 Task: Look for space in Pinecrest, United States from 9th July, 2023 to 16th July, 2023 for 2 adults, 1 child in price range Rs.8000 to Rs.16000. Place can be entire place with 2 bedrooms having 2 beds and 1 bathroom. Property type can be house, flat, guest house. Booking option can be shelf check-in. Required host language is English.
Action: Mouse moved to (553, 112)
Screenshot: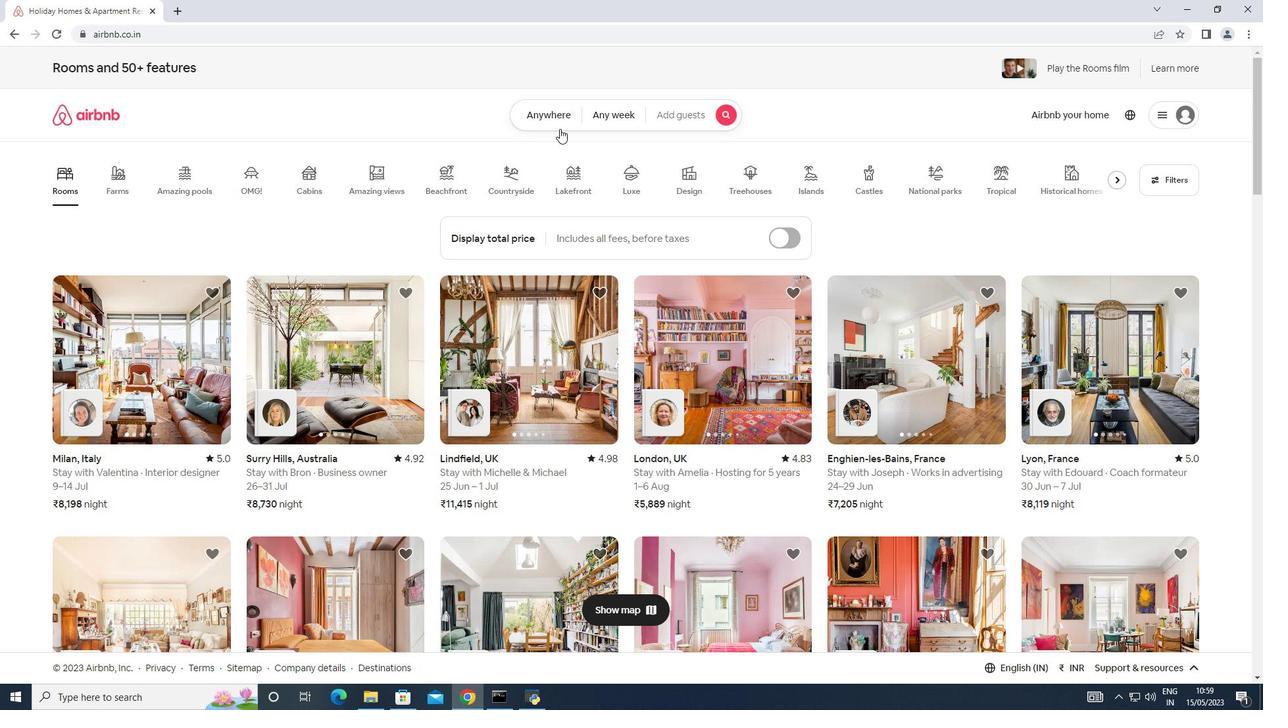 
Action: Mouse pressed left at (553, 112)
Screenshot: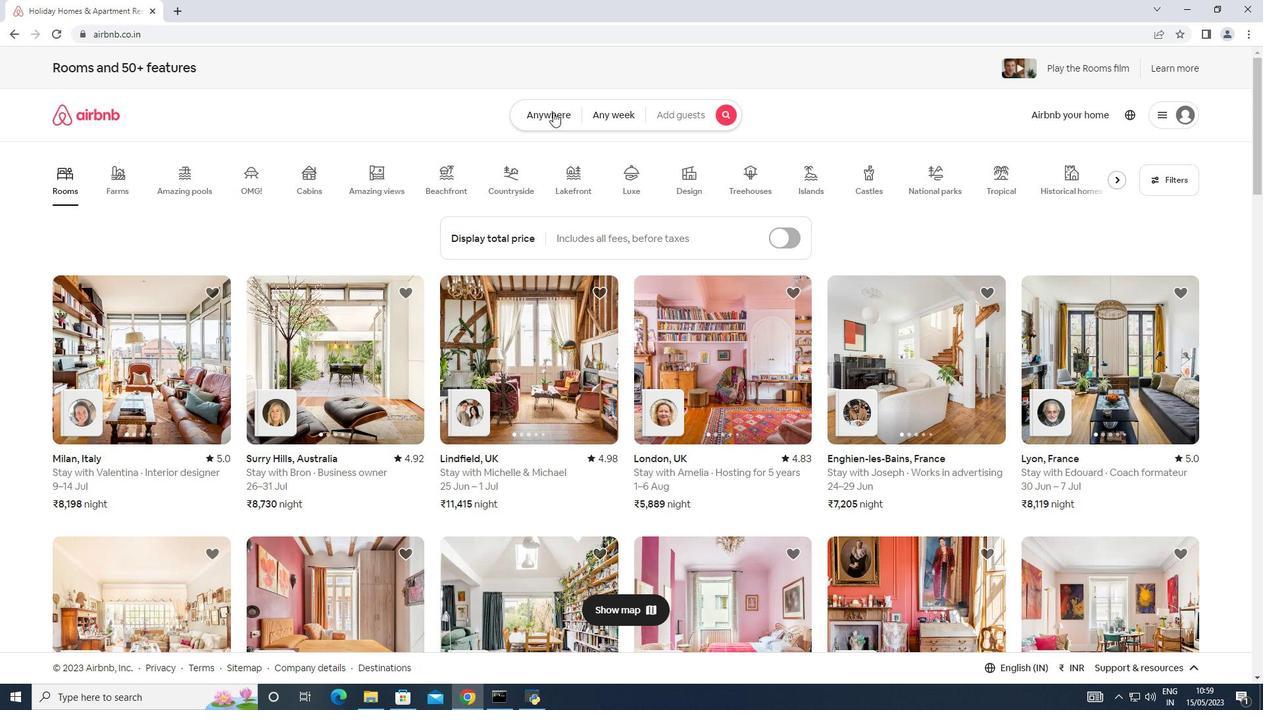 
Action: Mouse moved to (458, 168)
Screenshot: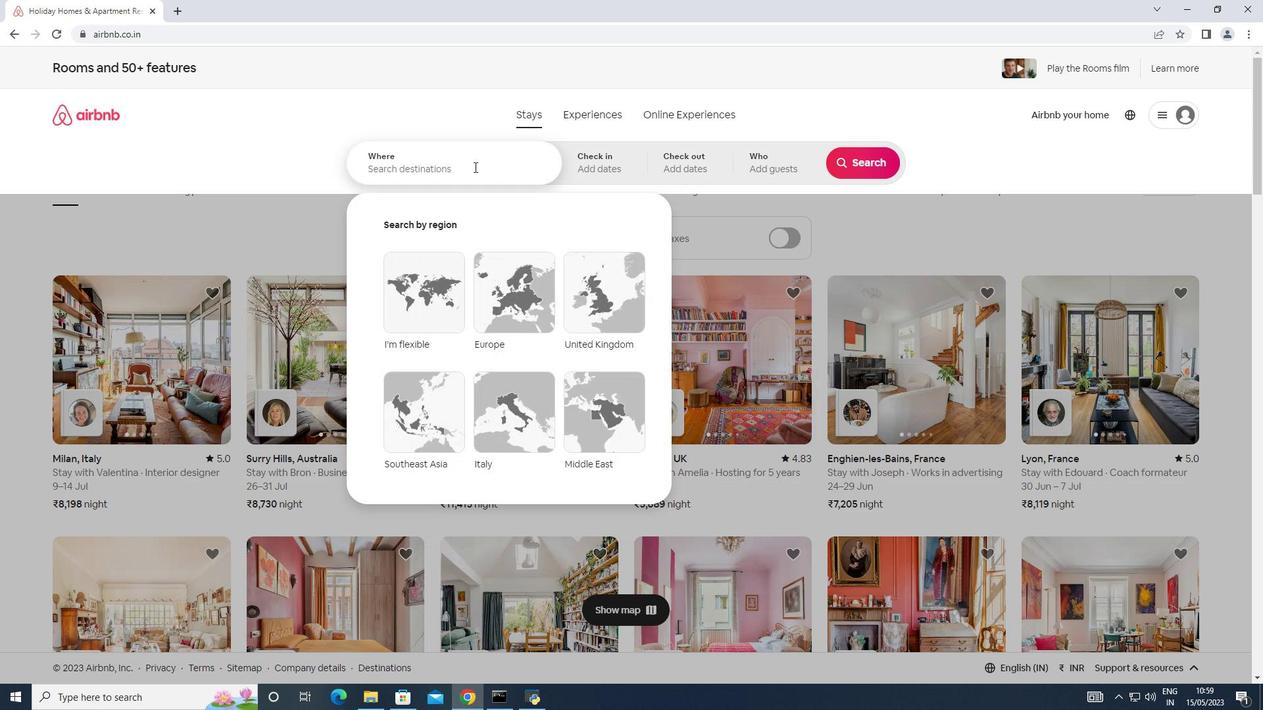 
Action: Mouse pressed left at (458, 168)
Screenshot: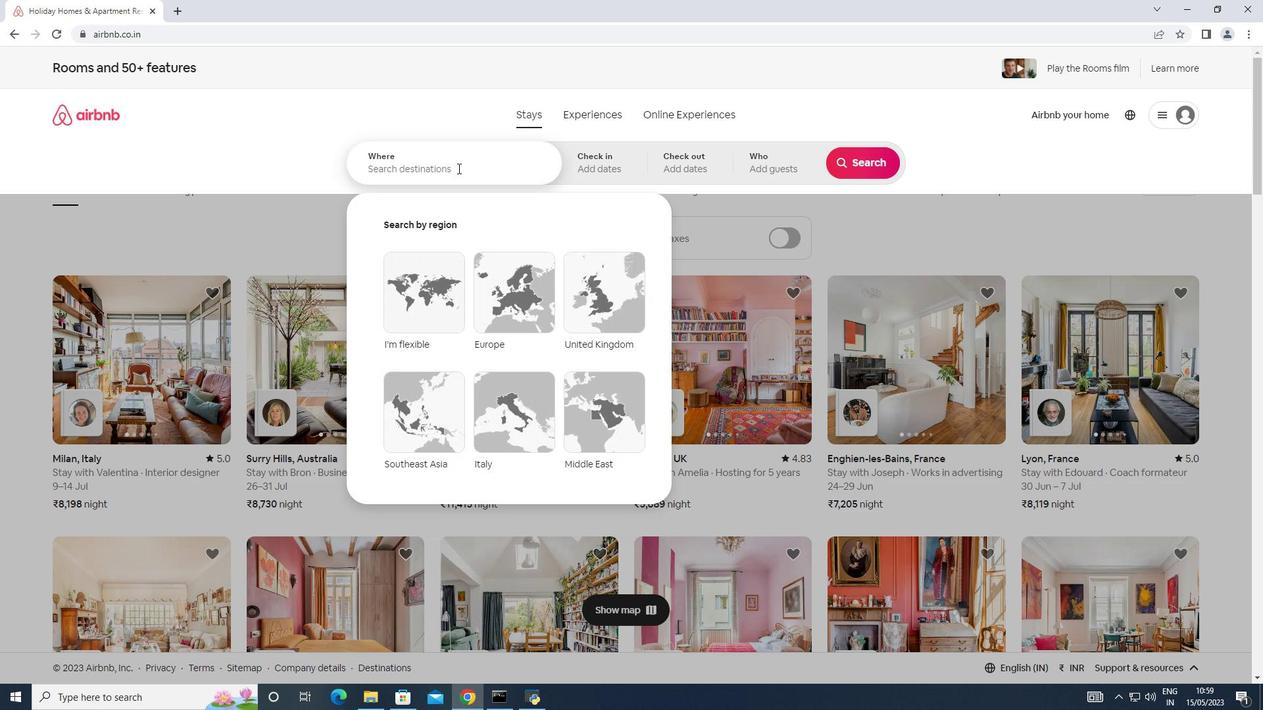 
Action: Mouse moved to (417, 186)
Screenshot: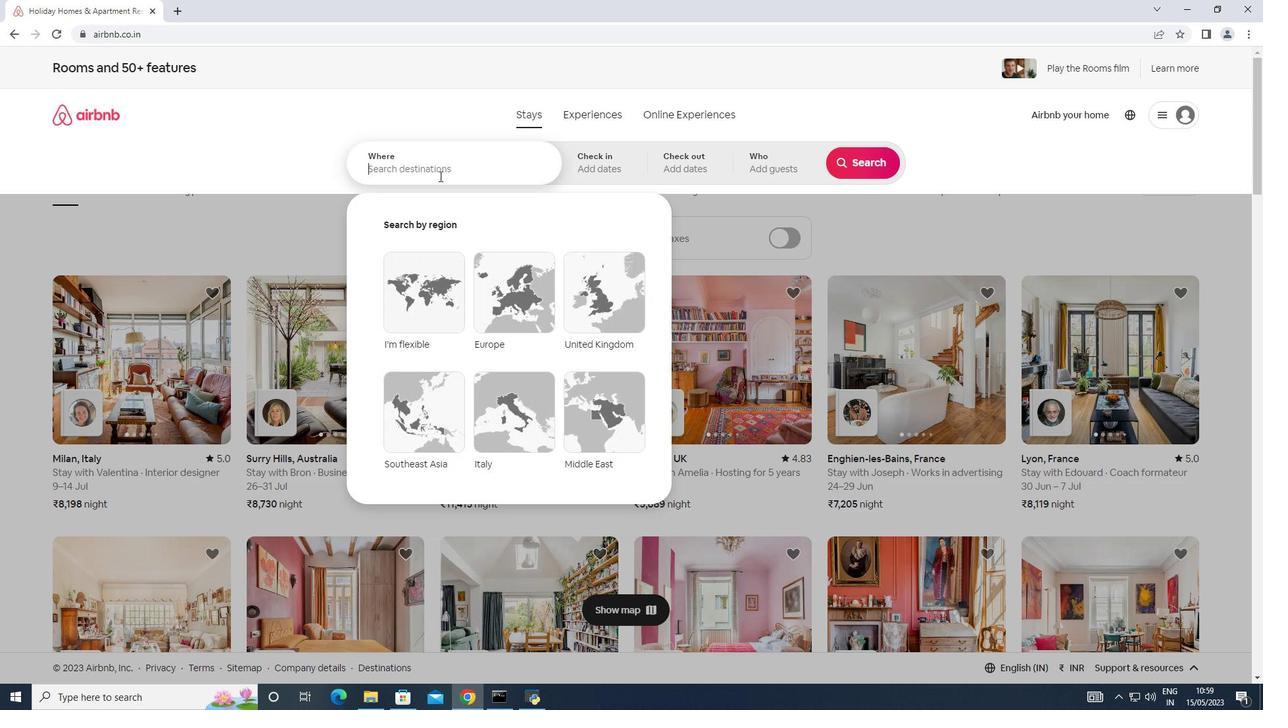 
Action: Key pressed <Key.shift><Key.shift><Key.shift><Key.shift><Key.shift><Key.shift><Key.shift><Key.shift><Key.shift><Key.shift><Key.shift><Key.shift><Key.shift><Key.shift><Key.shift><Key.shift><Key.shift><Key.shift><Key.shift><Key.shift><Key.shift><Key.shift><Key.shift><Key.shift><Key.shift><Key.shift><Key.shift><Key.shift><Key.shift><Key.shift><Key.shift><Key.shift><Key.shift><Key.shift><Key.shift><Key.shift><Key.shift><Key.shift><Key.shift><Key.shift><Key.shift><Key.shift><Key.shift><Key.shift><Key.shift><Key.shift><Key.shift>Pinecrest,<Key.shift>United
Screenshot: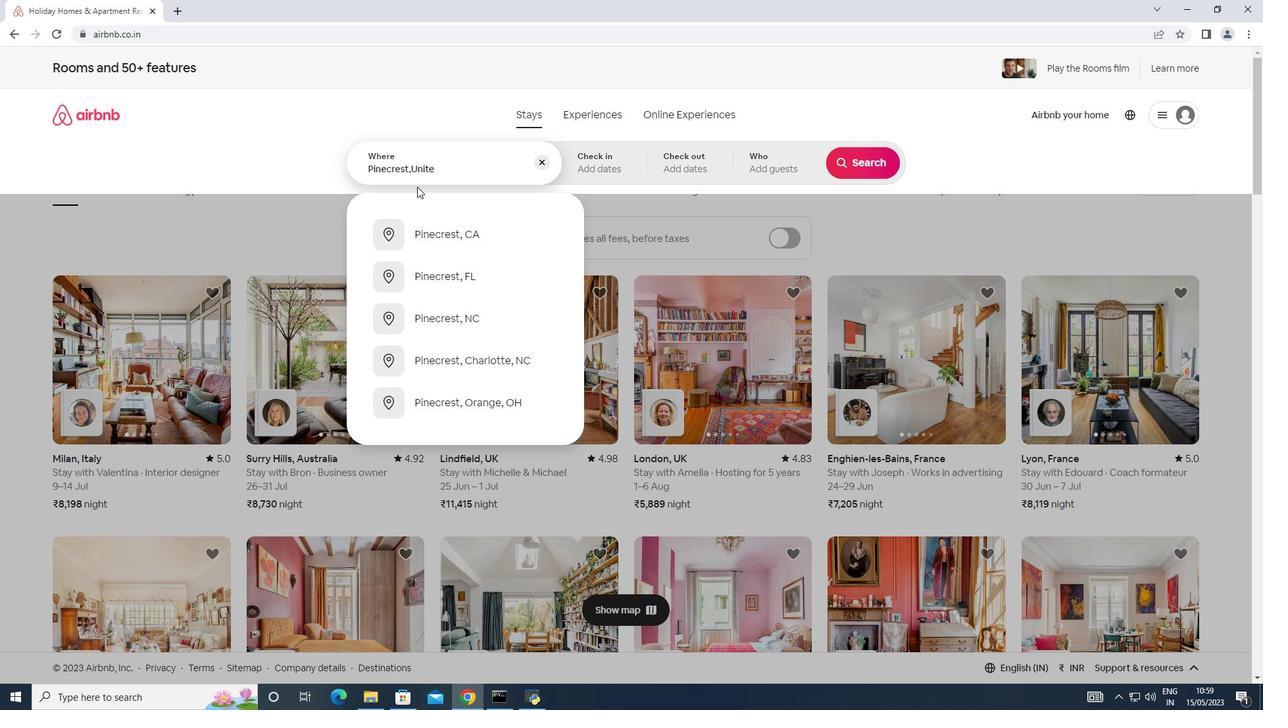 
Action: Mouse moved to (445, 185)
Screenshot: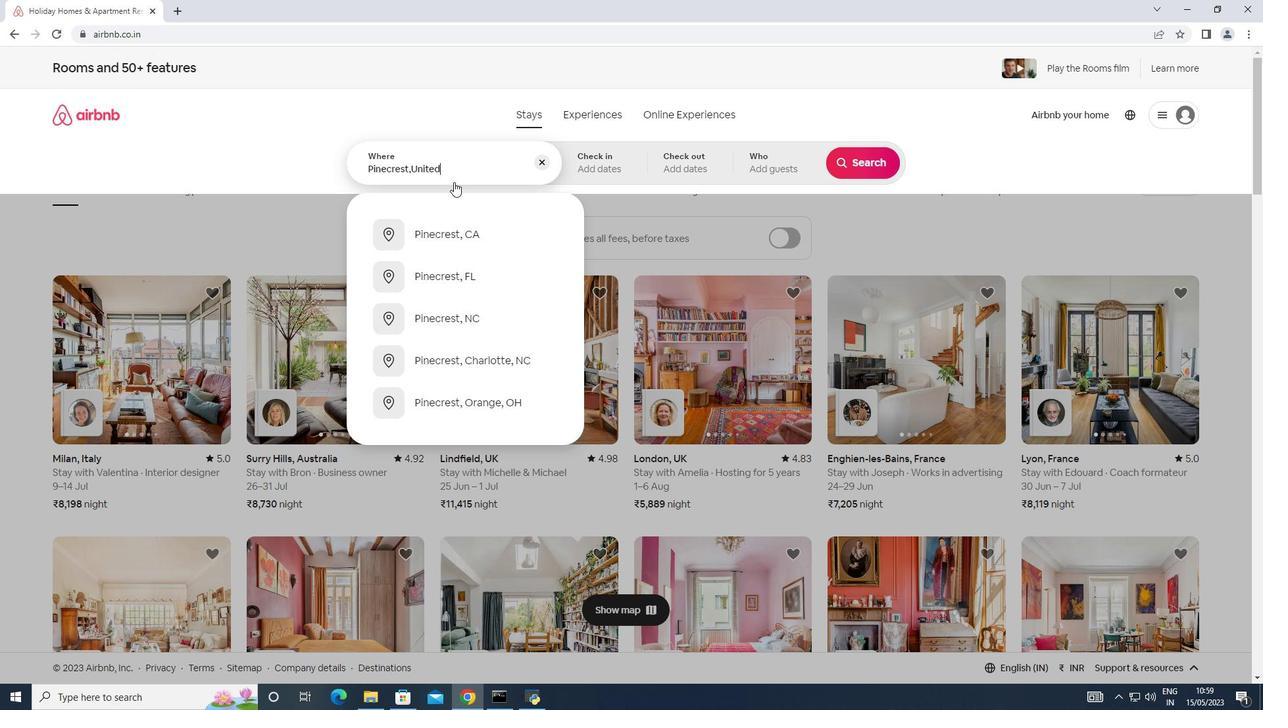 
Action: Key pressed <Key.space><Key.shift_r><Key.shift_r><Key.shift_r><Key.shift_r><Key.shift_r><Key.shift_r><Key.shift_r><Key.shift_r><Key.shift_r><Key.shift_r><Key.shift_r><Key.shift_r><Key.shift_r><Key.shift_r><Key.shift_r><Key.shift_r><Key.shift_r><Key.shift_r><Key.shift_r><Key.shift_r><Key.shift_r><Key.shift>States
Screenshot: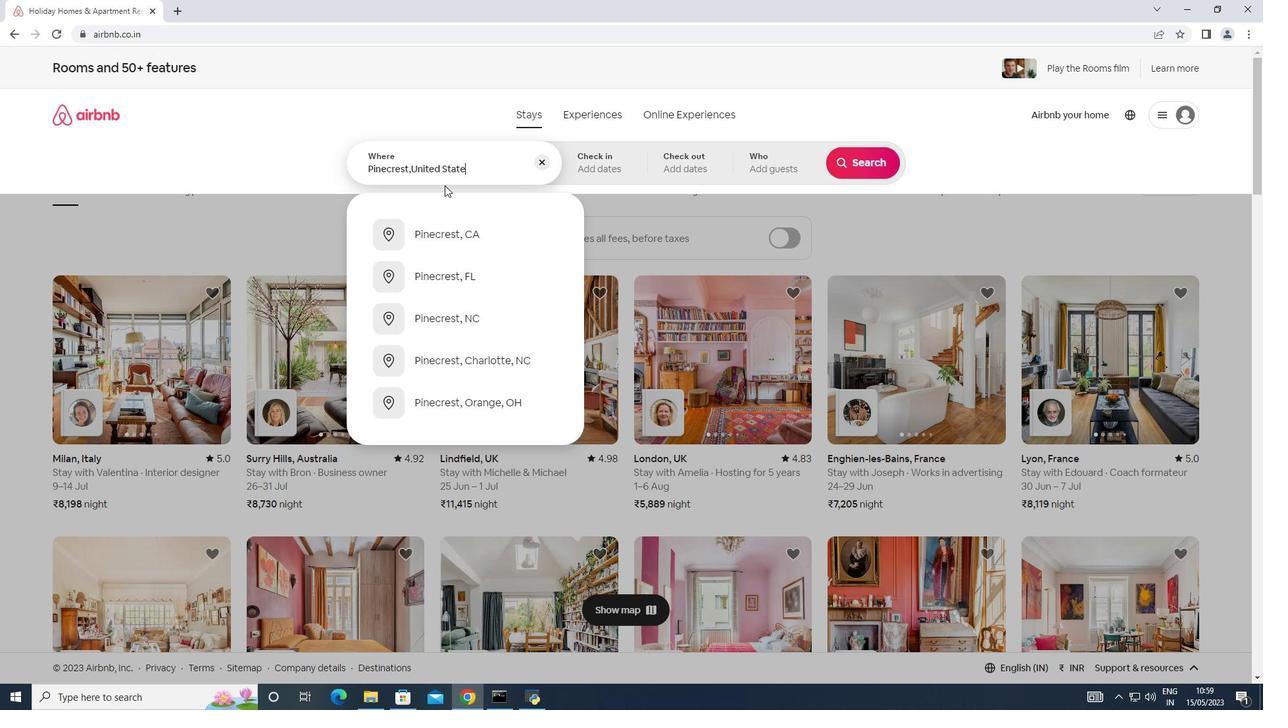 
Action: Mouse moved to (589, 159)
Screenshot: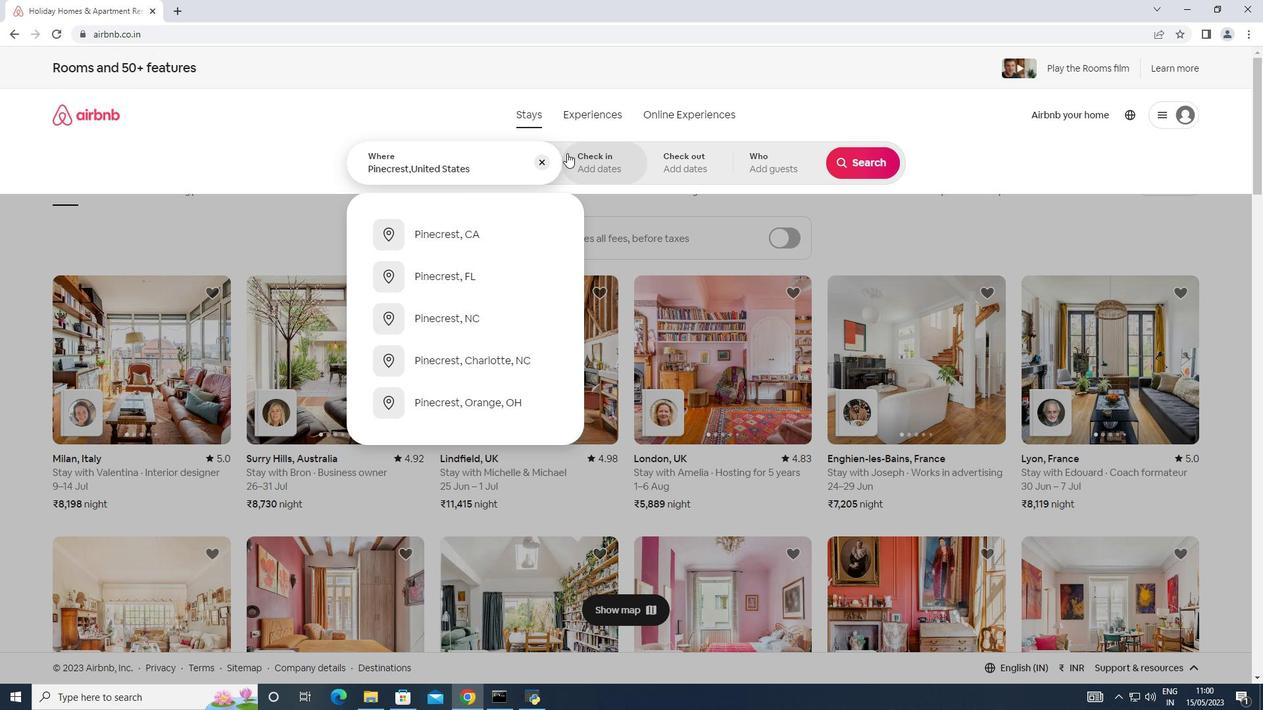 
Action: Mouse pressed left at (589, 159)
Screenshot: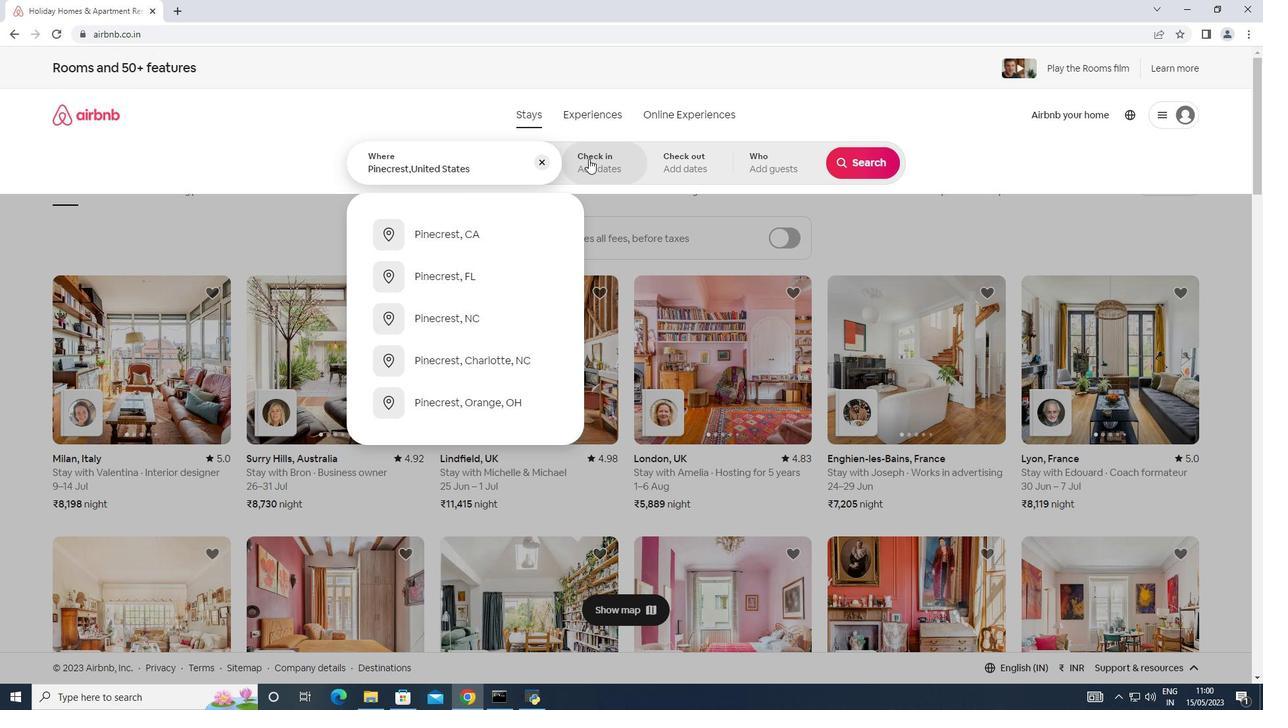 
Action: Mouse moved to (855, 267)
Screenshot: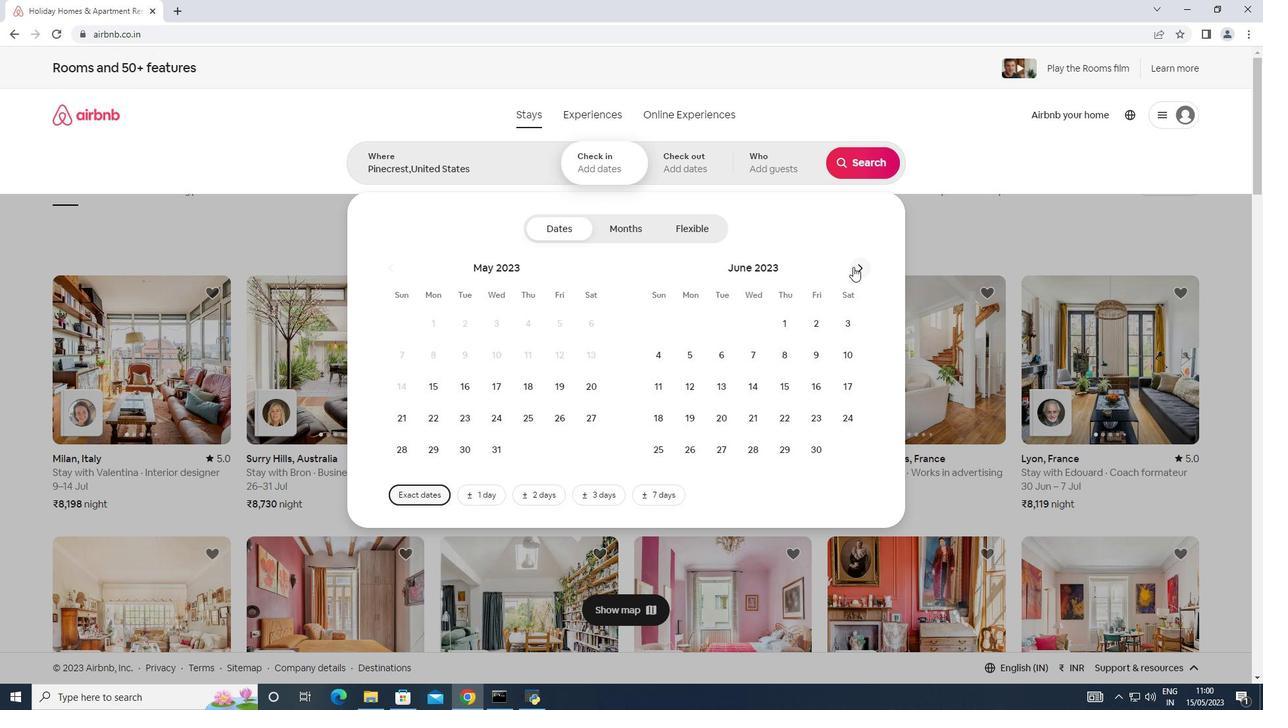 
Action: Mouse pressed left at (855, 267)
Screenshot: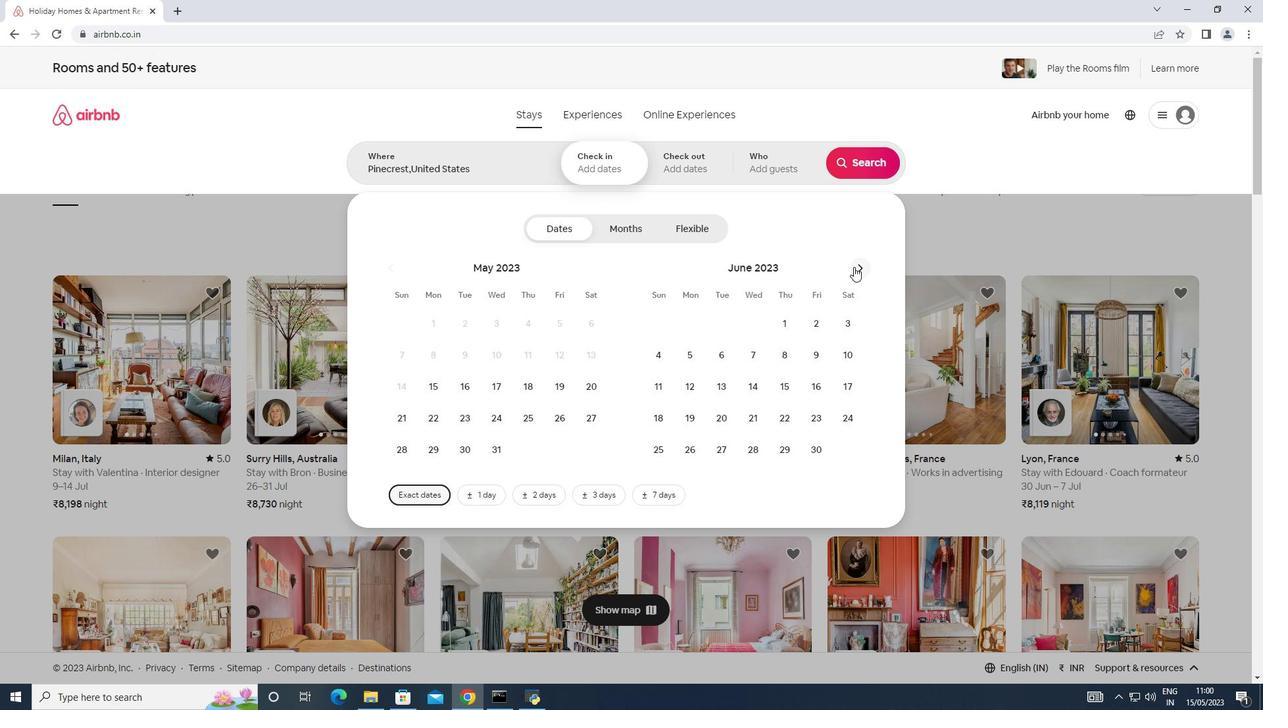 
Action: Mouse moved to (655, 386)
Screenshot: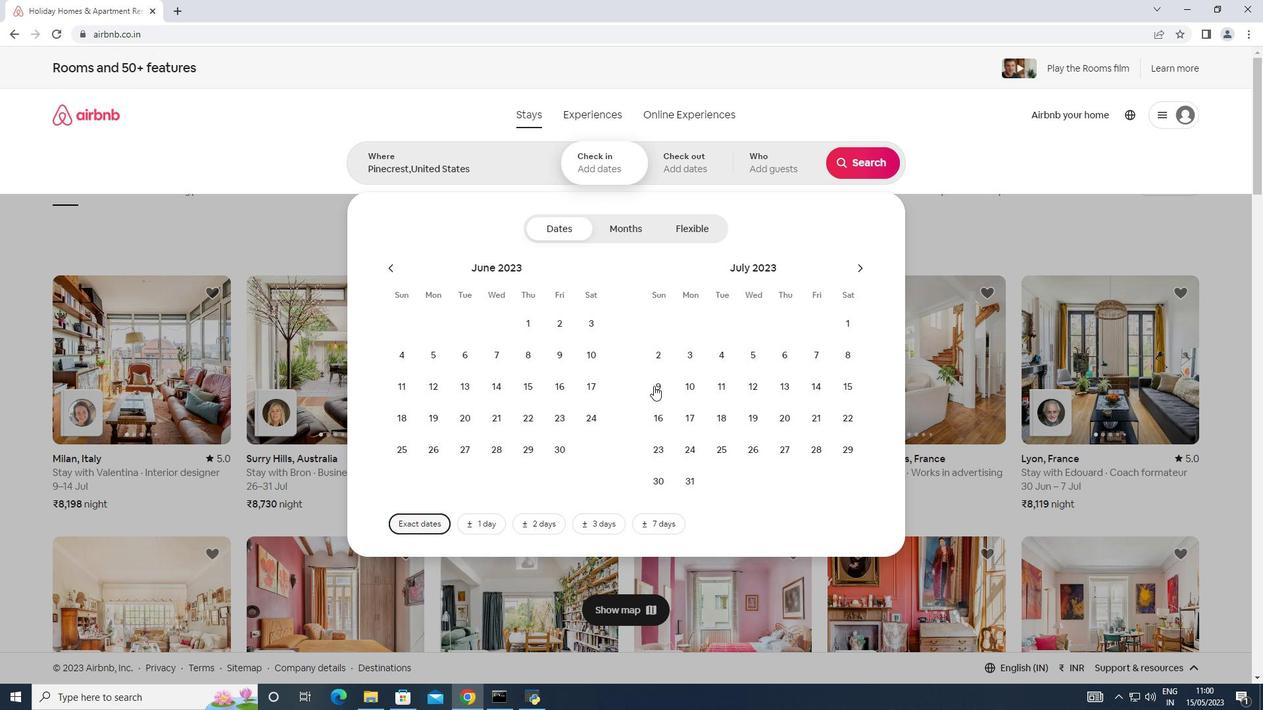 
Action: Mouse pressed left at (655, 386)
Screenshot: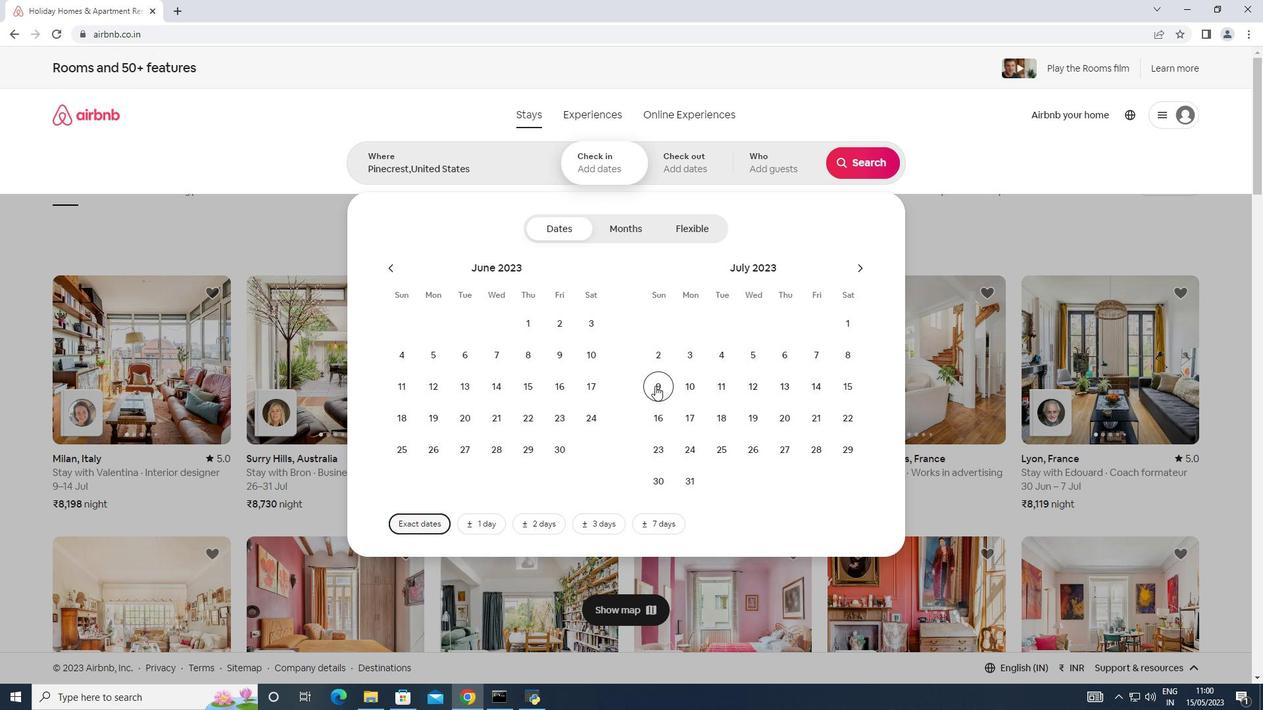 
Action: Mouse moved to (658, 413)
Screenshot: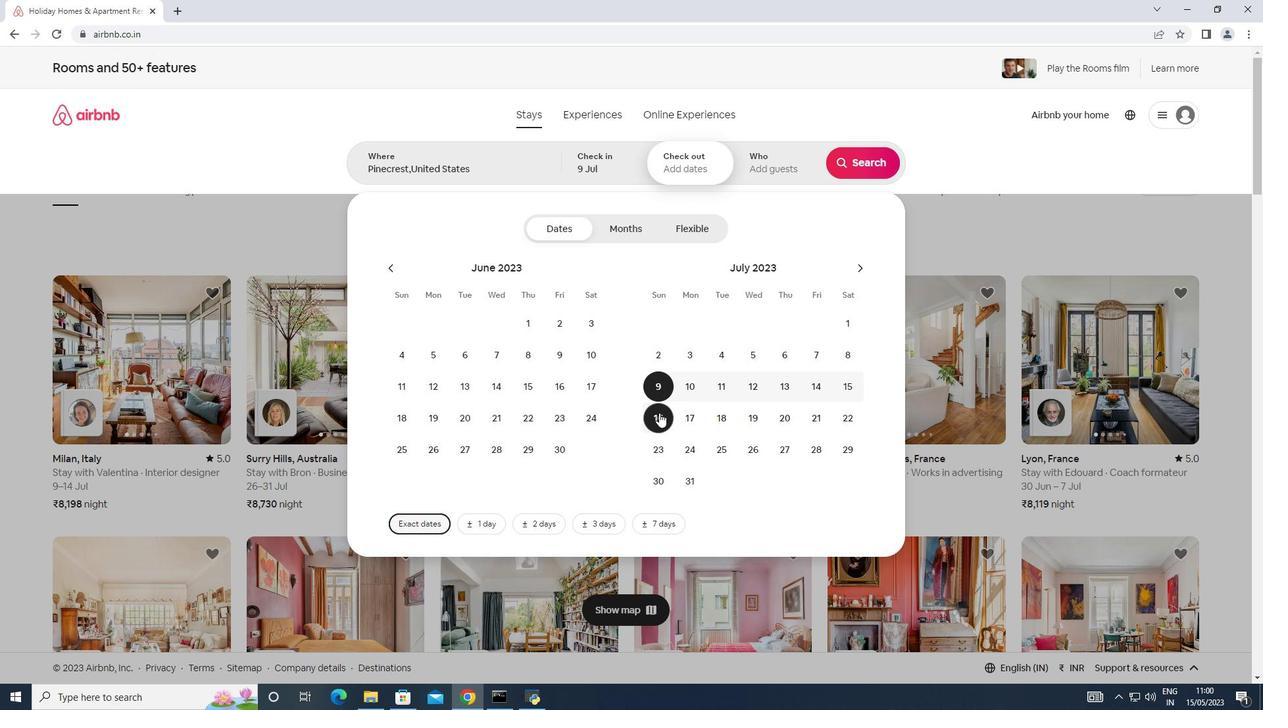 
Action: Mouse pressed left at (658, 413)
Screenshot: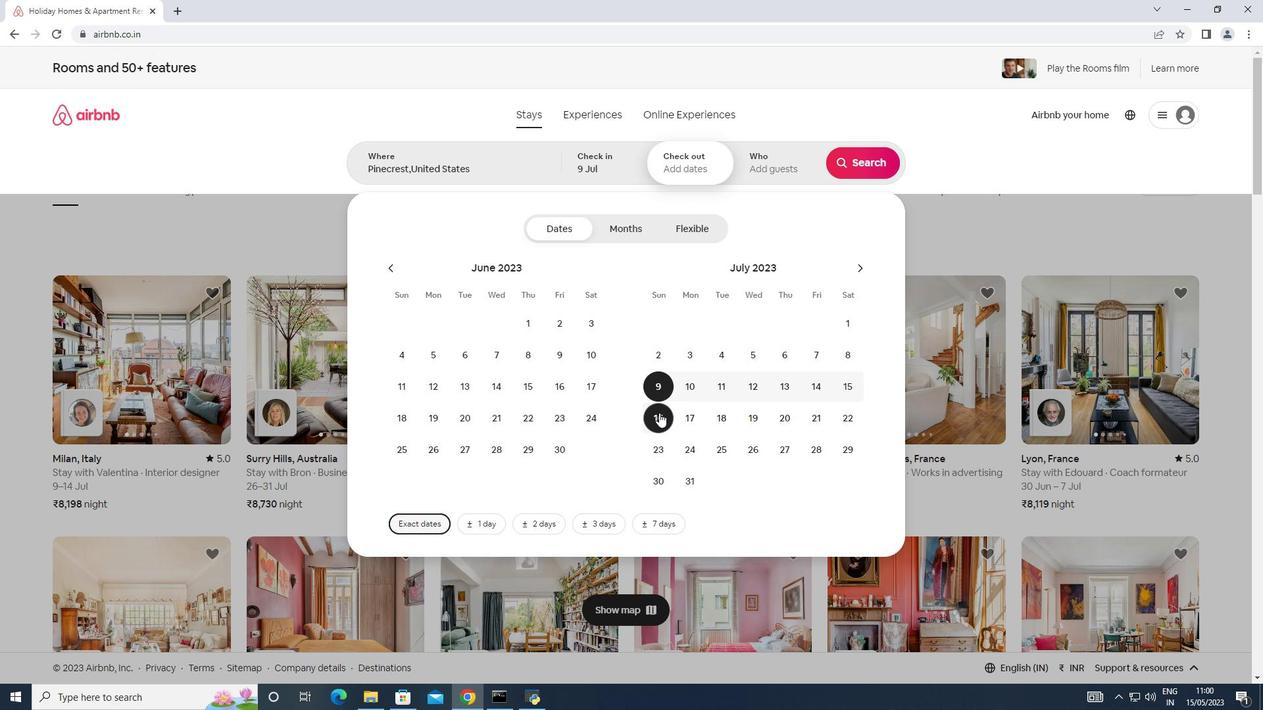 
Action: Mouse moved to (792, 167)
Screenshot: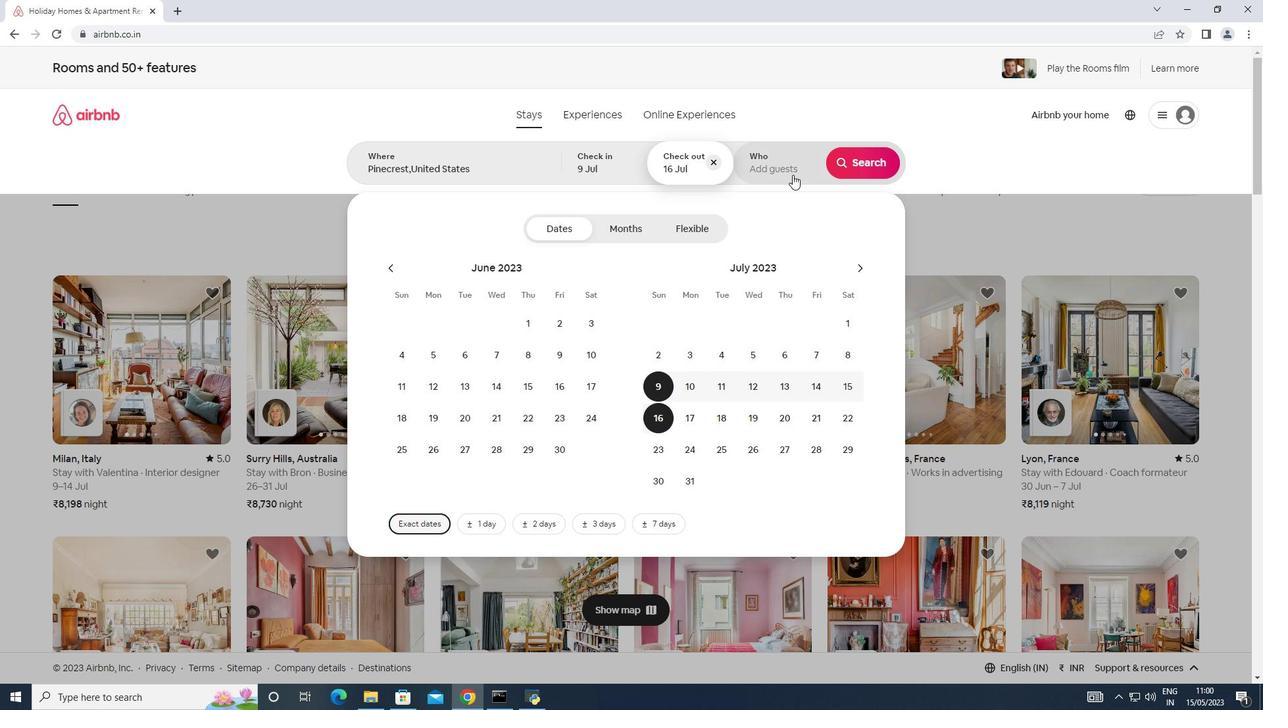 
Action: Mouse pressed left at (792, 167)
Screenshot: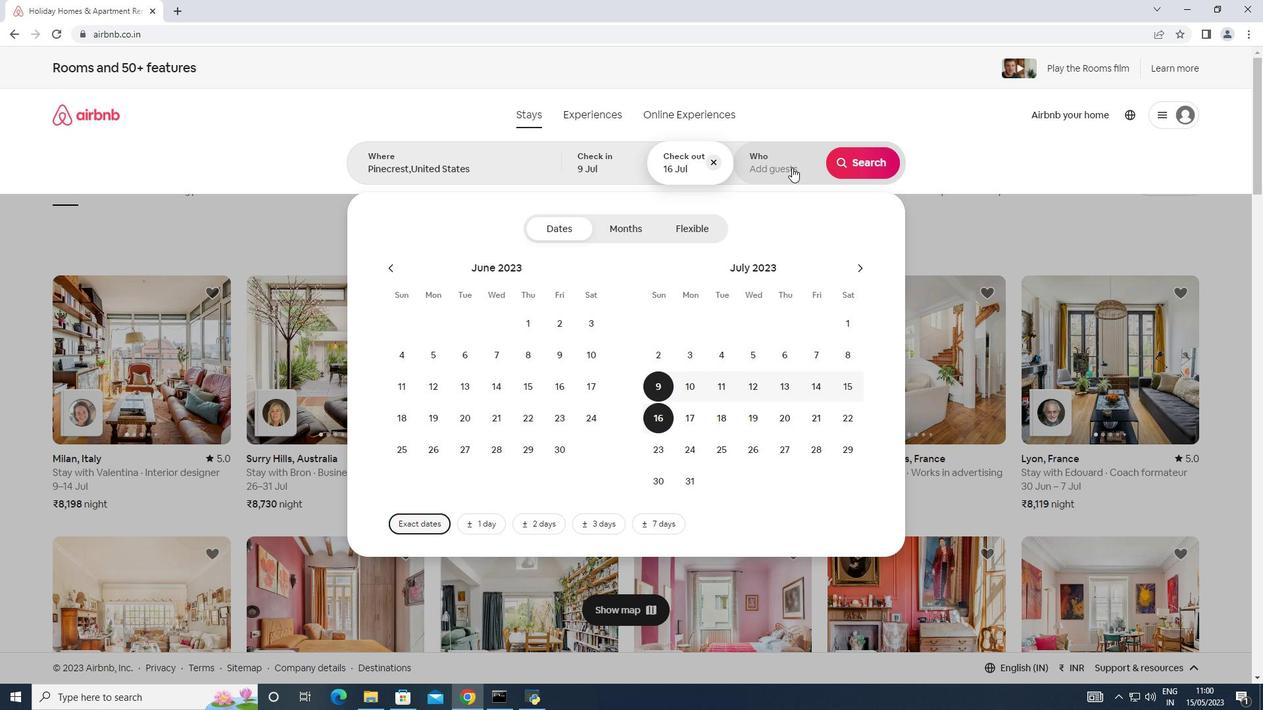 
Action: Mouse moved to (866, 233)
Screenshot: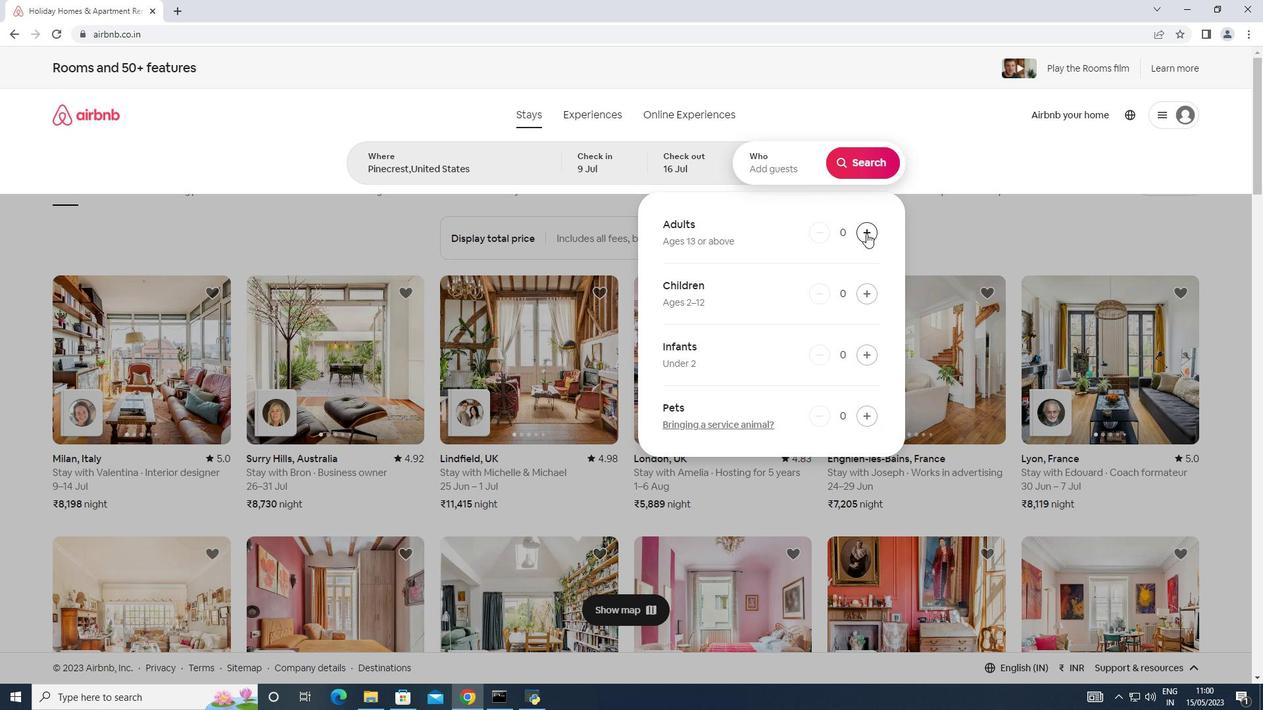 
Action: Mouse pressed left at (866, 233)
Screenshot: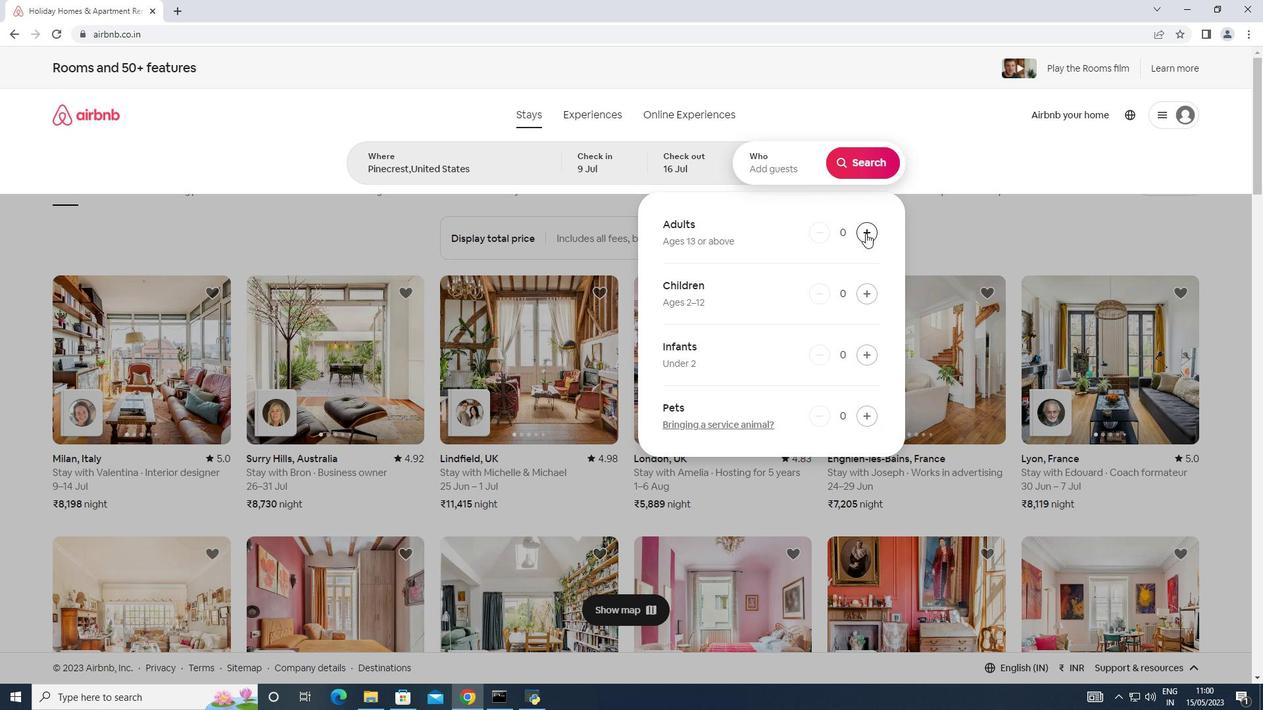 
Action: Mouse moved to (866, 233)
Screenshot: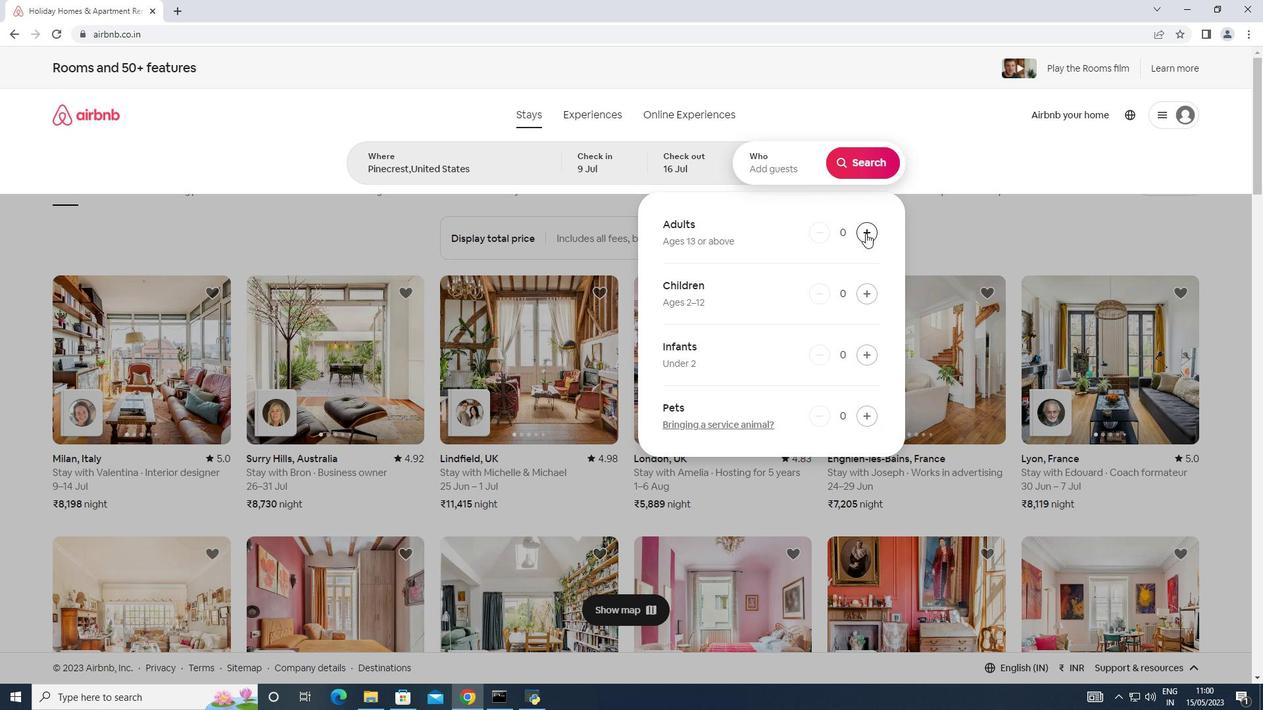 
Action: Mouse pressed left at (866, 233)
Screenshot: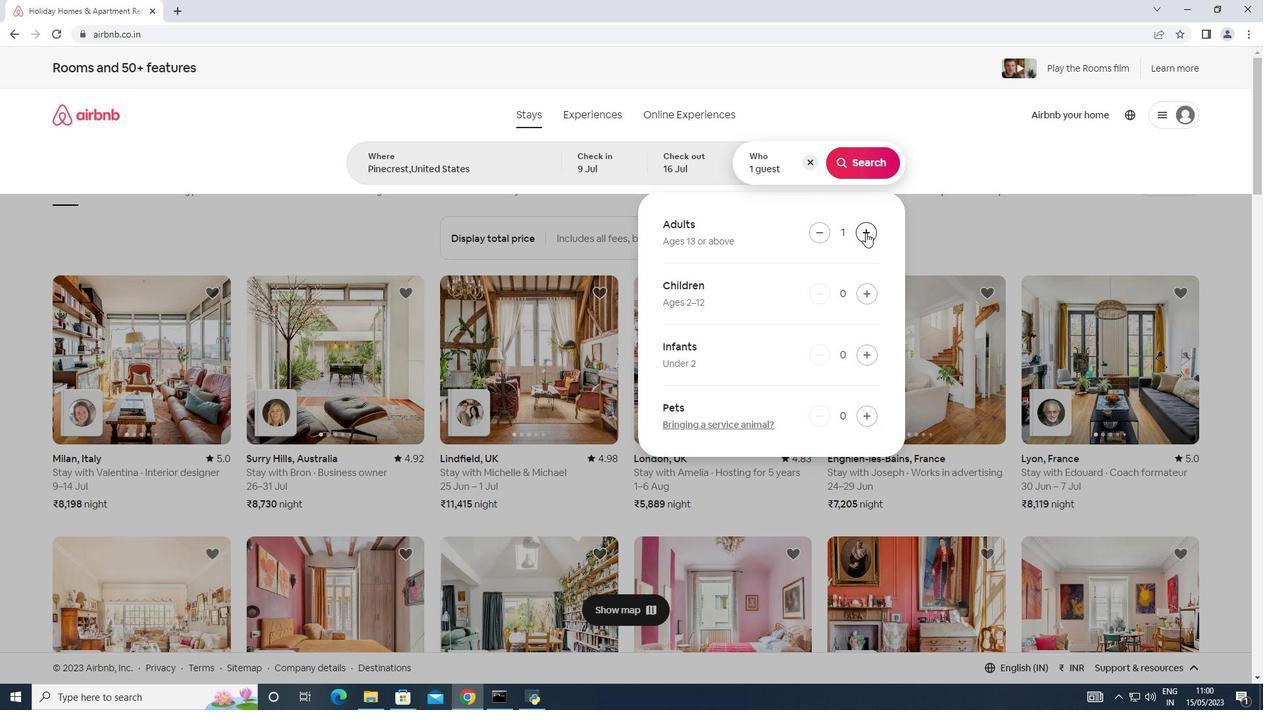 
Action: Mouse moved to (876, 296)
Screenshot: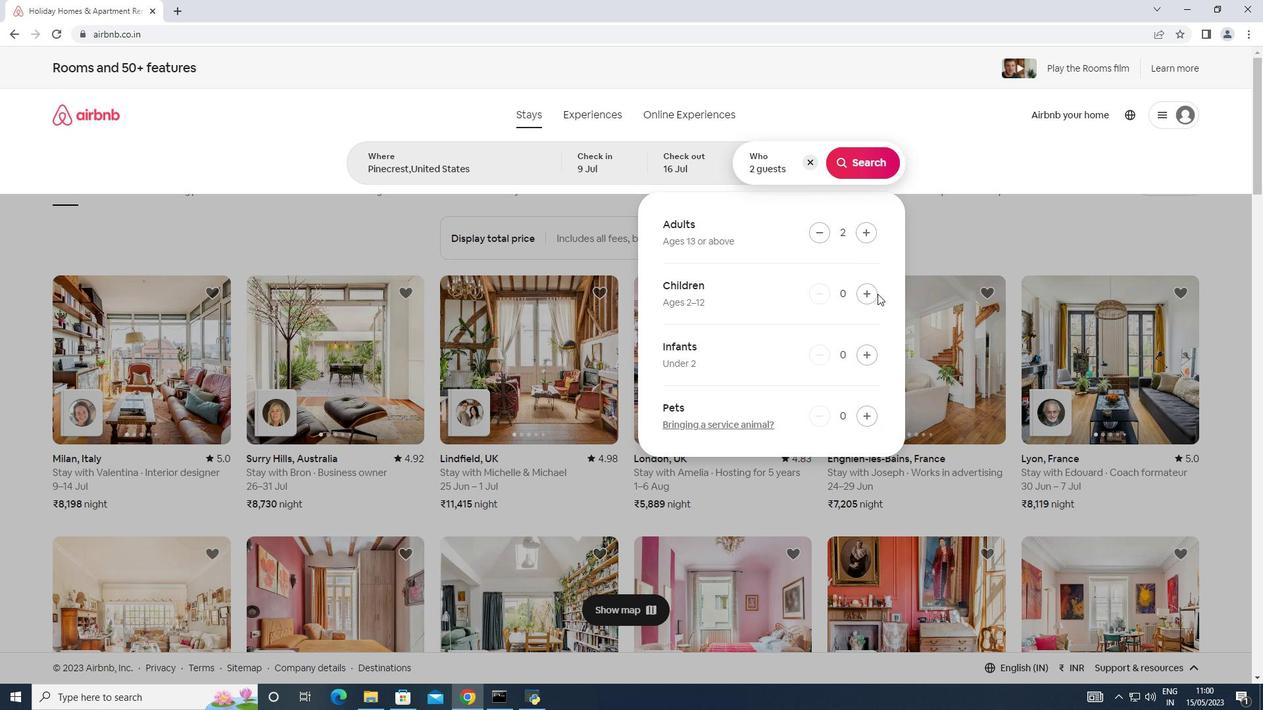 
Action: Mouse pressed left at (876, 296)
Screenshot: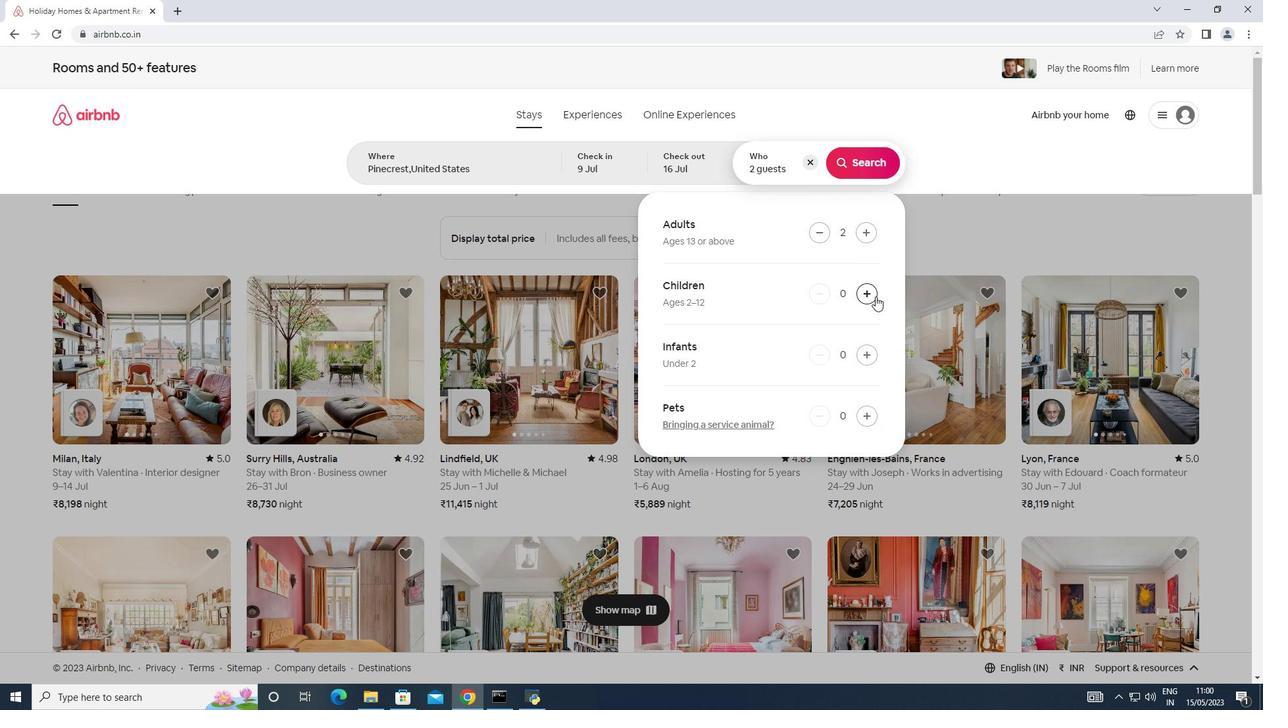 
Action: Mouse moved to (876, 159)
Screenshot: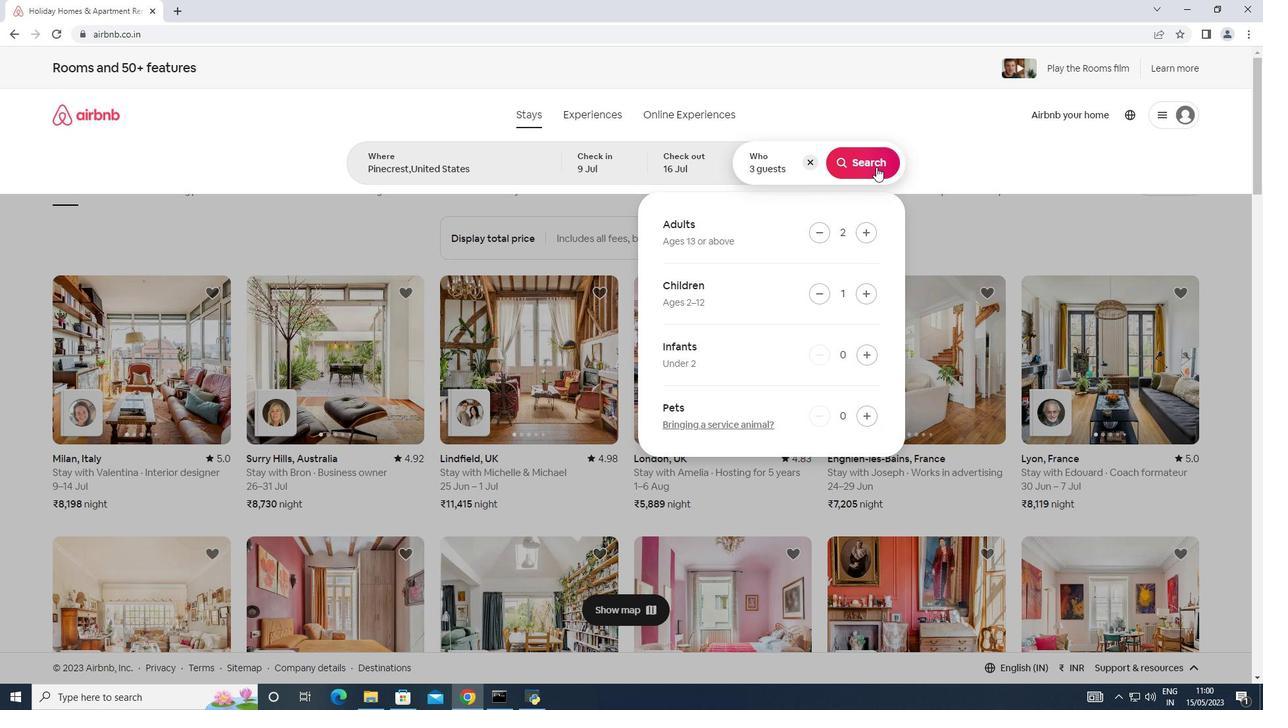 
Action: Mouse pressed left at (876, 159)
Screenshot: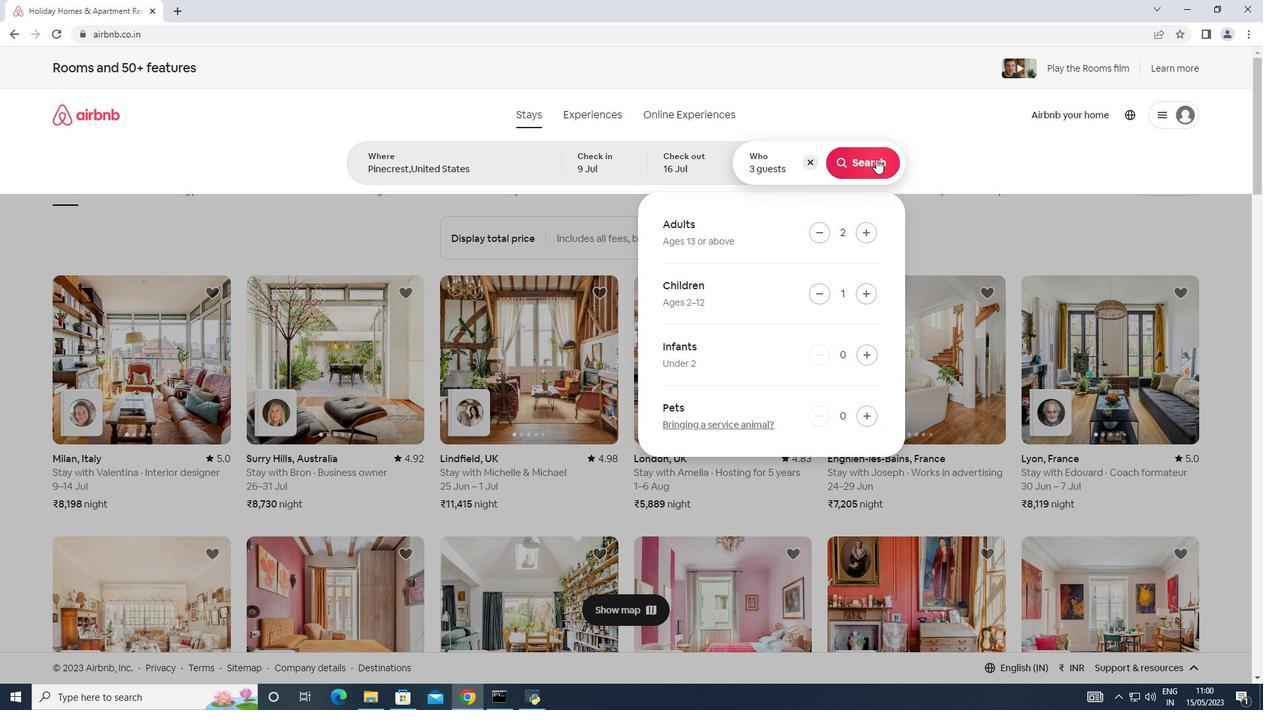 
Action: Mouse moved to (1198, 134)
Screenshot: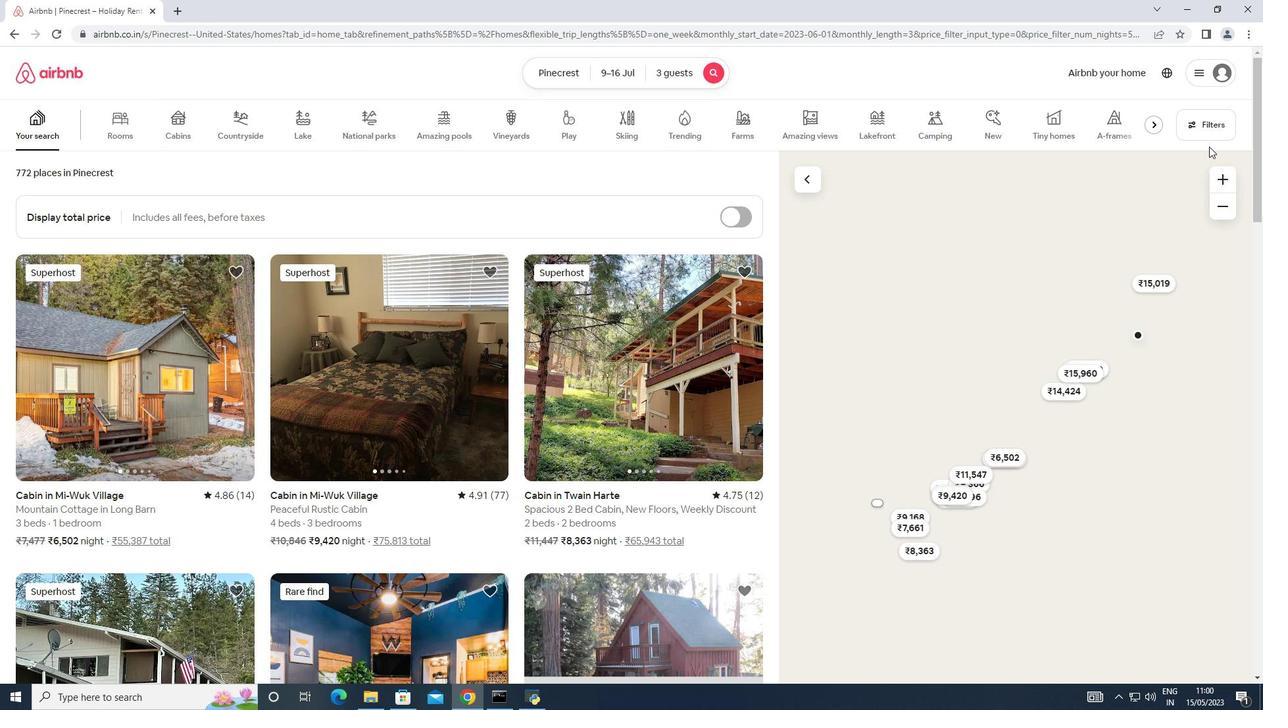 
Action: Mouse pressed left at (1198, 134)
Screenshot: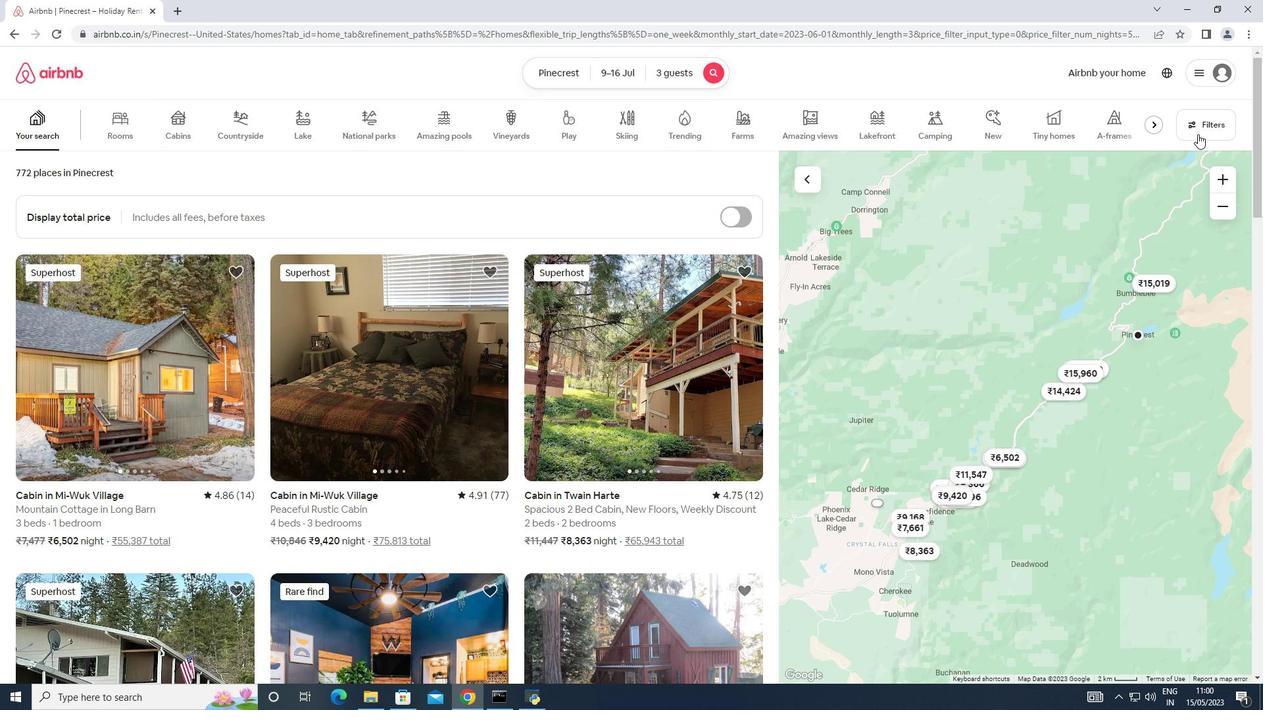 
Action: Mouse moved to (459, 454)
Screenshot: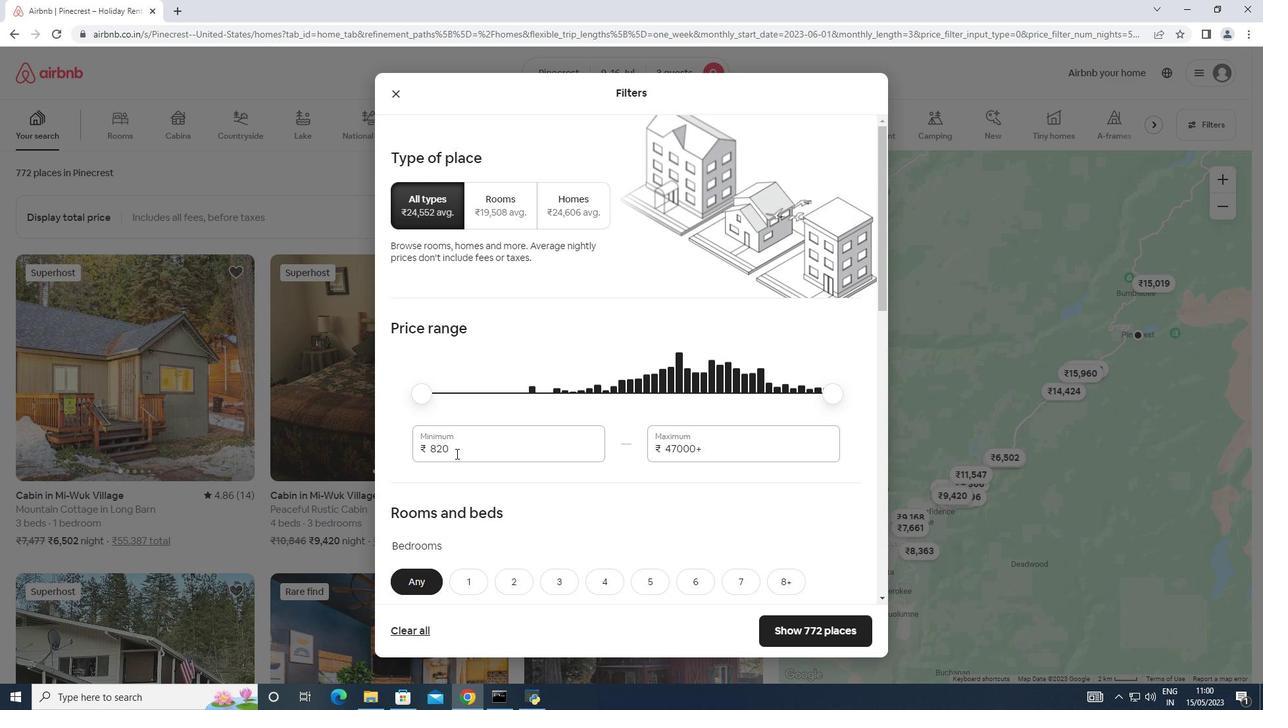 
Action: Mouse pressed left at (459, 454)
Screenshot: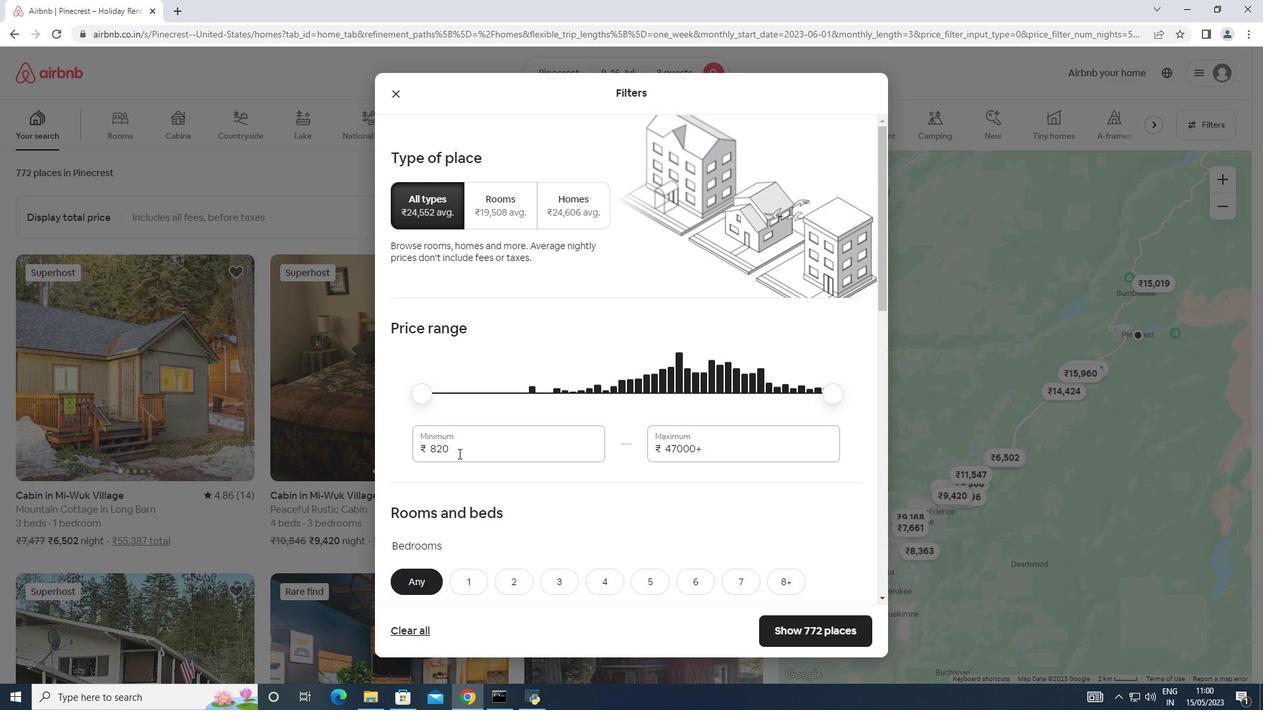 
Action: Mouse moved to (410, 438)
Screenshot: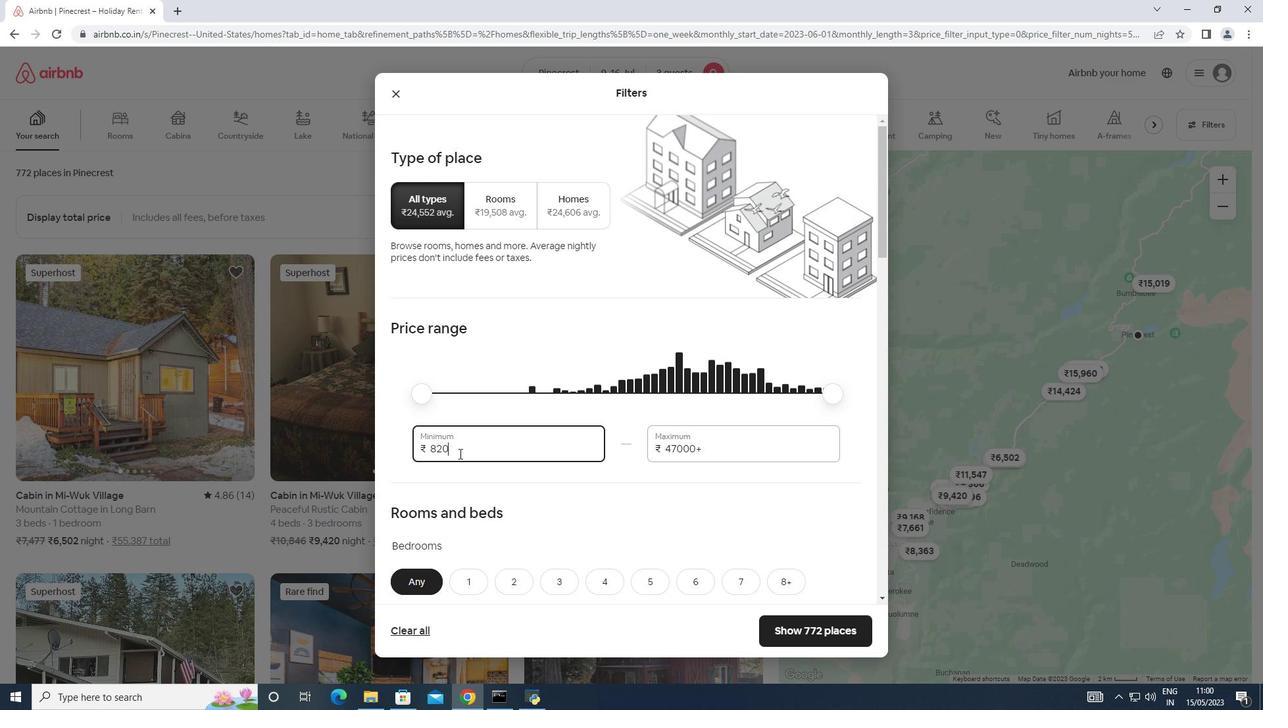 
Action: Key pressed 8000
Screenshot: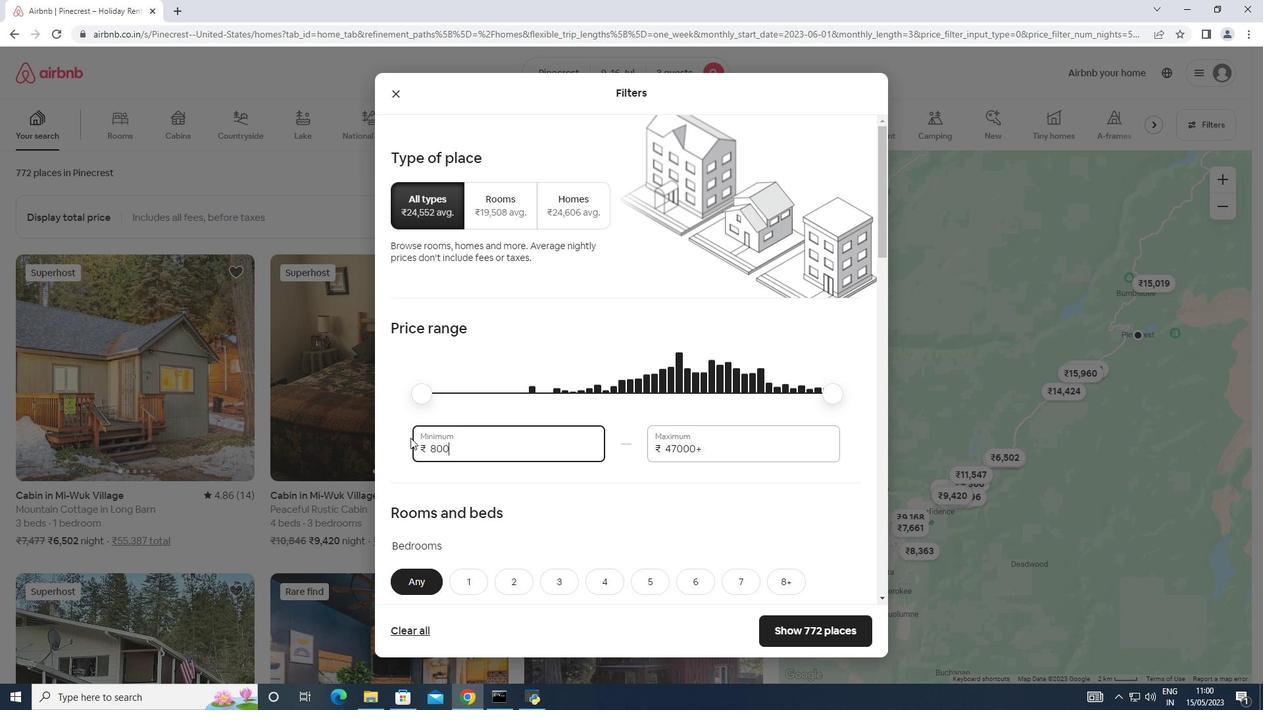 
Action: Mouse moved to (707, 446)
Screenshot: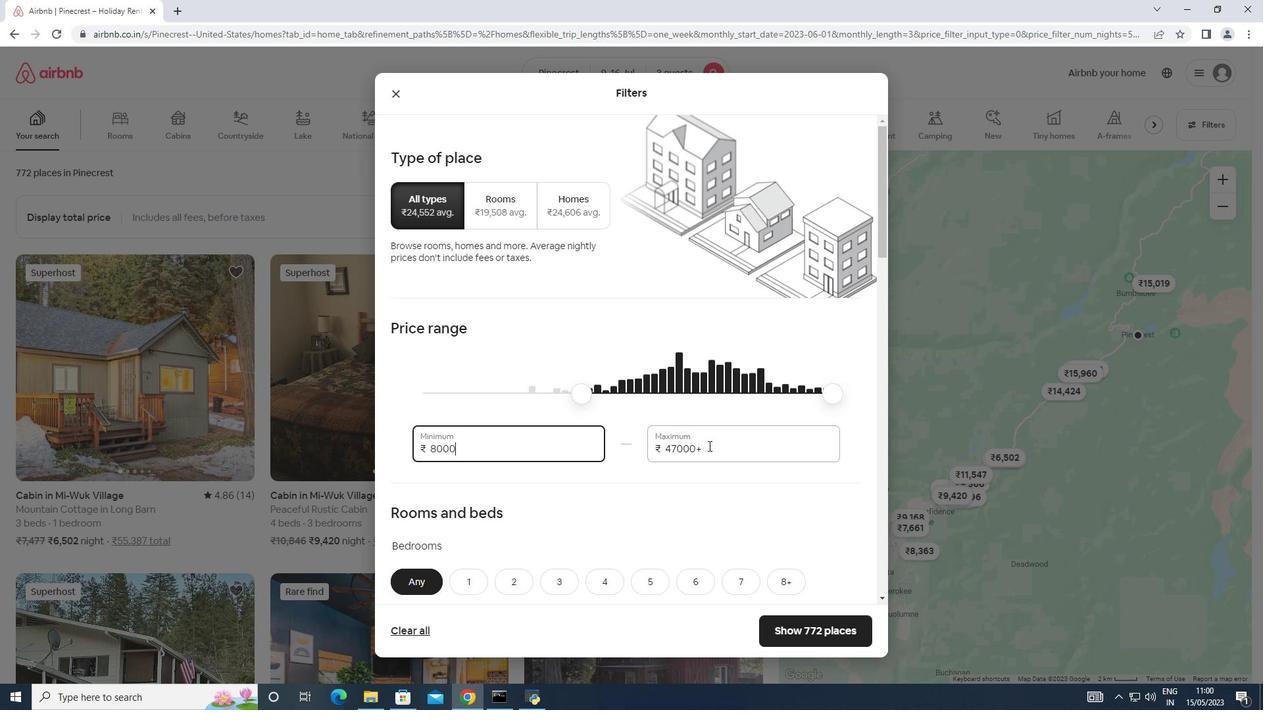 
Action: Mouse pressed left at (707, 446)
Screenshot: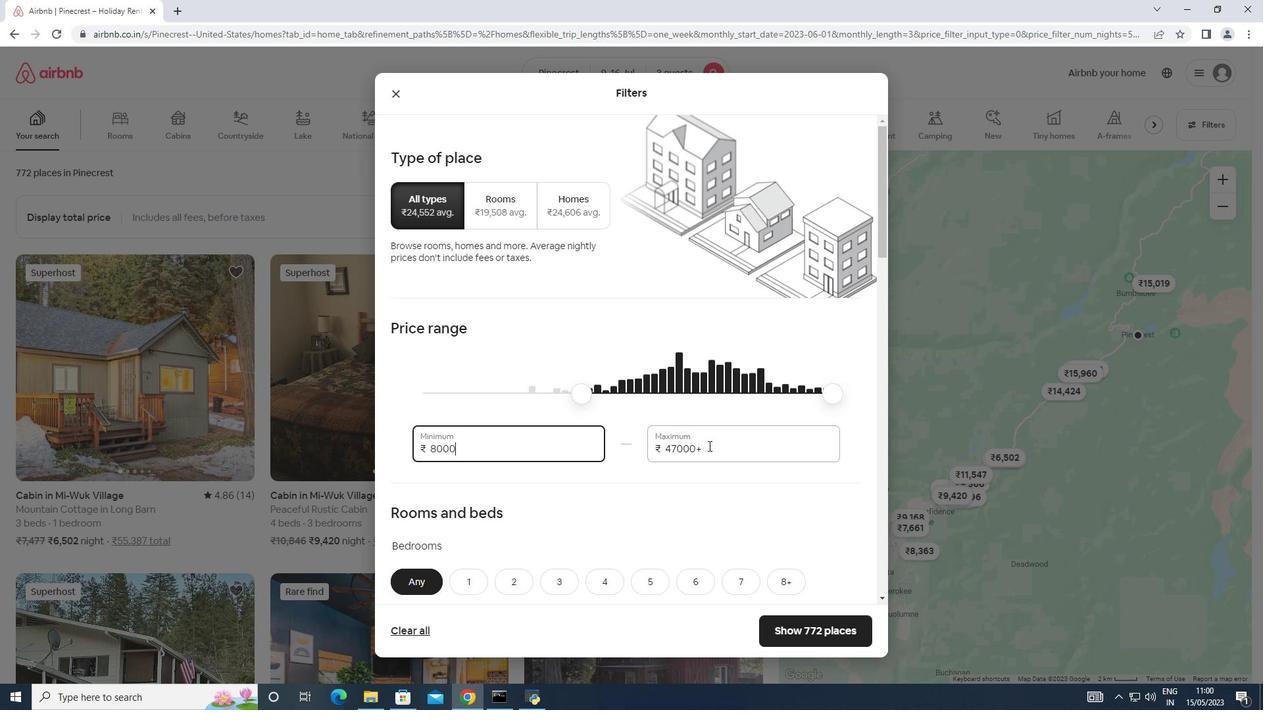 
Action: Mouse moved to (482, 554)
Screenshot: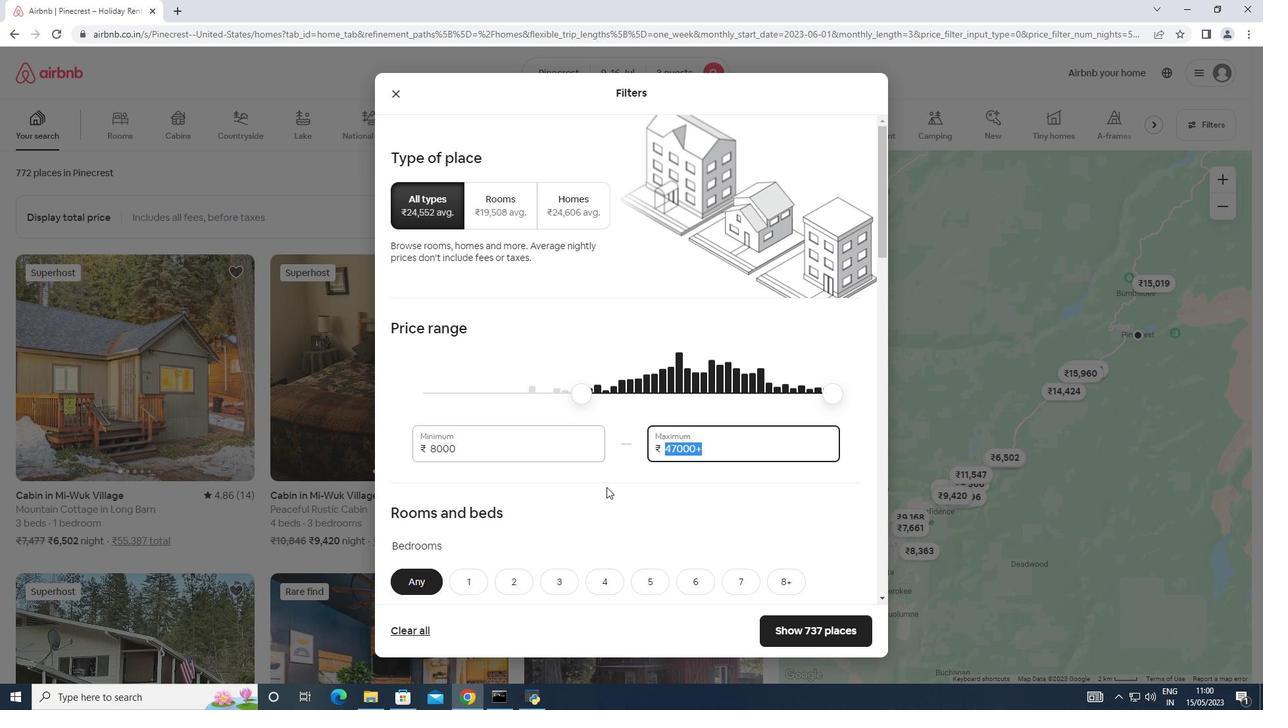 
Action: Key pressed 16000
Screenshot: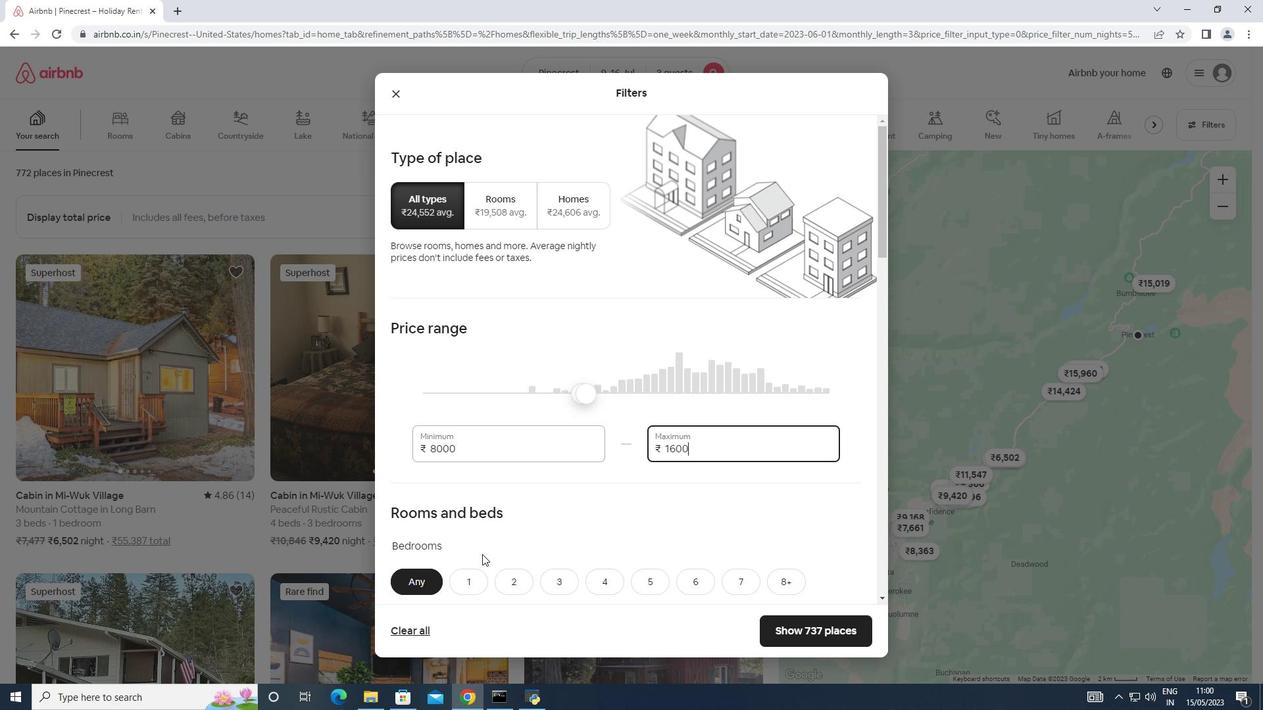 
Action: Mouse scrolled (482, 554) with delta (0, 0)
Screenshot: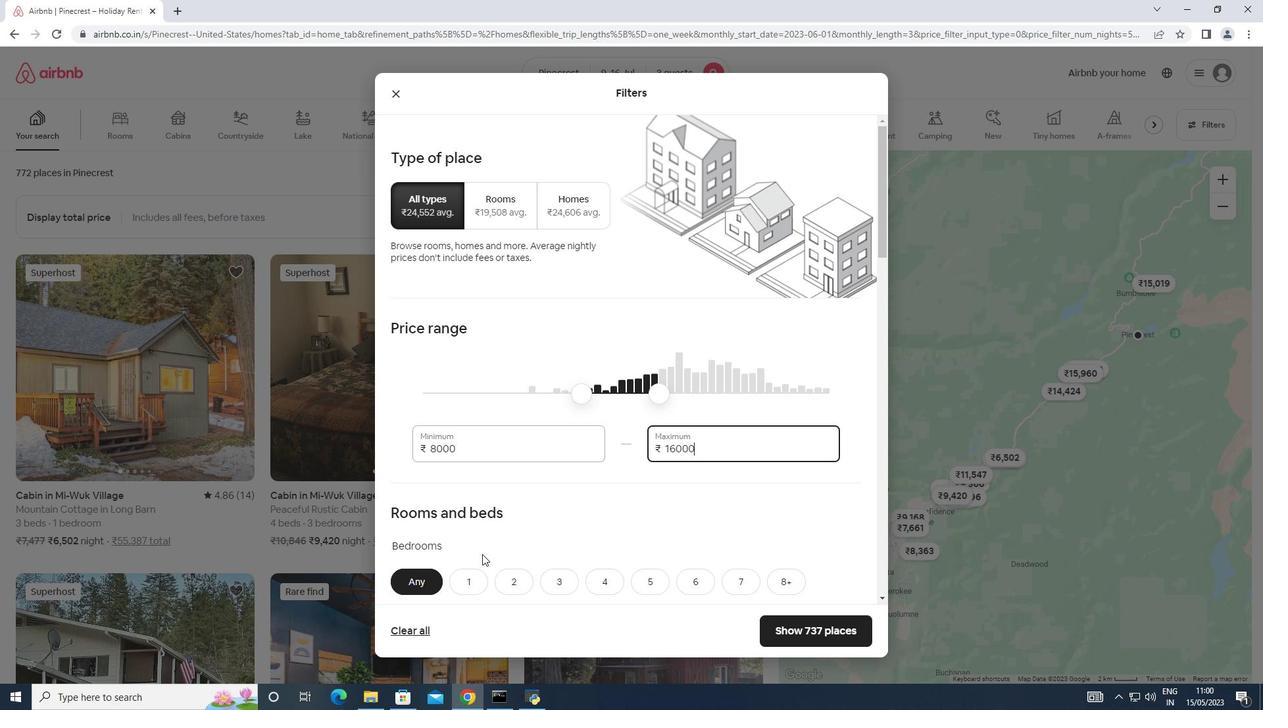 
Action: Mouse moved to (482, 554)
Screenshot: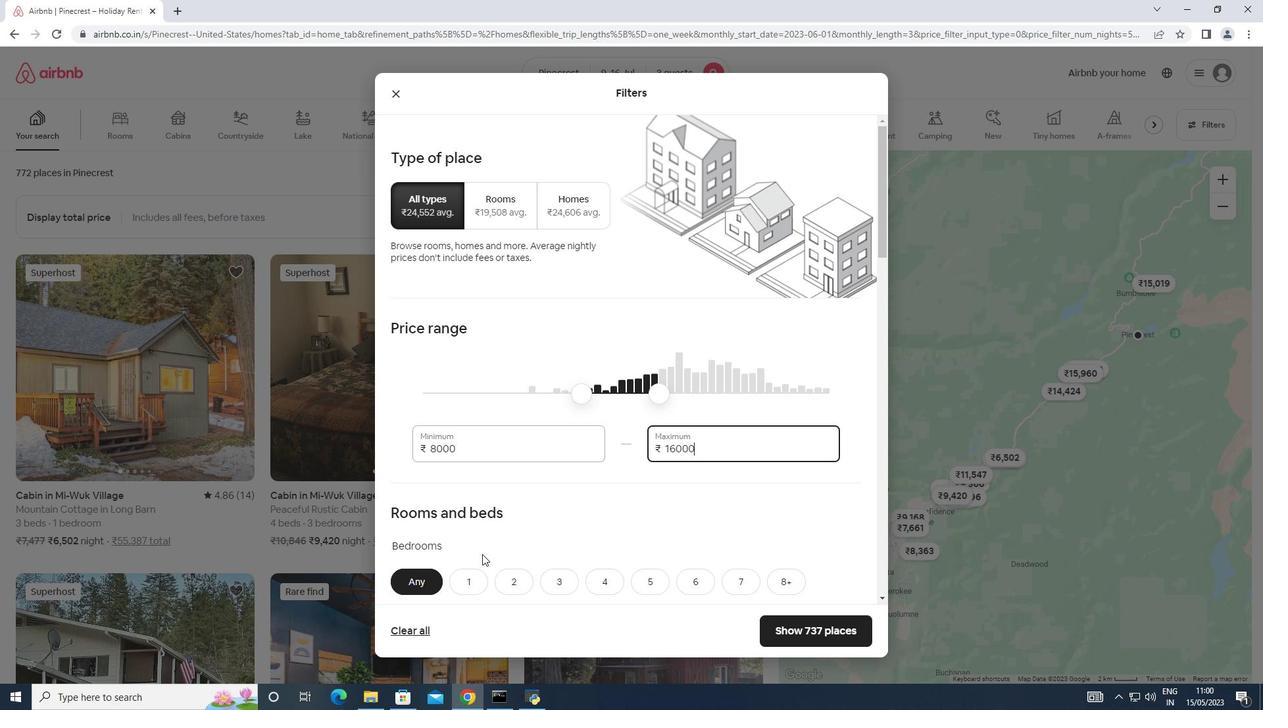 
Action: Mouse scrolled (482, 554) with delta (0, 0)
Screenshot: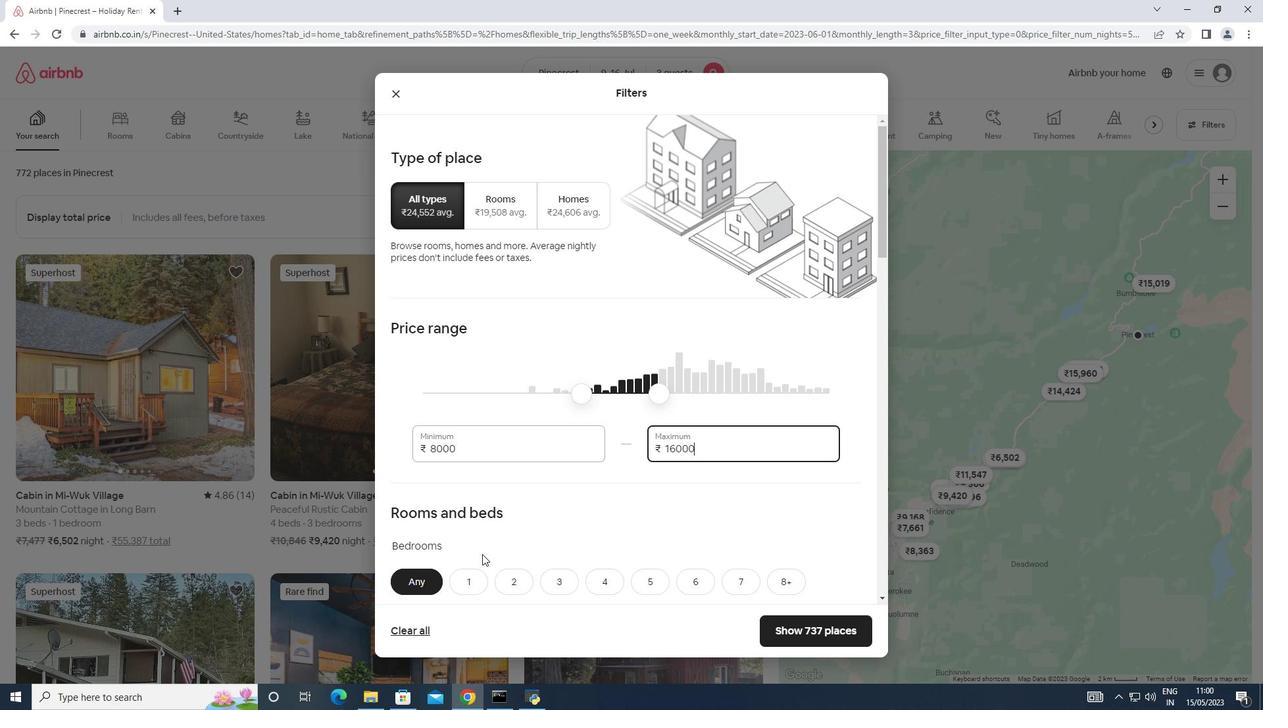 
Action: Mouse moved to (485, 554)
Screenshot: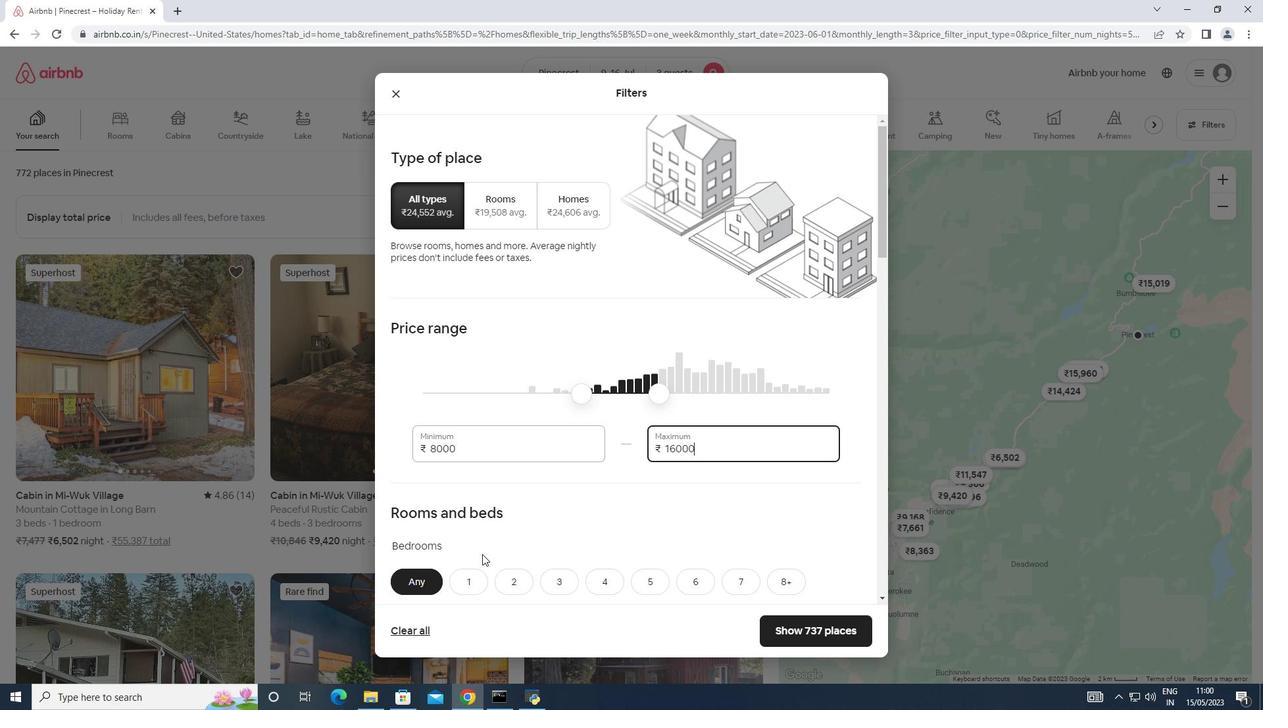 
Action: Mouse scrolled (485, 554) with delta (0, 0)
Screenshot: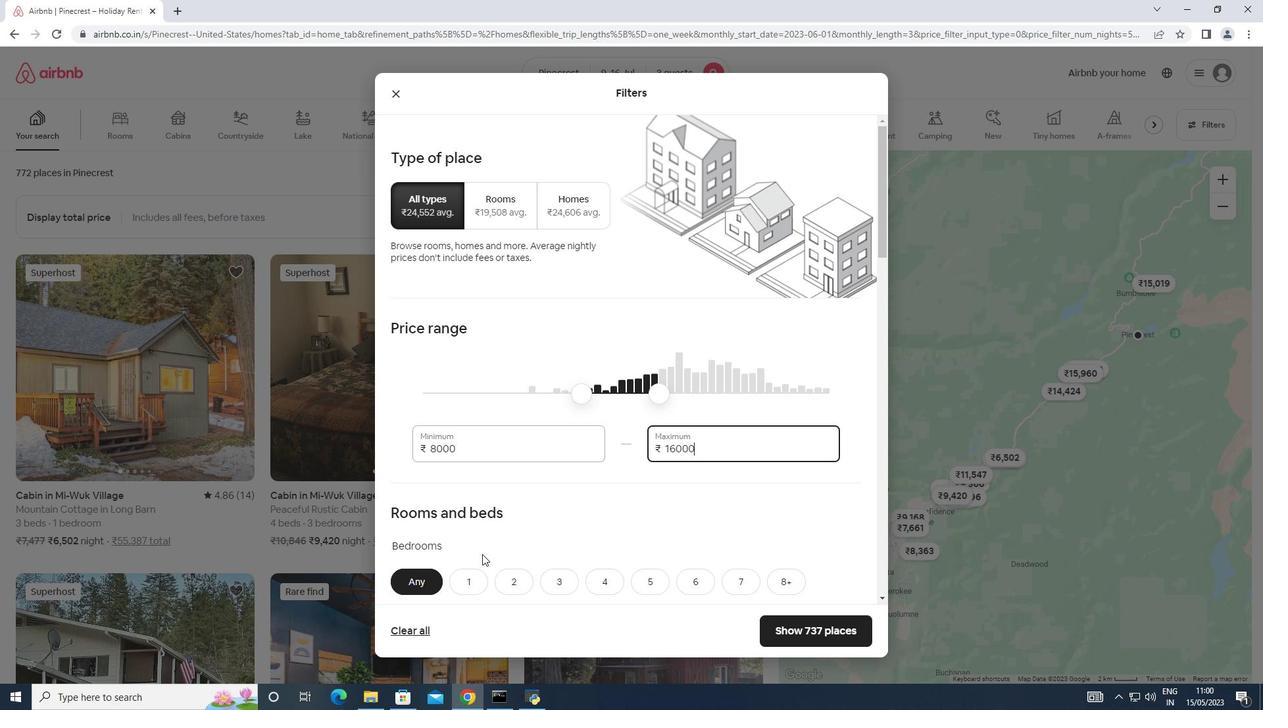 
Action: Mouse moved to (504, 545)
Screenshot: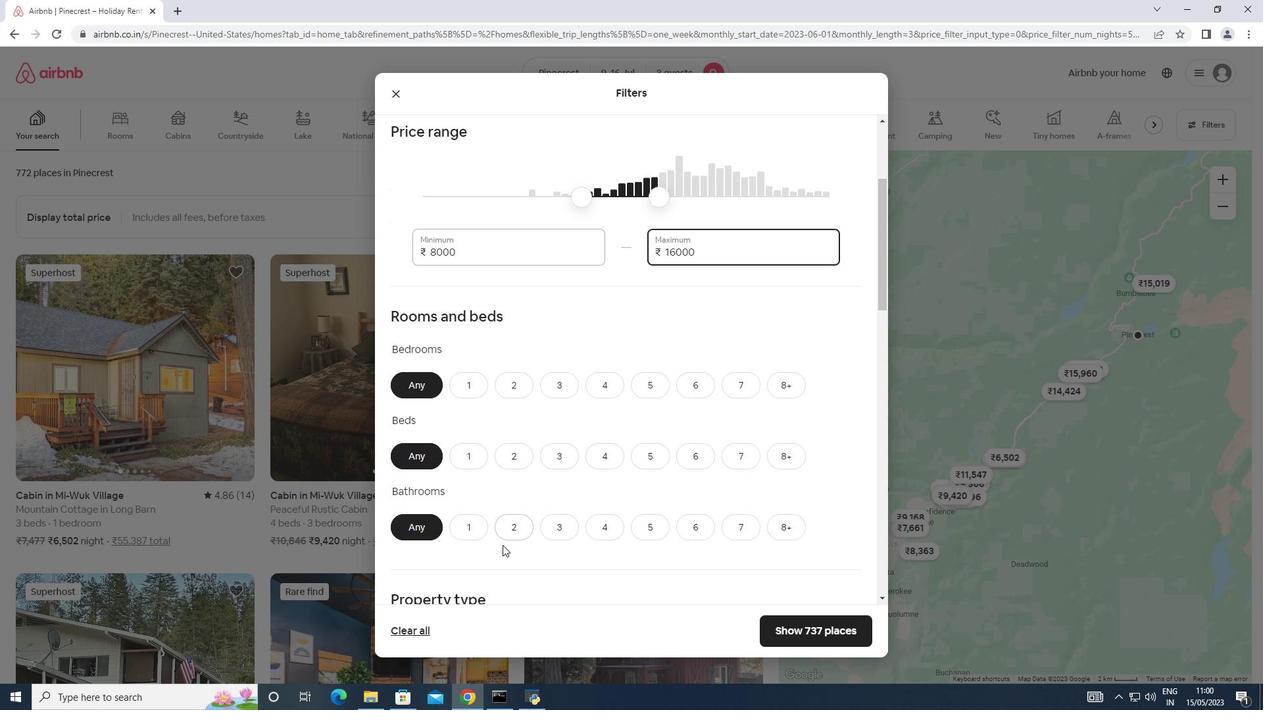 
Action: Mouse scrolled (504, 544) with delta (0, 0)
Screenshot: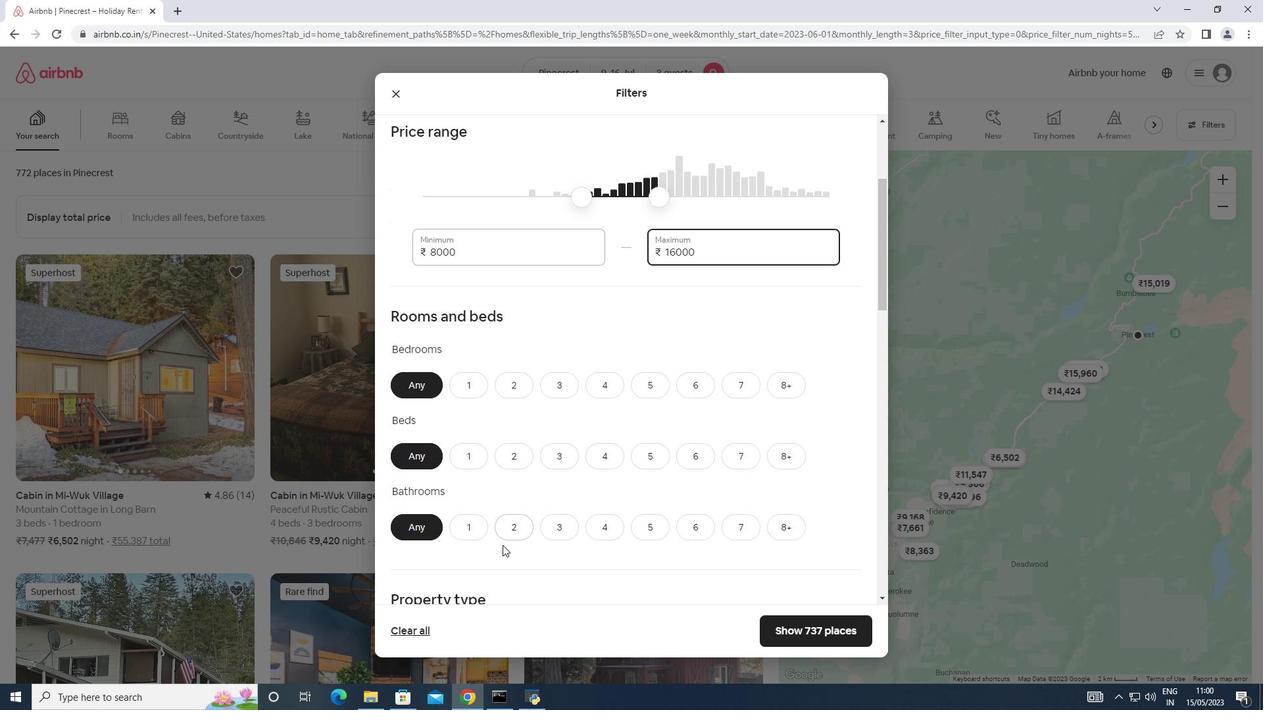 
Action: Mouse moved to (508, 323)
Screenshot: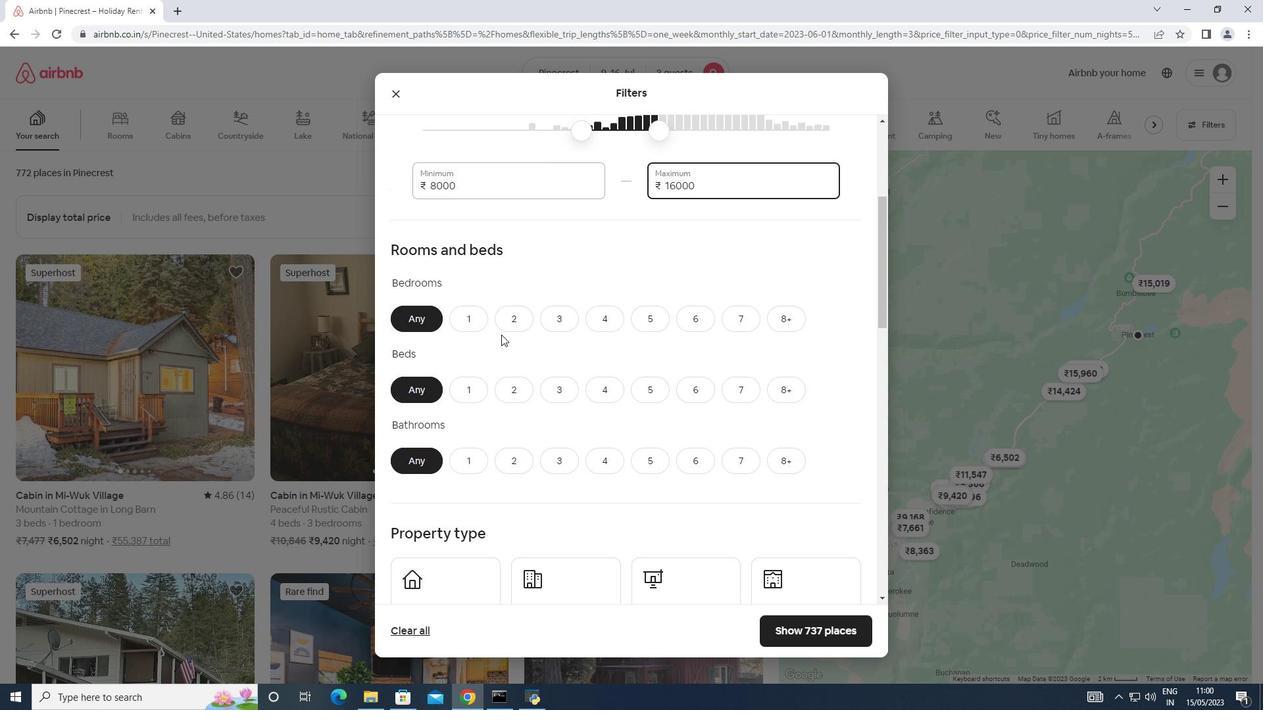 
Action: Mouse pressed left at (508, 323)
Screenshot: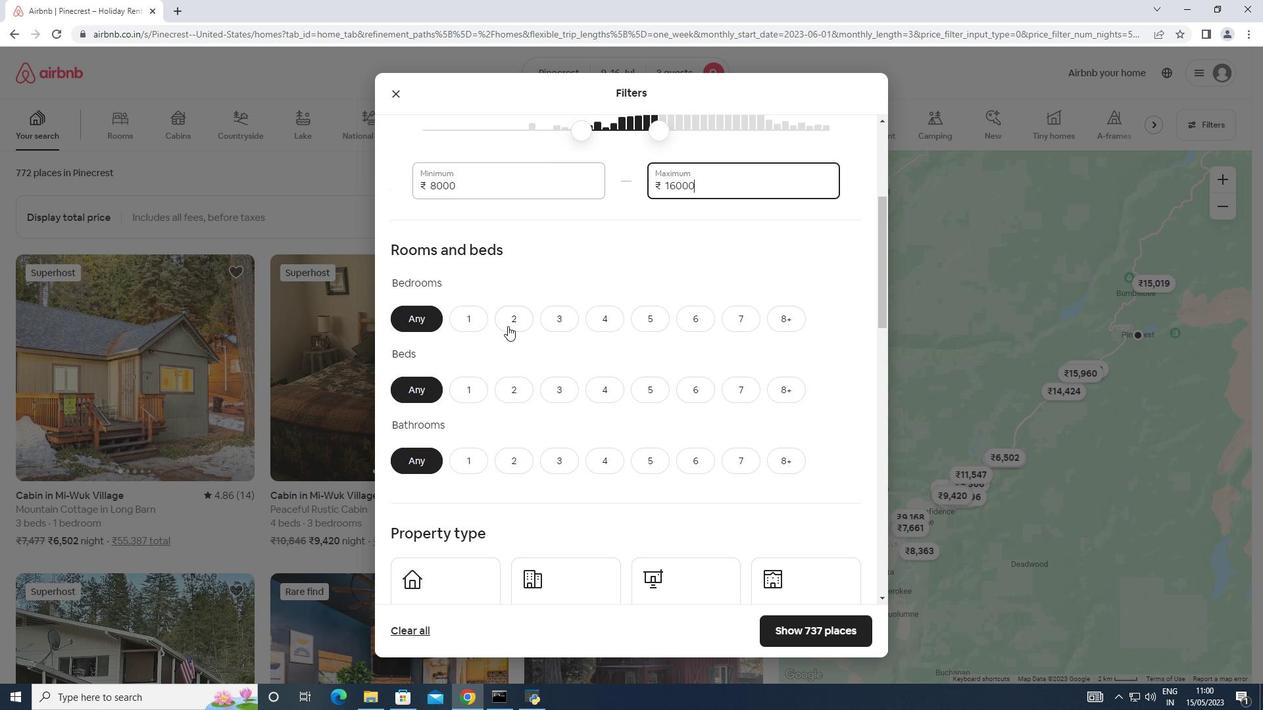 
Action: Mouse moved to (521, 385)
Screenshot: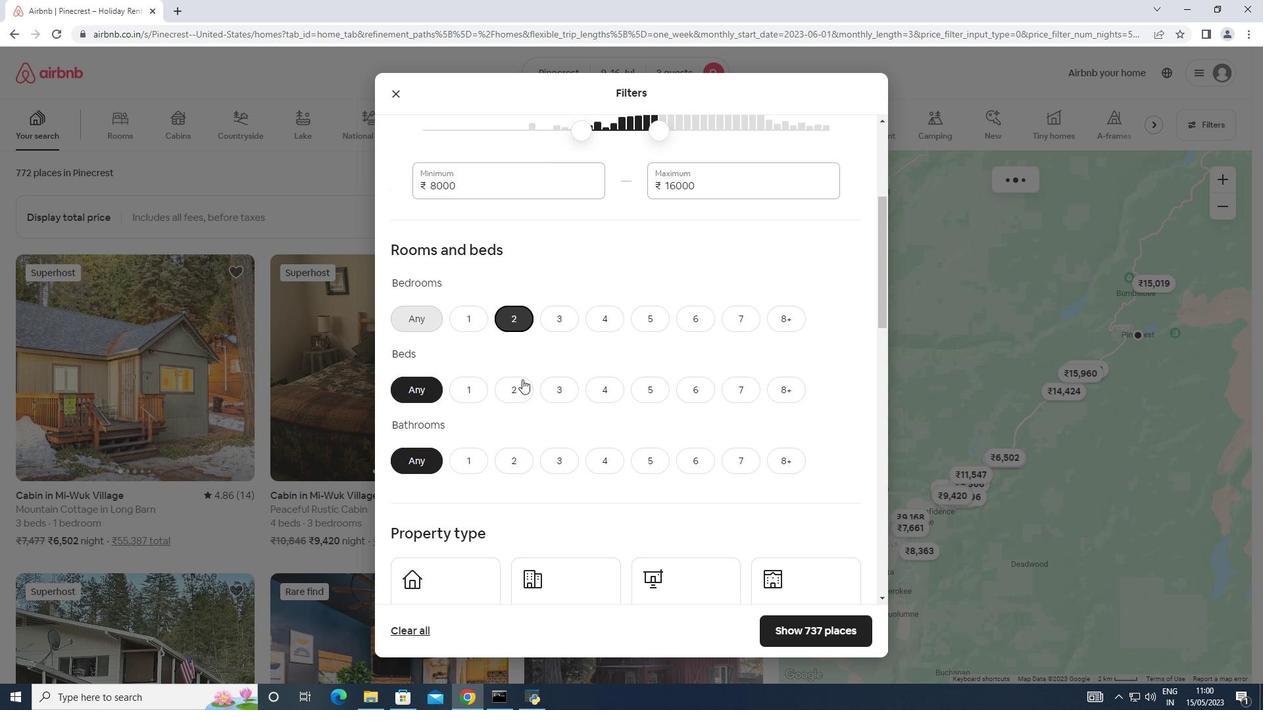
Action: Mouse pressed left at (521, 385)
Screenshot: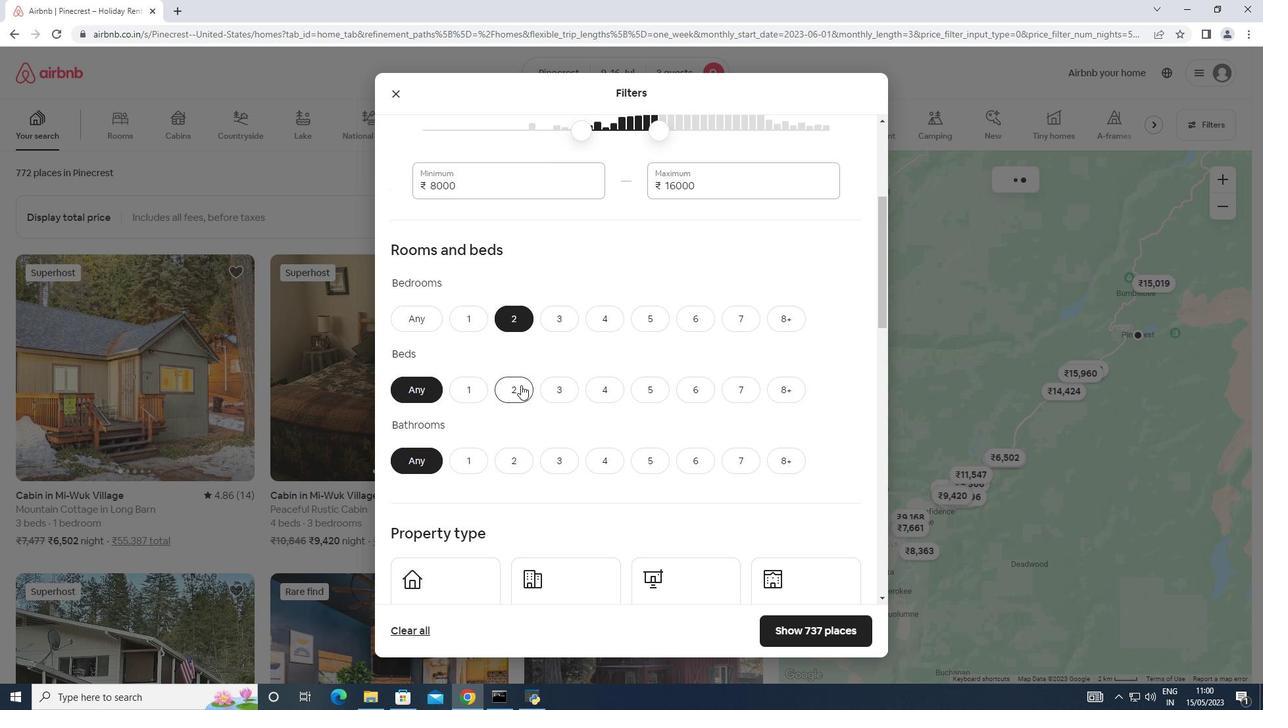 
Action: Mouse moved to (457, 454)
Screenshot: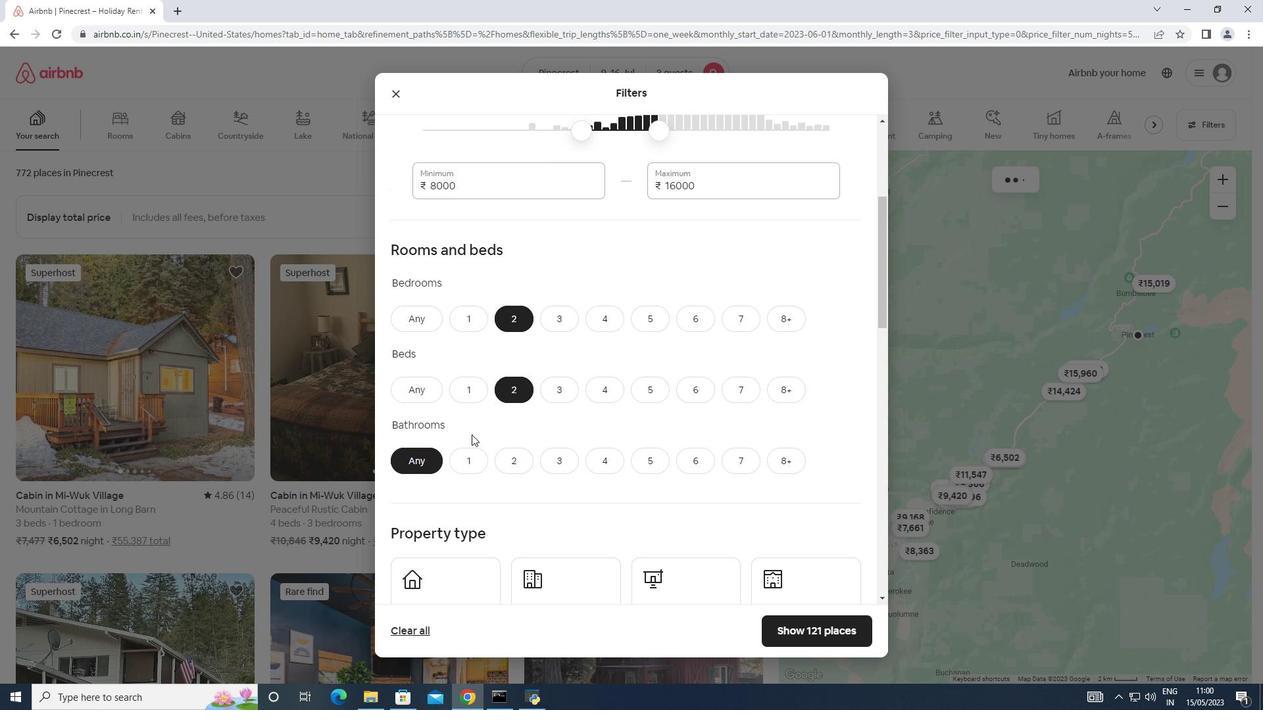 
Action: Mouse pressed left at (457, 454)
Screenshot: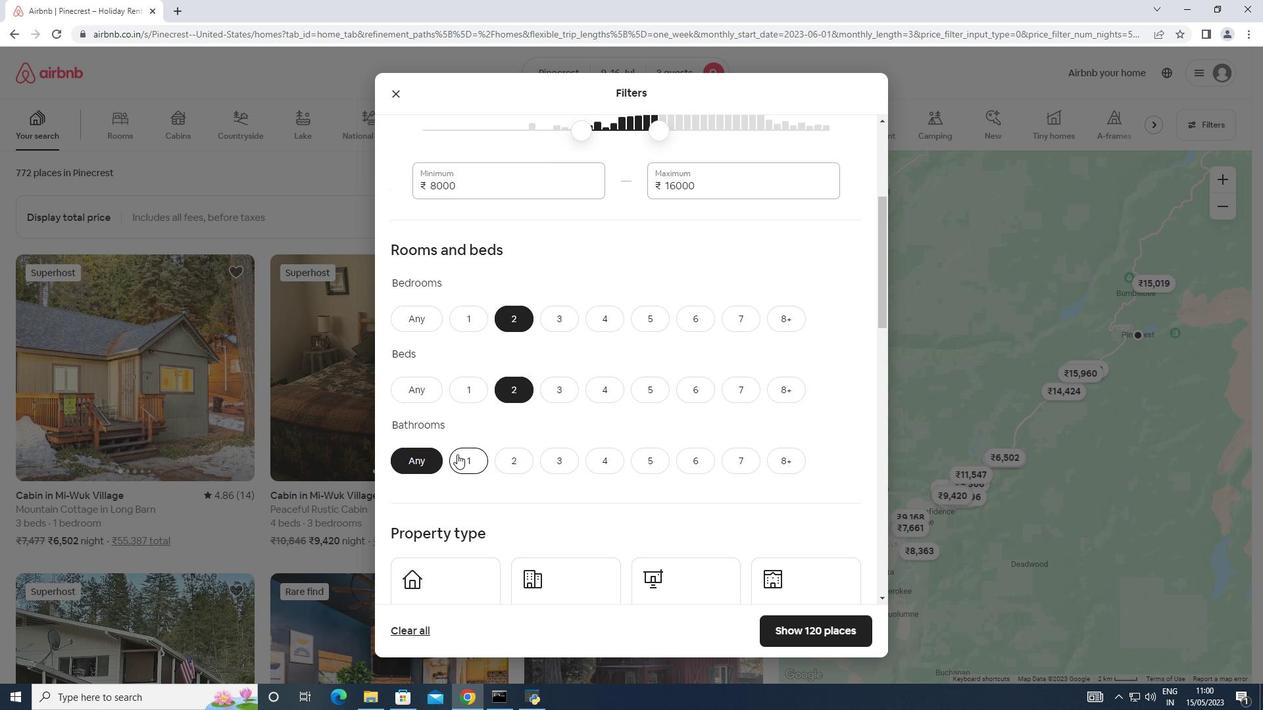 
Action: Mouse moved to (517, 440)
Screenshot: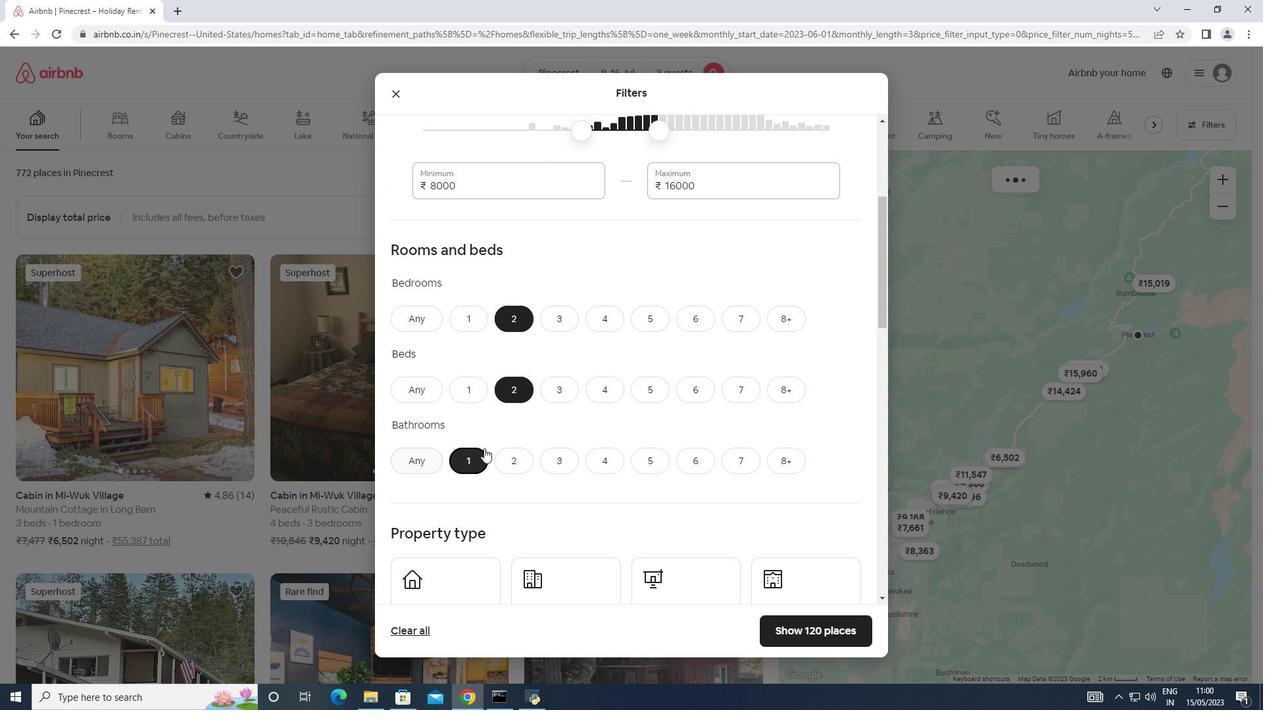 
Action: Mouse scrolled (517, 439) with delta (0, 0)
Screenshot: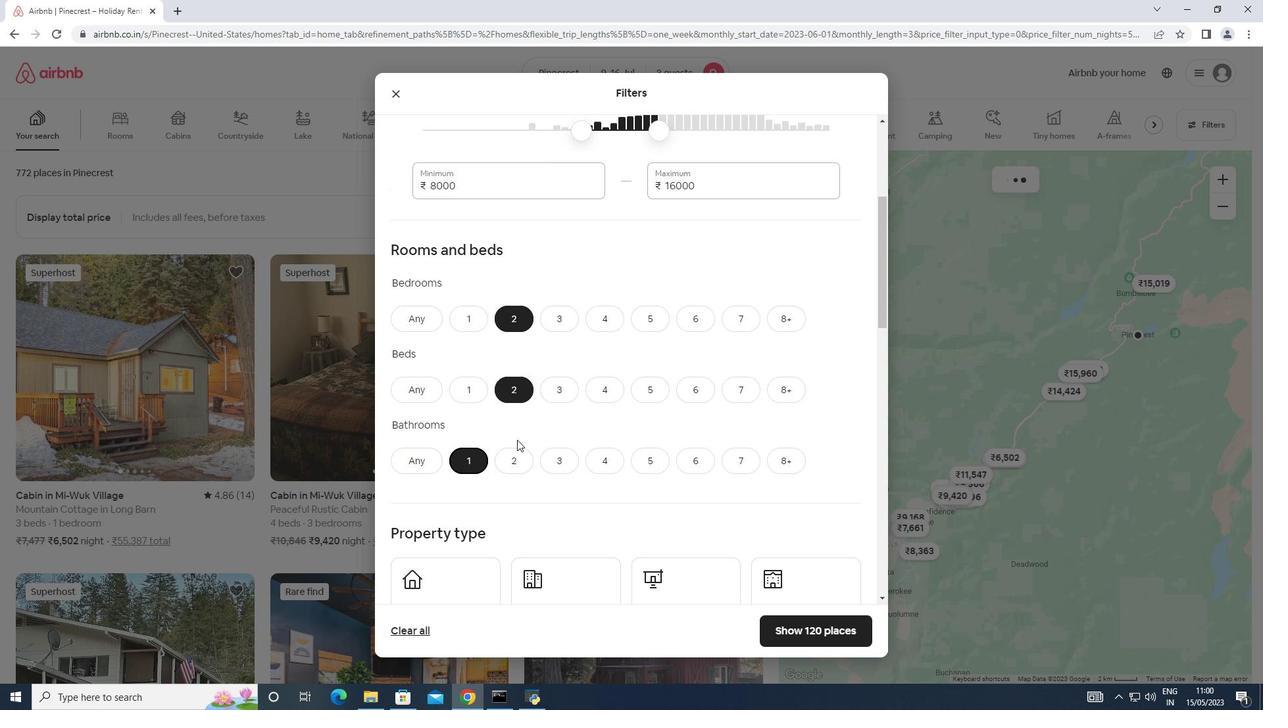 
Action: Mouse scrolled (517, 439) with delta (0, 0)
Screenshot: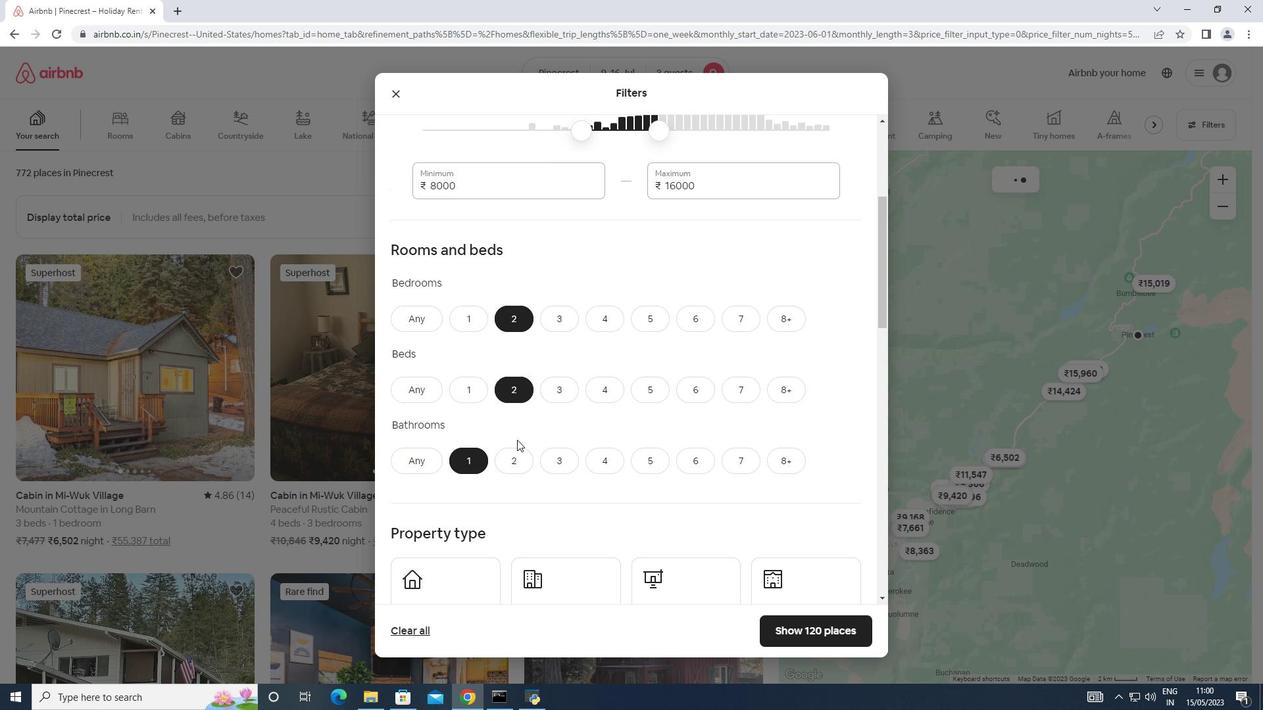 
Action: Mouse moved to (518, 439)
Screenshot: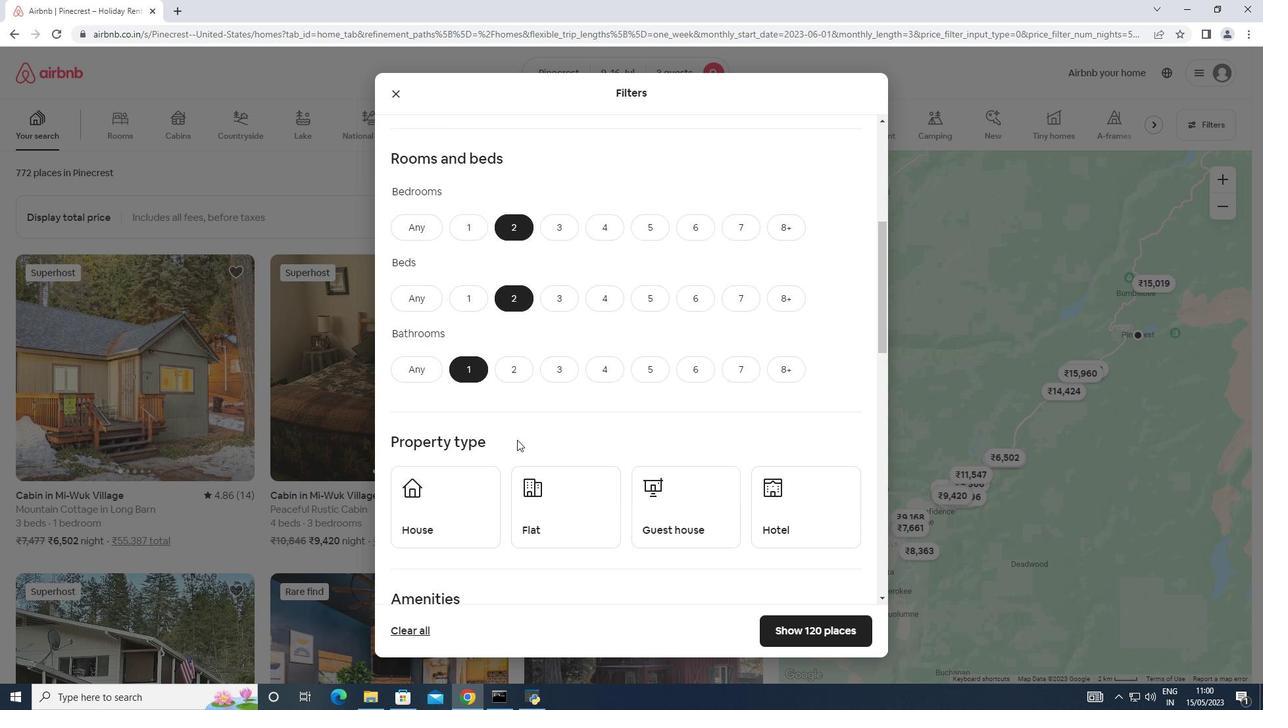 
Action: Mouse scrolled (518, 439) with delta (0, 0)
Screenshot: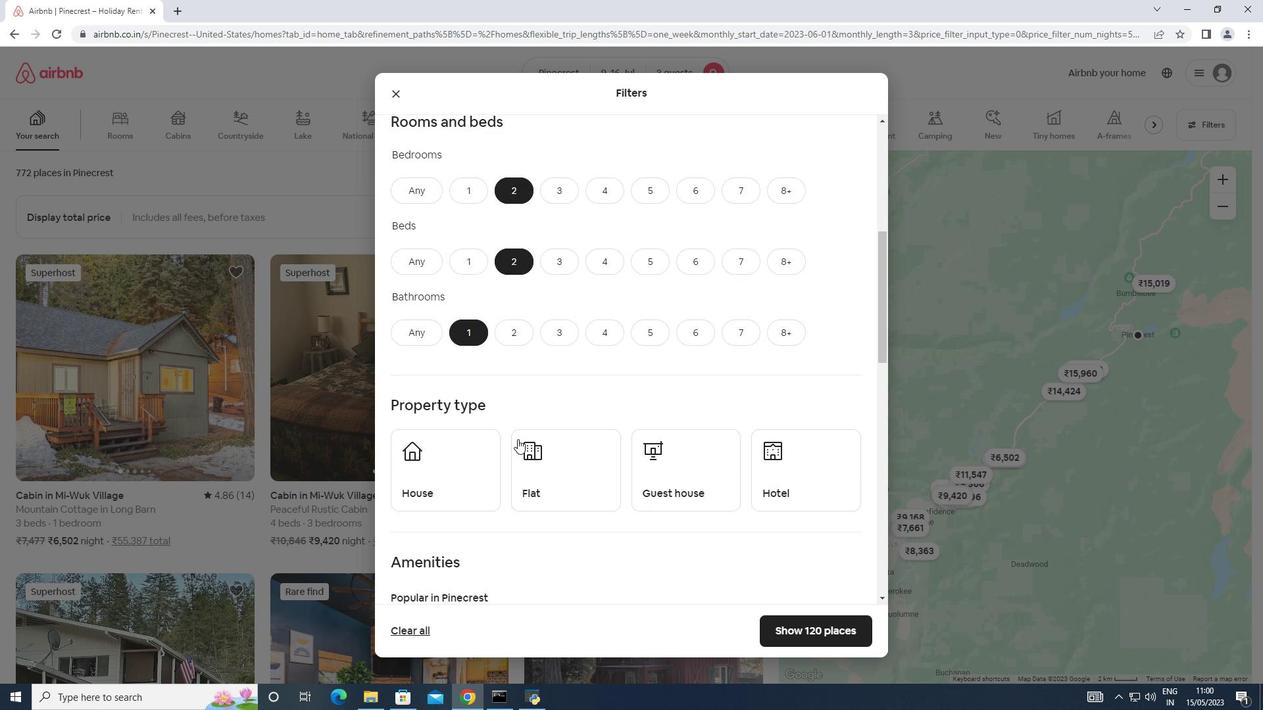 
Action: Mouse scrolled (518, 439) with delta (0, 0)
Screenshot: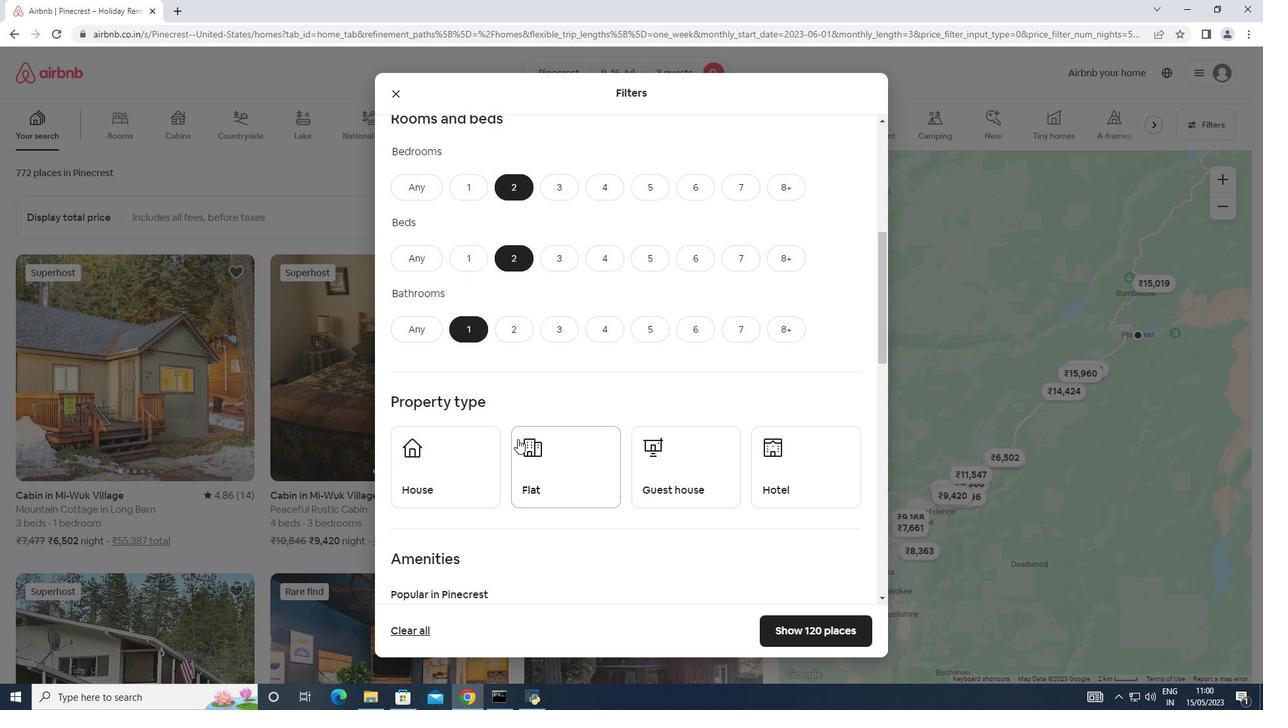 
Action: Mouse moved to (473, 345)
Screenshot: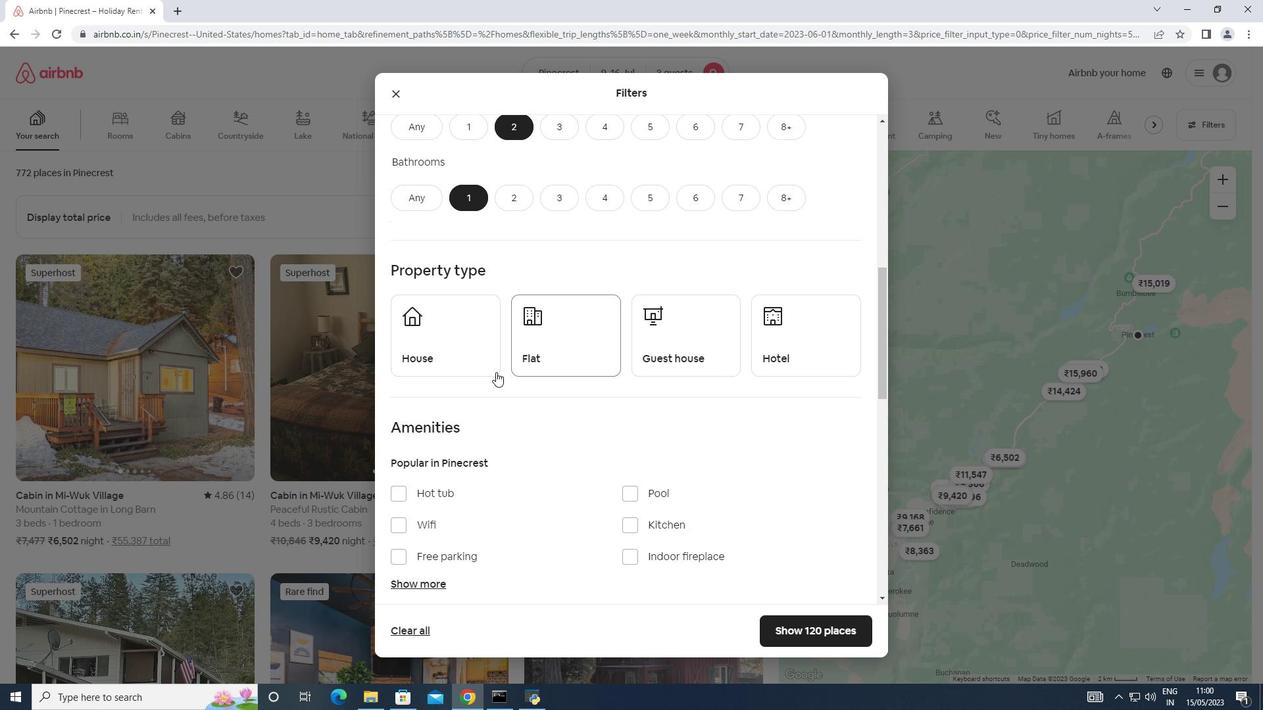 
Action: Mouse pressed left at (473, 345)
Screenshot: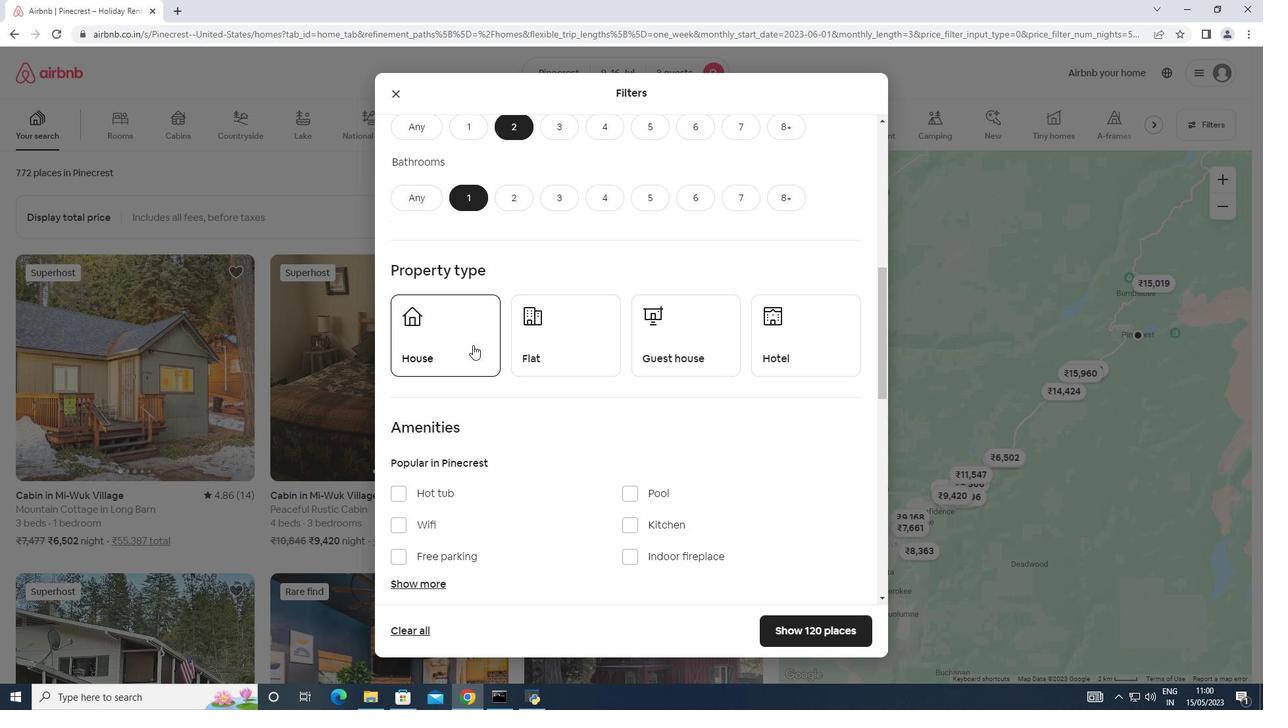 
Action: Mouse moved to (588, 358)
Screenshot: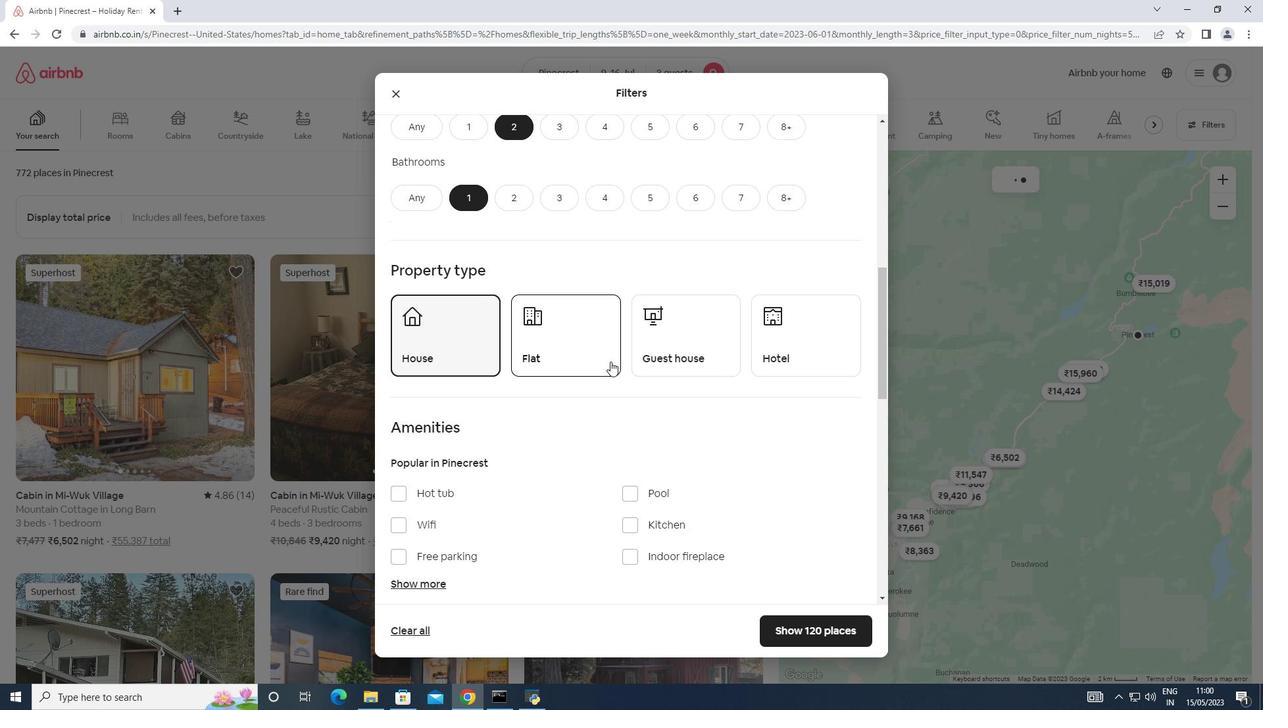 
Action: Mouse pressed left at (588, 358)
Screenshot: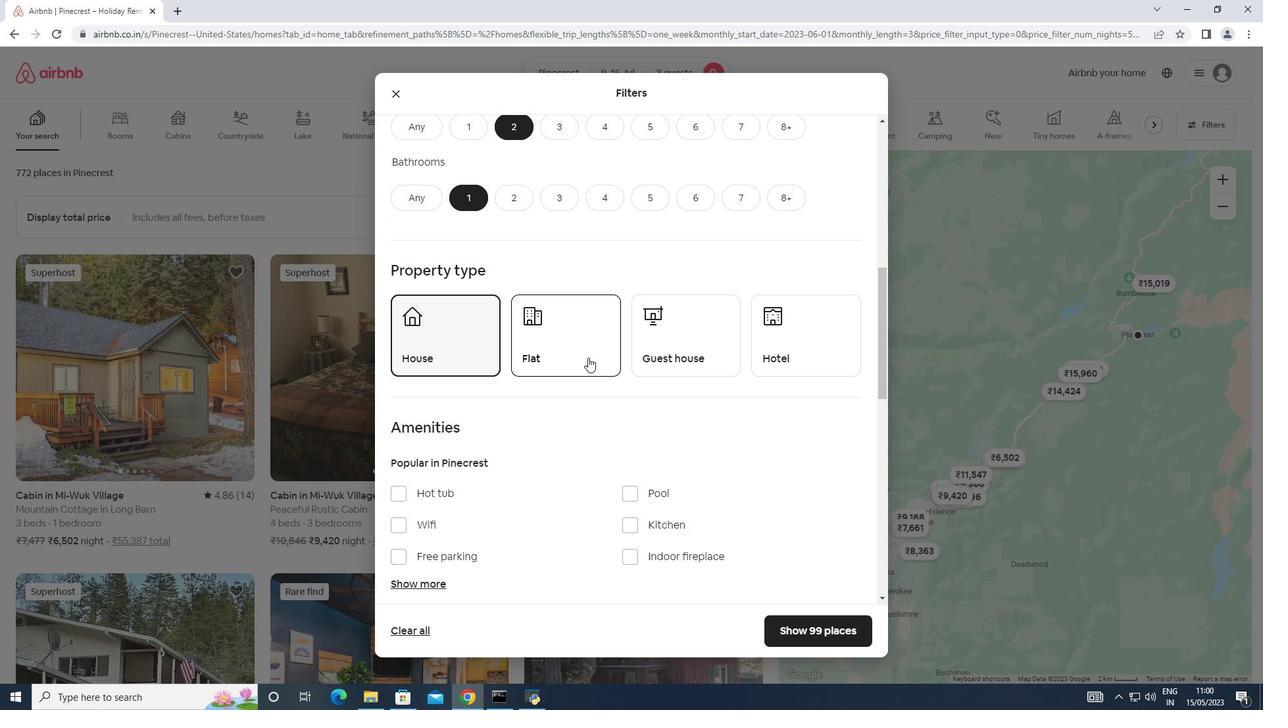 
Action: Mouse moved to (686, 355)
Screenshot: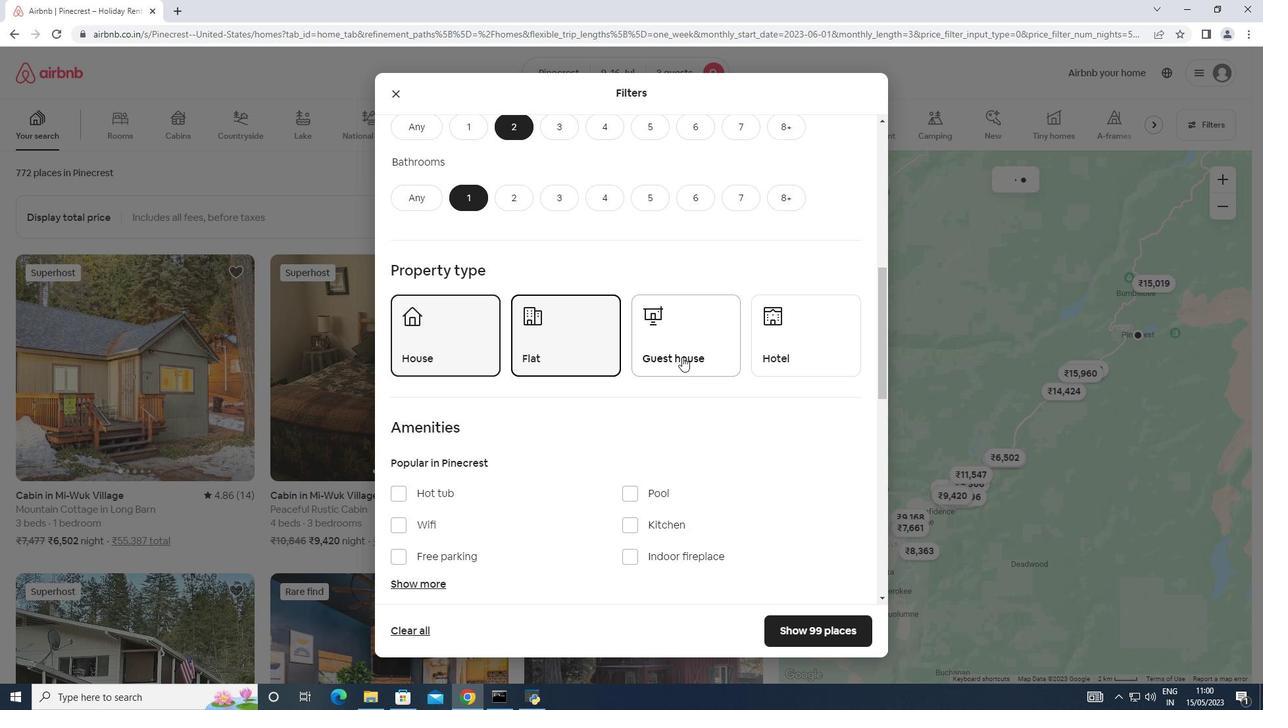
Action: Mouse pressed left at (686, 355)
Screenshot: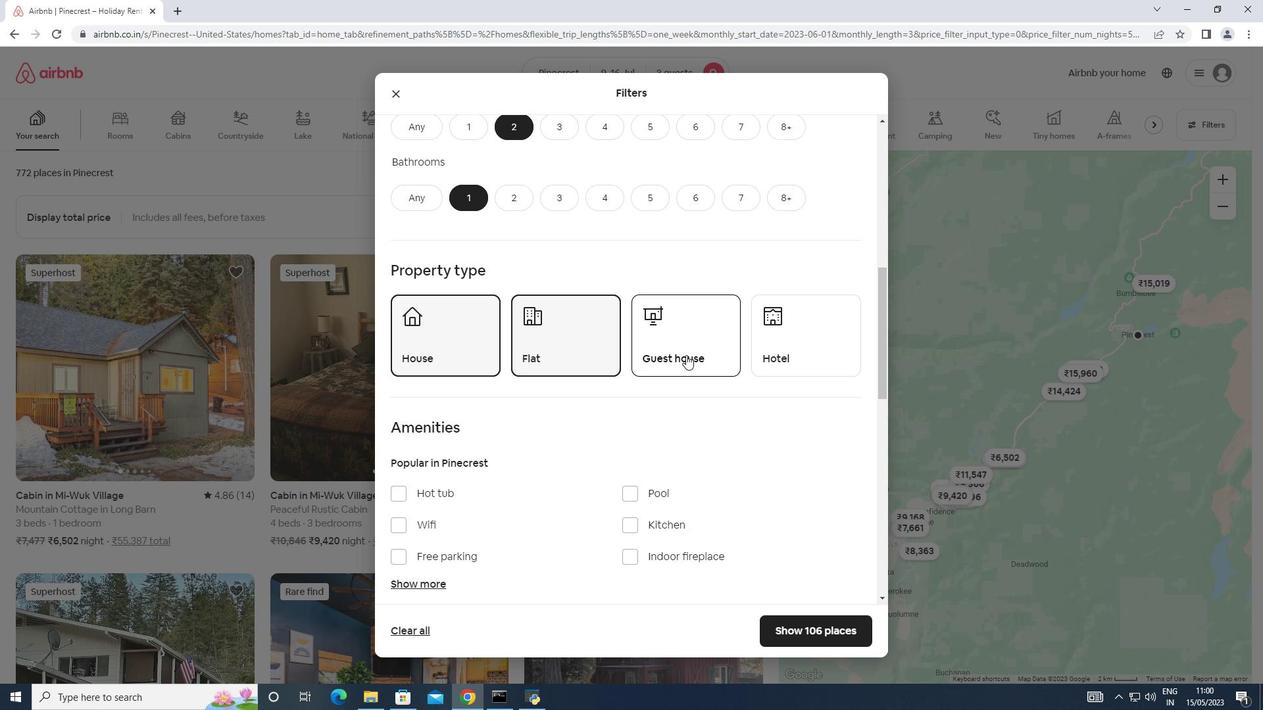 
Action: Mouse moved to (645, 377)
Screenshot: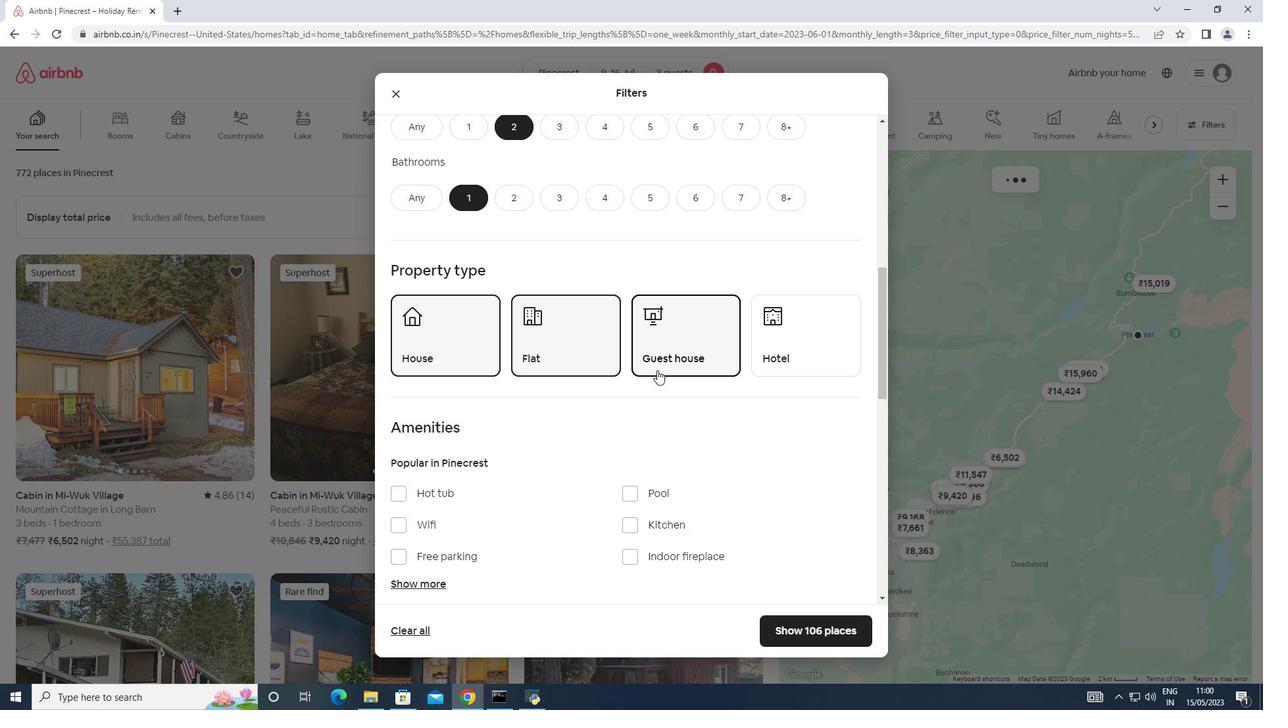 
Action: Mouse scrolled (645, 377) with delta (0, 0)
Screenshot: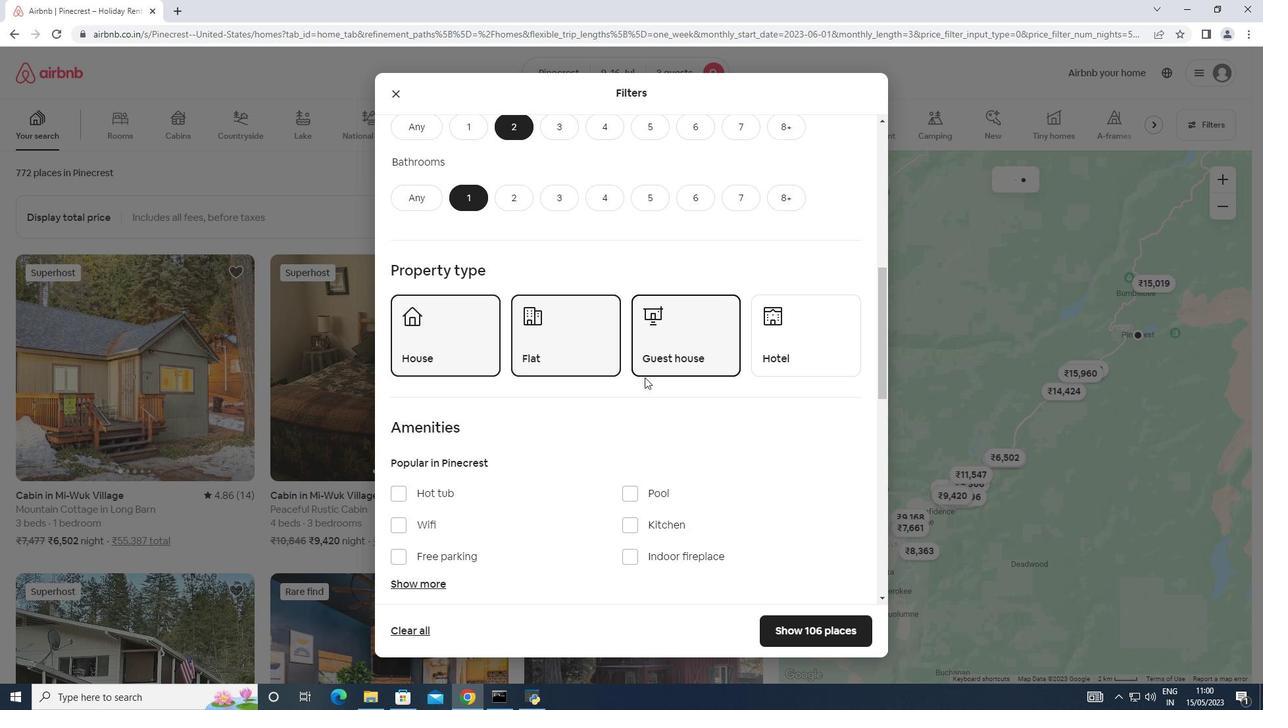 
Action: Mouse scrolled (645, 377) with delta (0, 0)
Screenshot: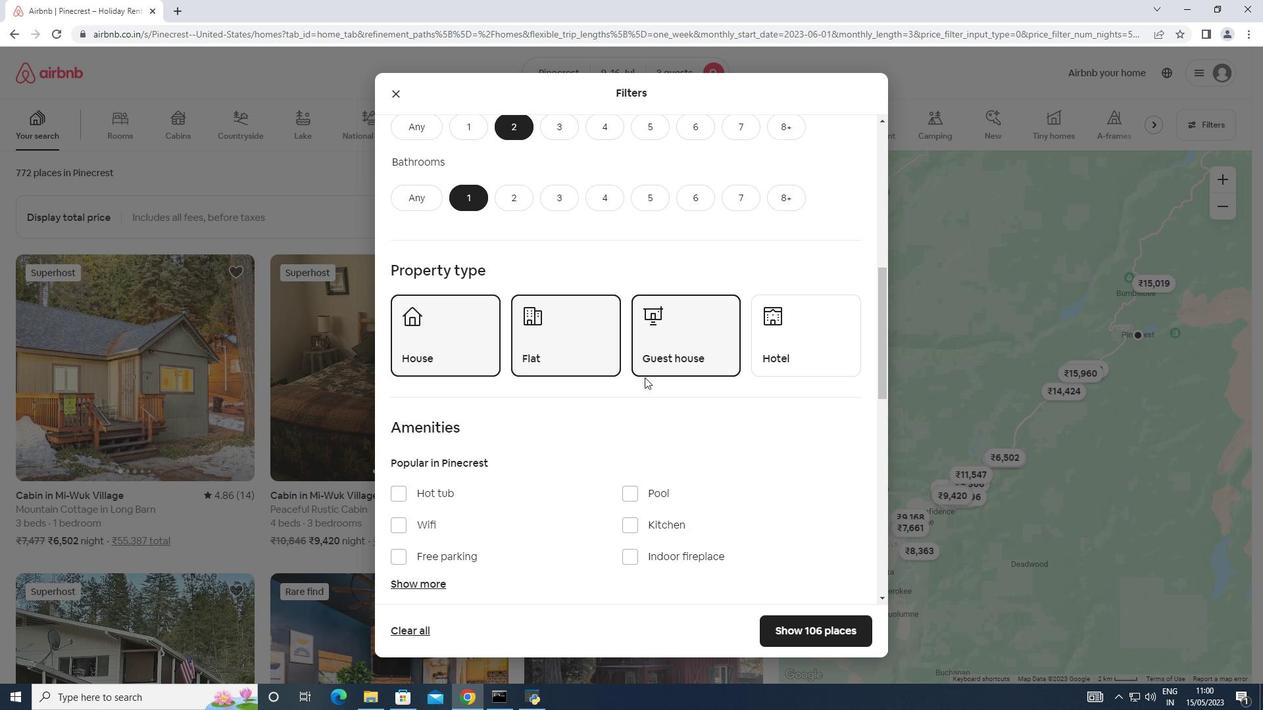 
Action: Mouse scrolled (645, 377) with delta (0, 0)
Screenshot: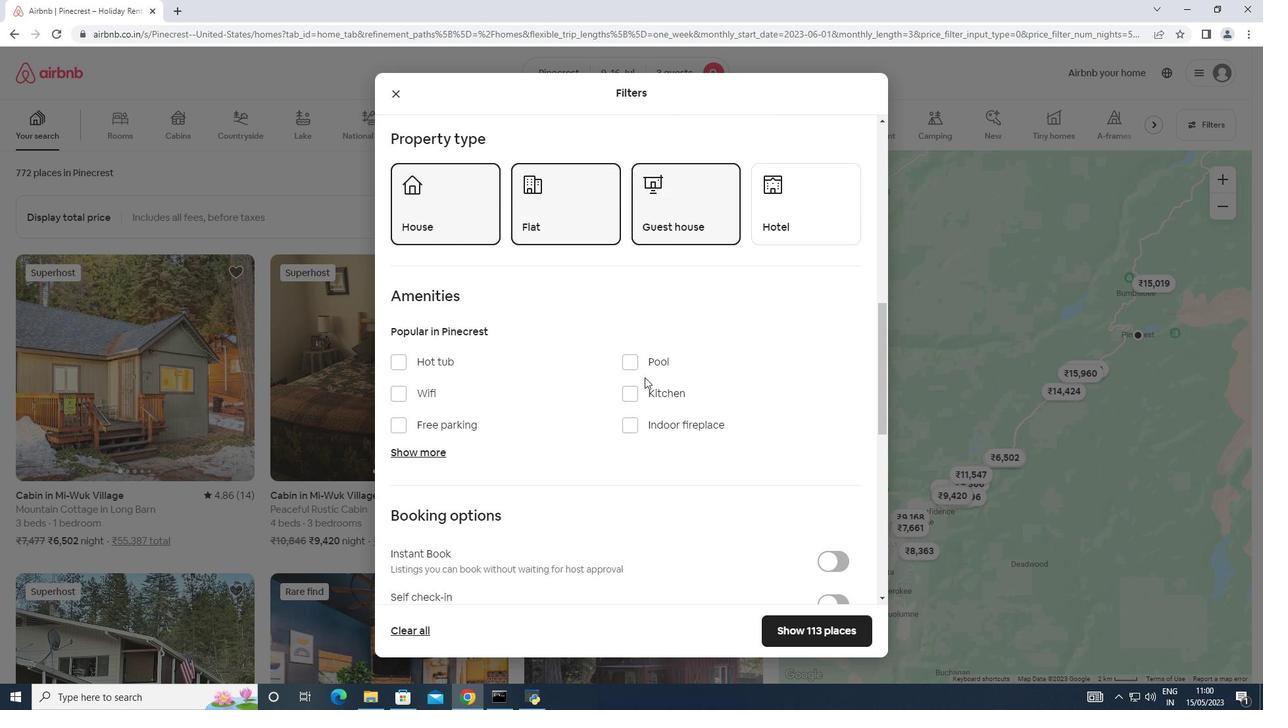 
Action: Mouse scrolled (645, 377) with delta (0, 0)
Screenshot: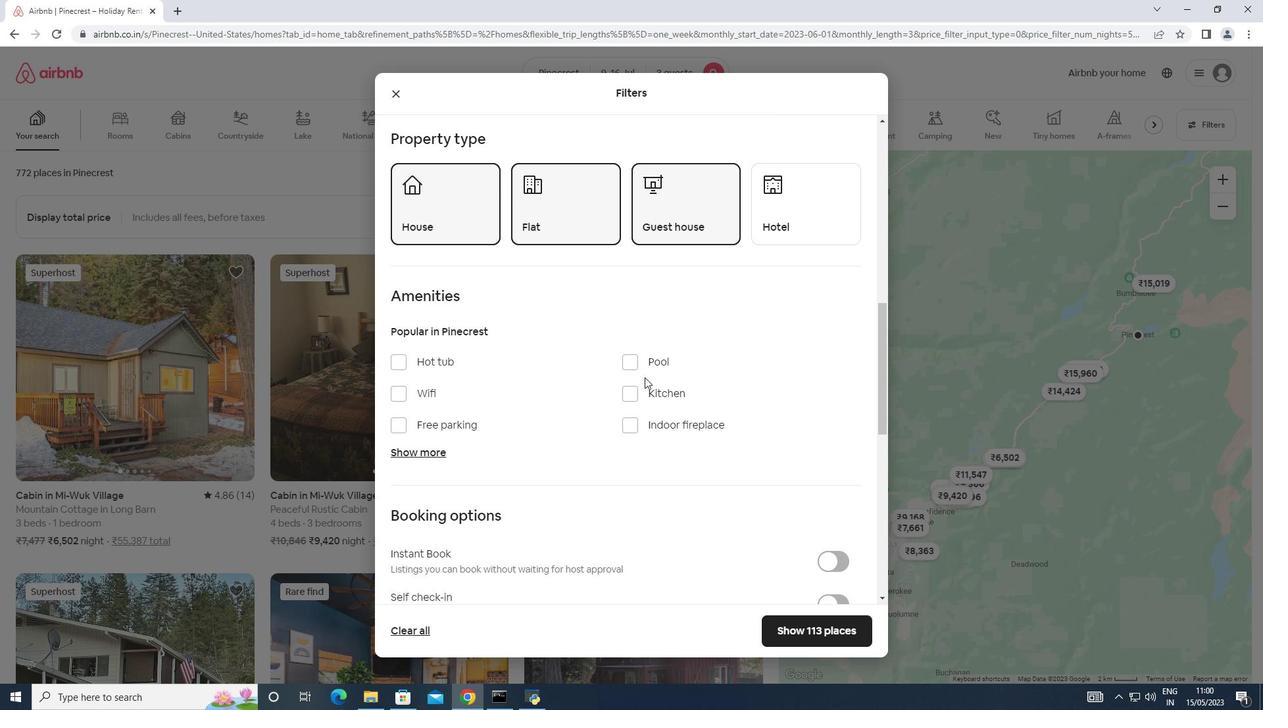 
Action: Mouse moved to (826, 471)
Screenshot: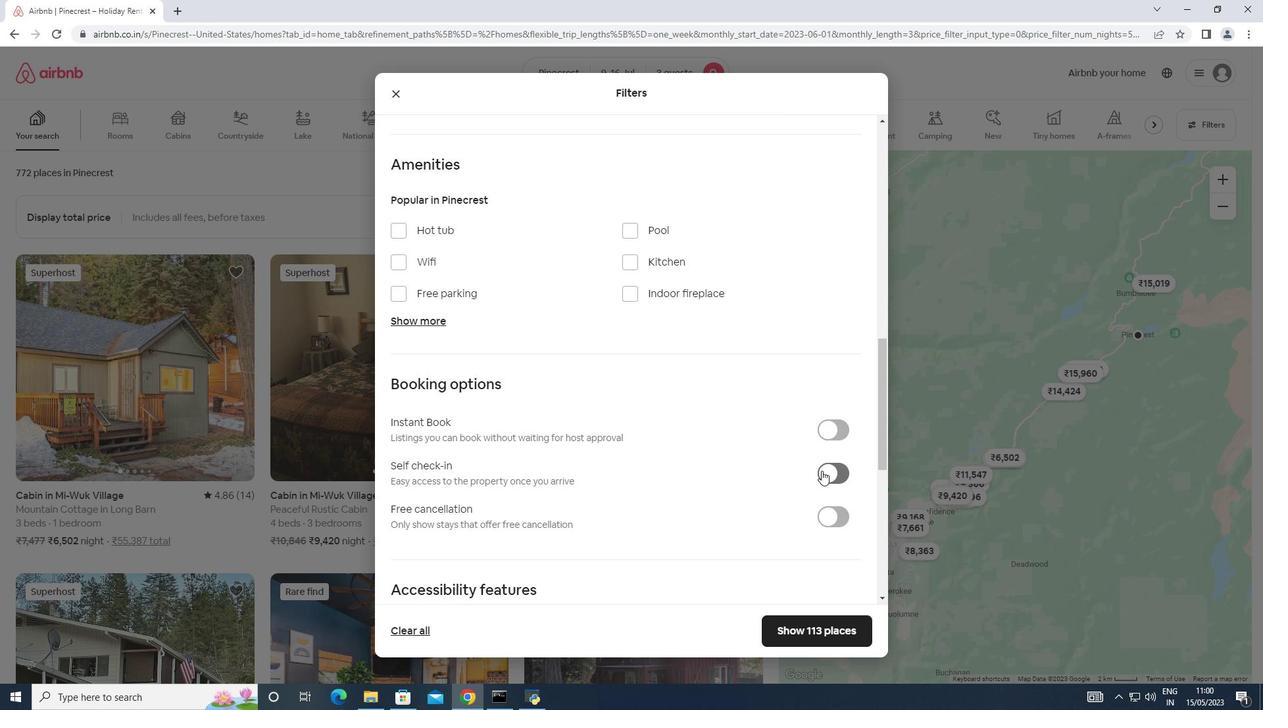 
Action: Mouse pressed left at (826, 471)
Screenshot: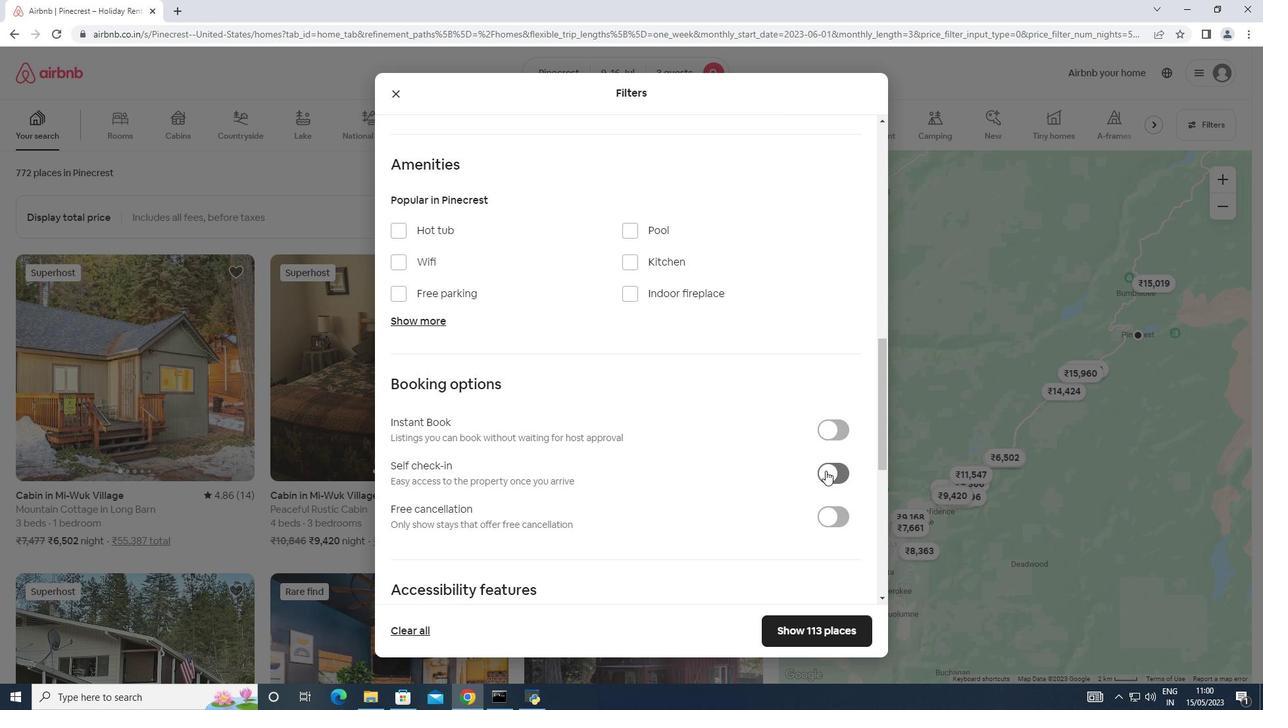 
Action: Mouse moved to (612, 437)
Screenshot: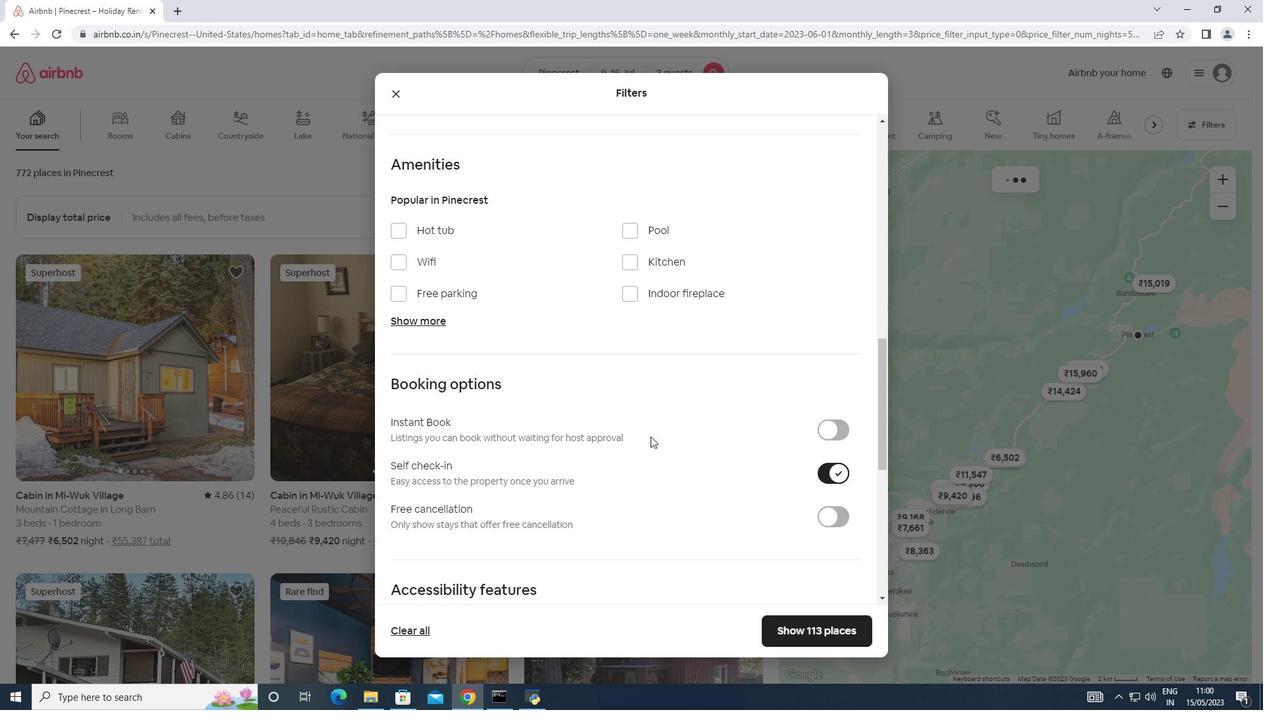
Action: Mouse scrolled (612, 437) with delta (0, 0)
Screenshot: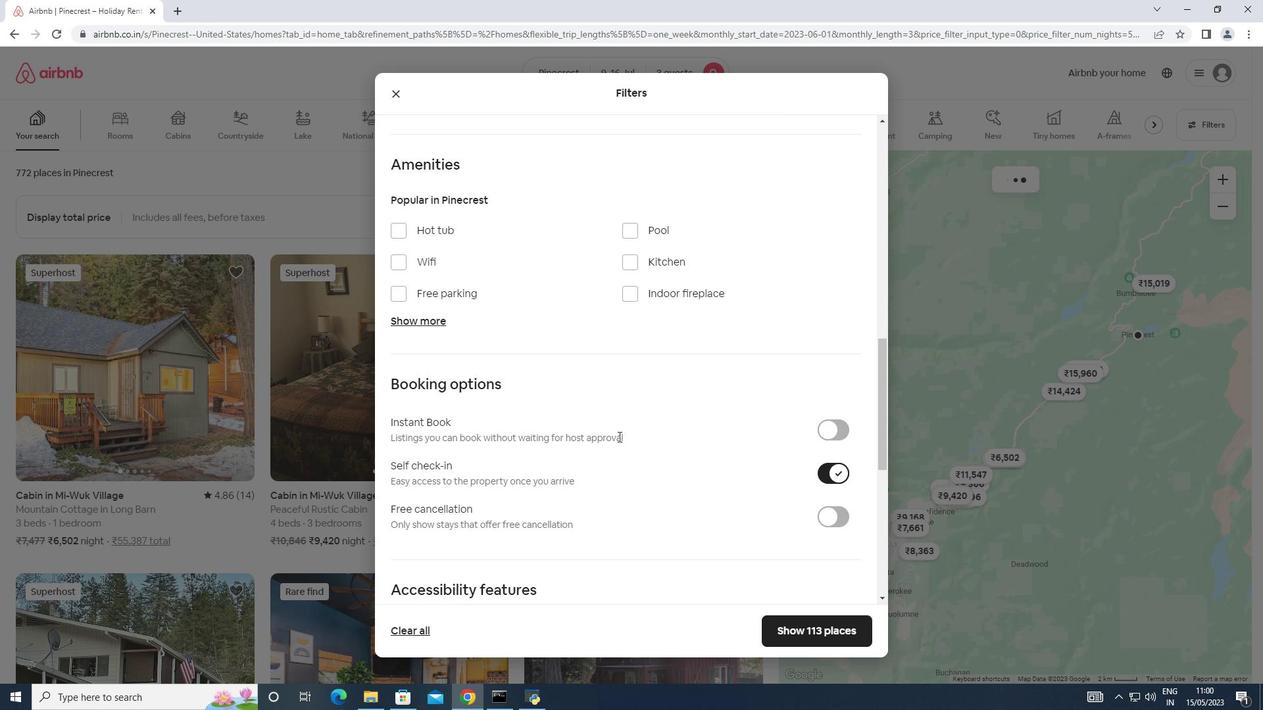
Action: Mouse scrolled (612, 437) with delta (0, 0)
Screenshot: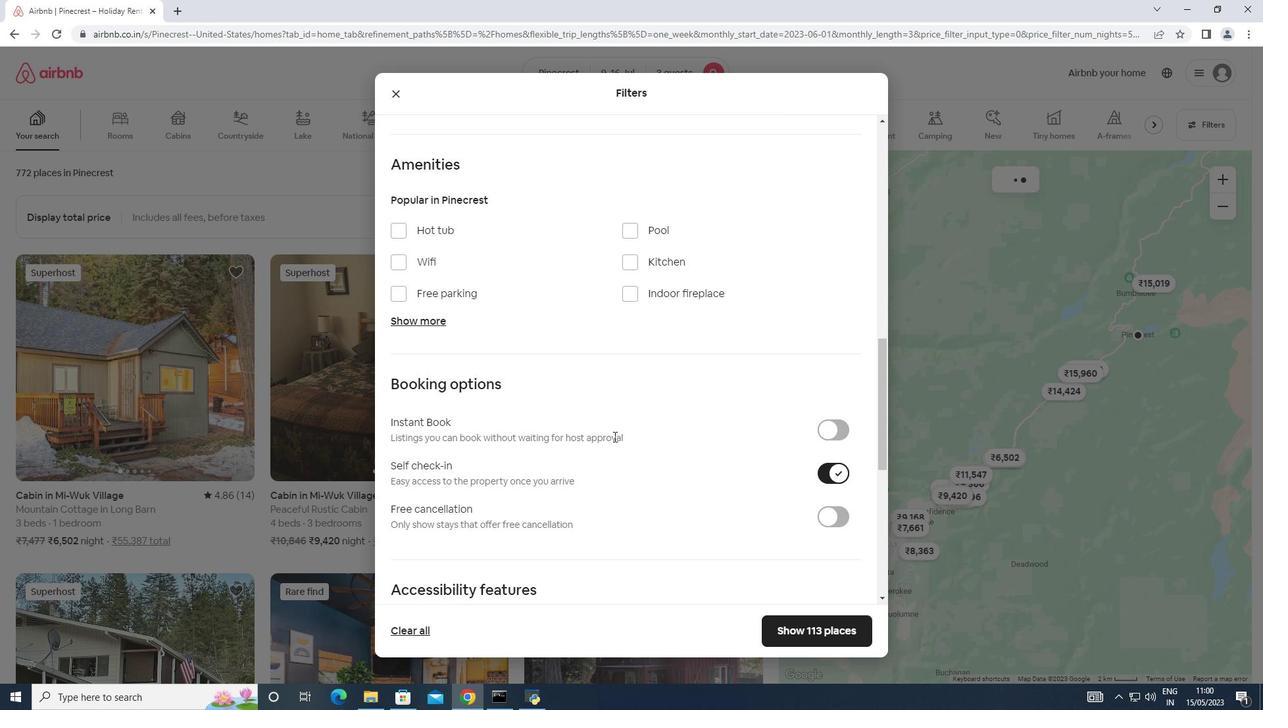 
Action: Mouse scrolled (612, 437) with delta (0, 0)
Screenshot: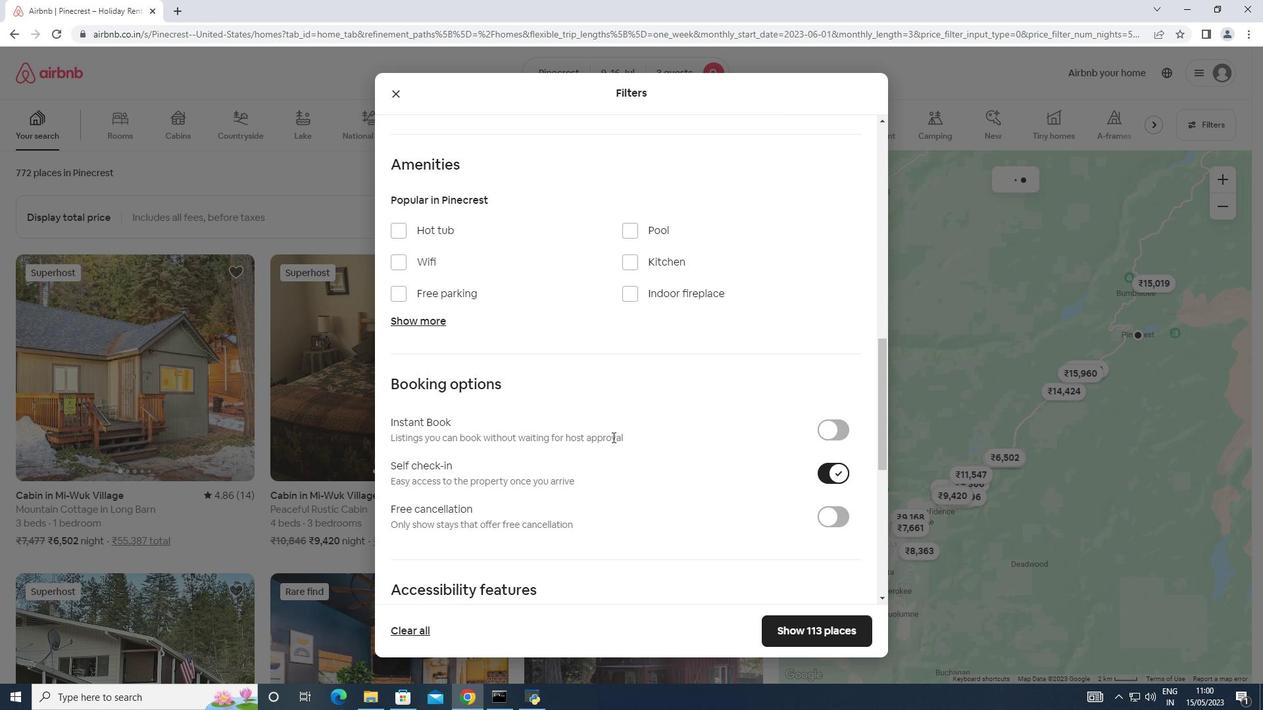 
Action: Mouse moved to (612, 437)
Screenshot: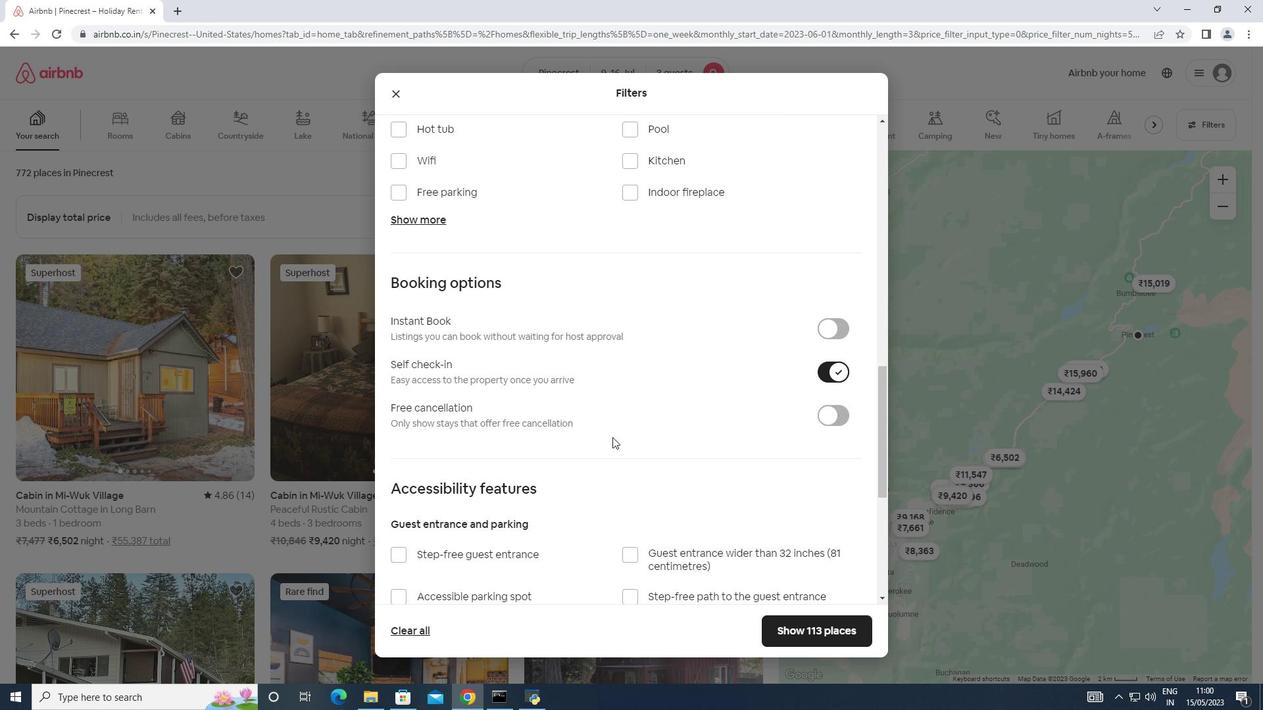 
Action: Mouse scrolled (612, 437) with delta (0, 0)
Screenshot: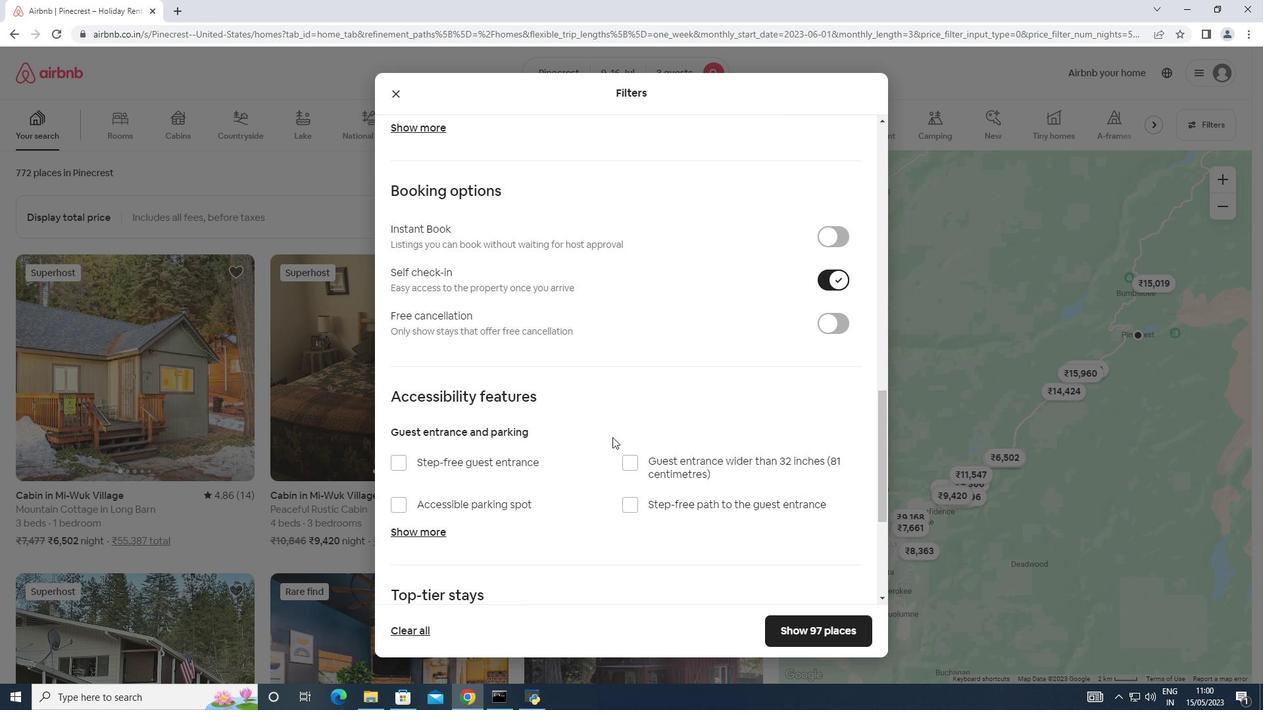 
Action: Mouse scrolled (612, 437) with delta (0, 0)
Screenshot: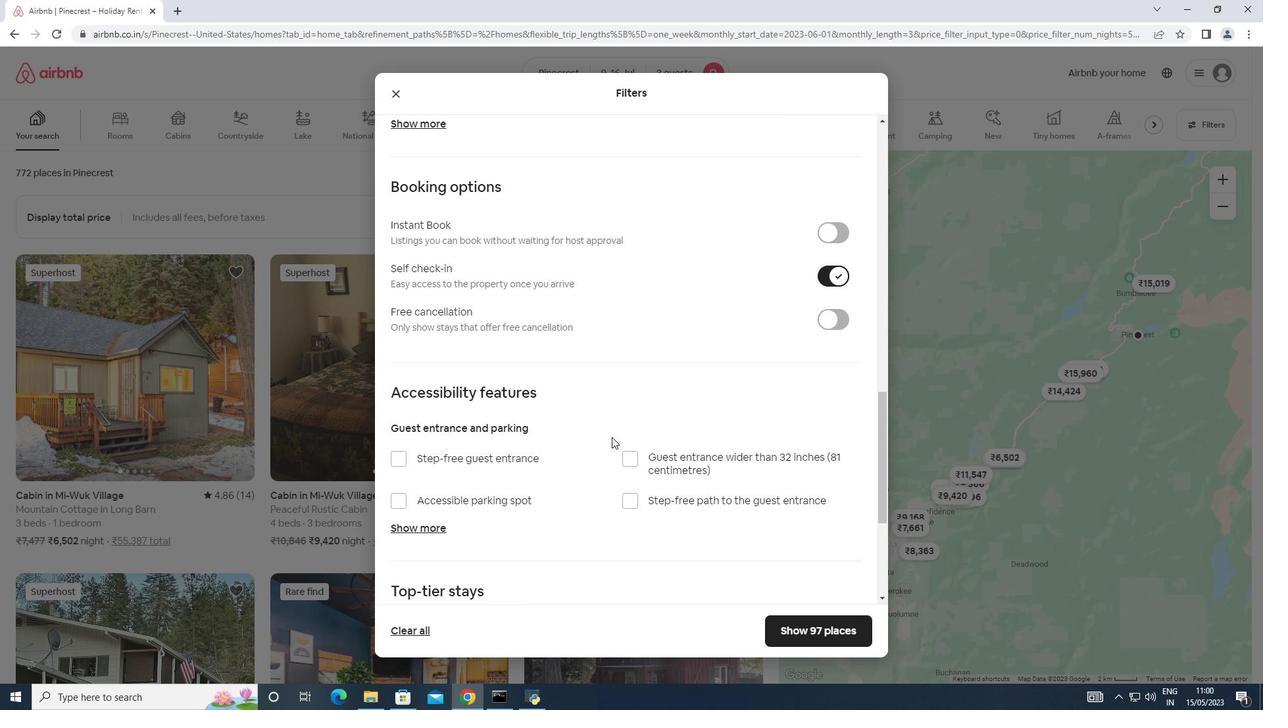 
Action: Mouse scrolled (612, 437) with delta (0, 0)
Screenshot: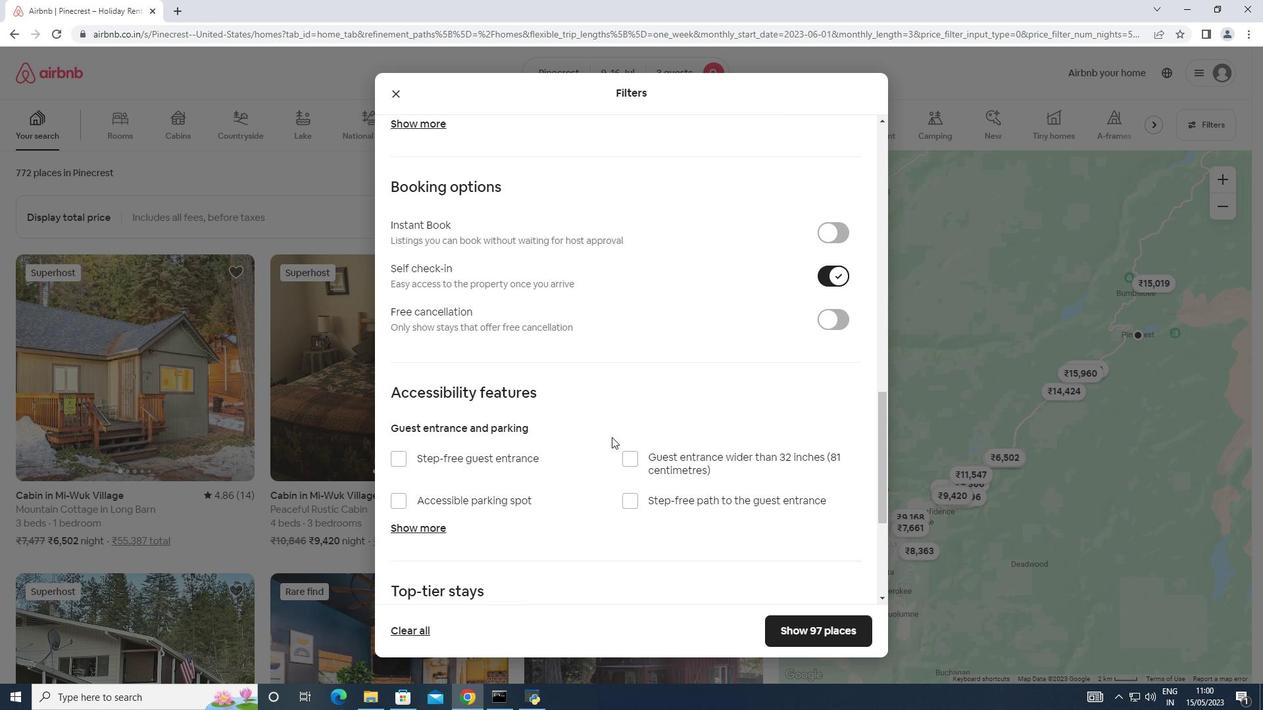 
Action: Mouse moved to (399, 570)
Screenshot: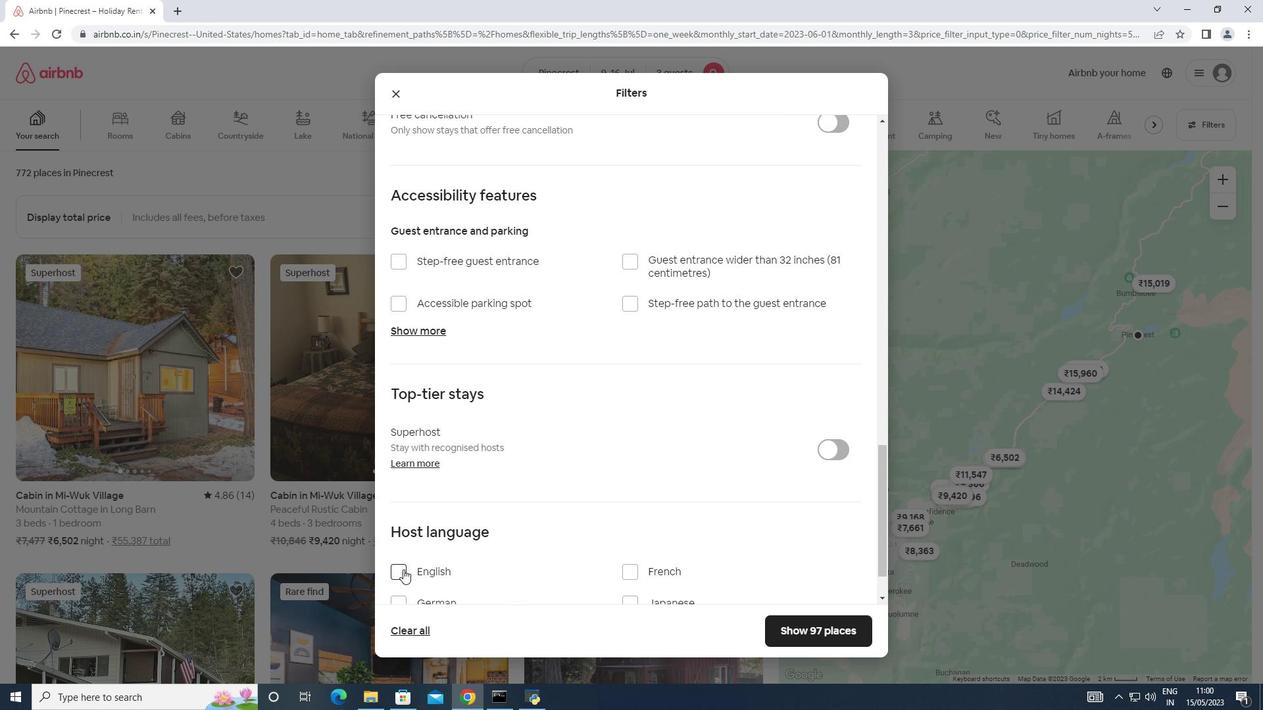 
Action: Mouse pressed left at (399, 570)
Screenshot: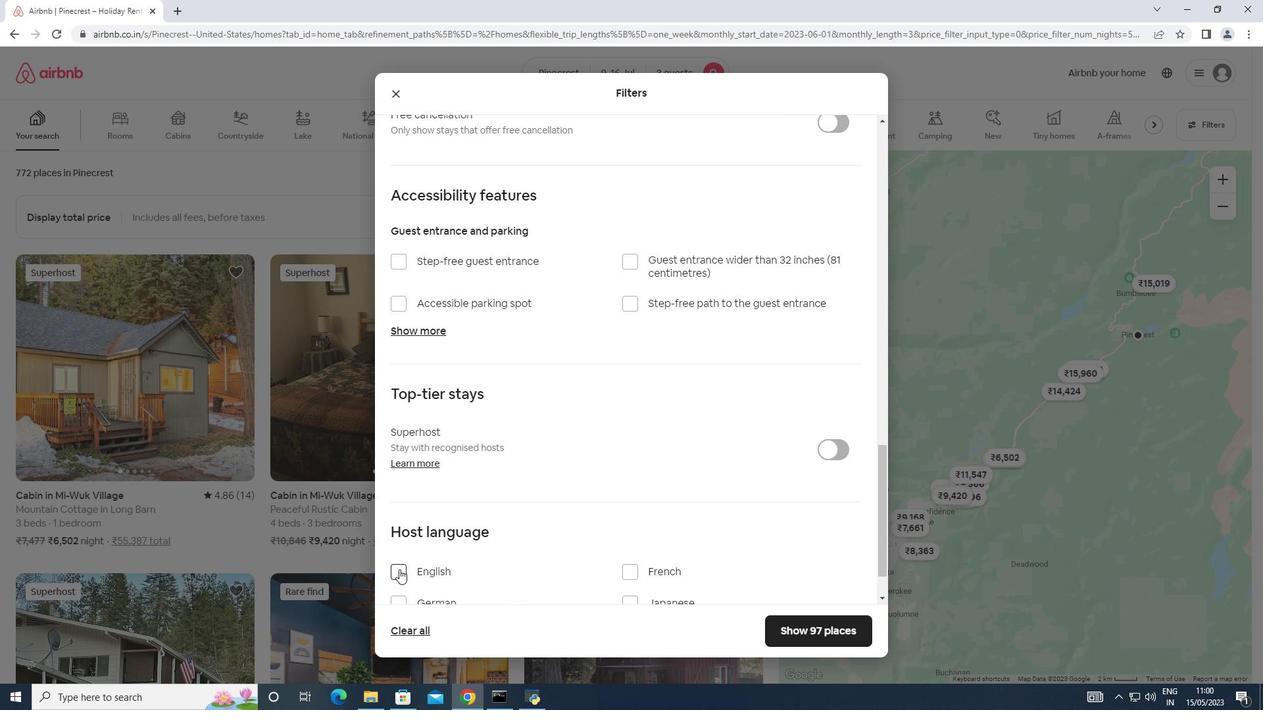 
Action: Mouse moved to (586, 501)
Screenshot: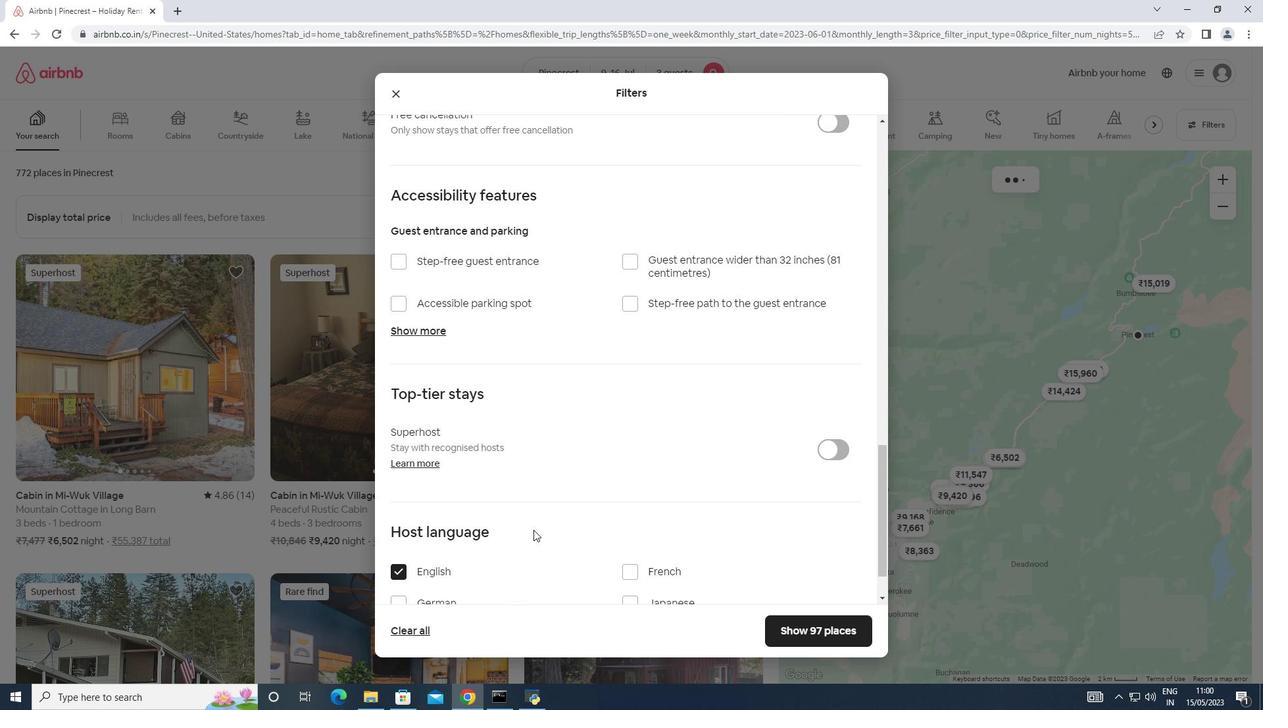 
Action: Mouse scrolled (586, 500) with delta (0, 0)
Screenshot: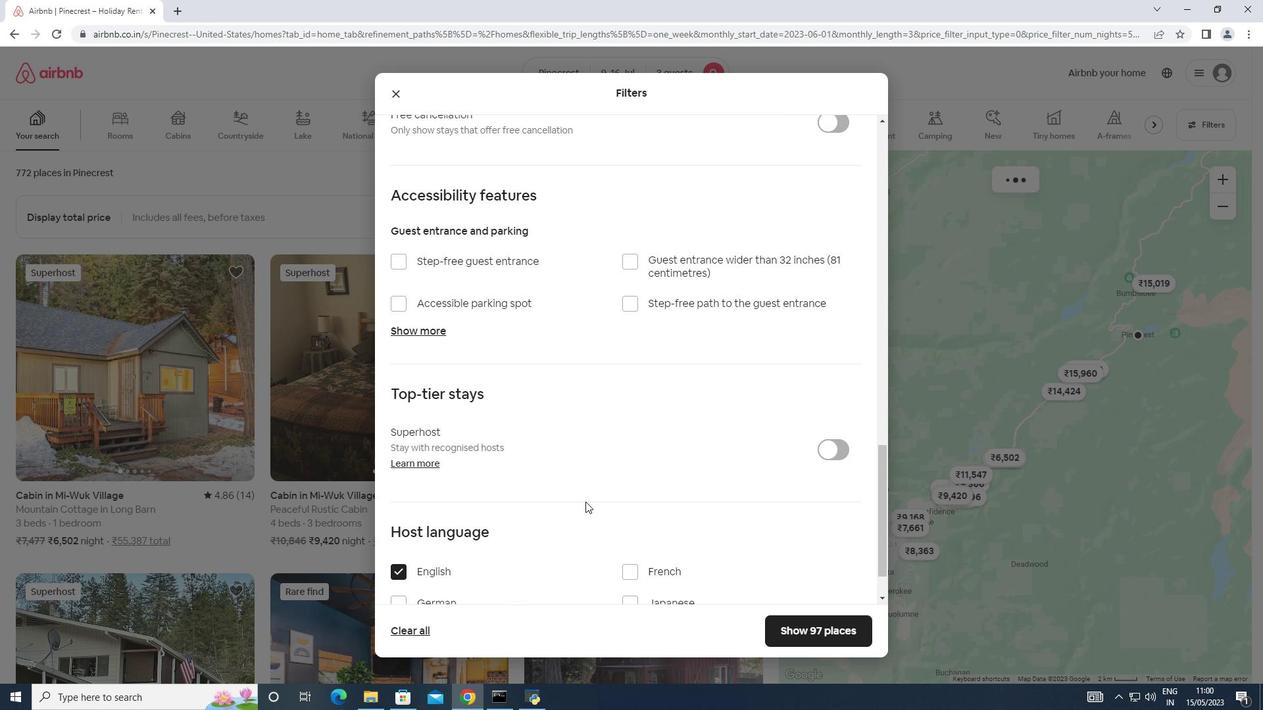 
Action: Mouse scrolled (586, 500) with delta (0, 0)
Screenshot: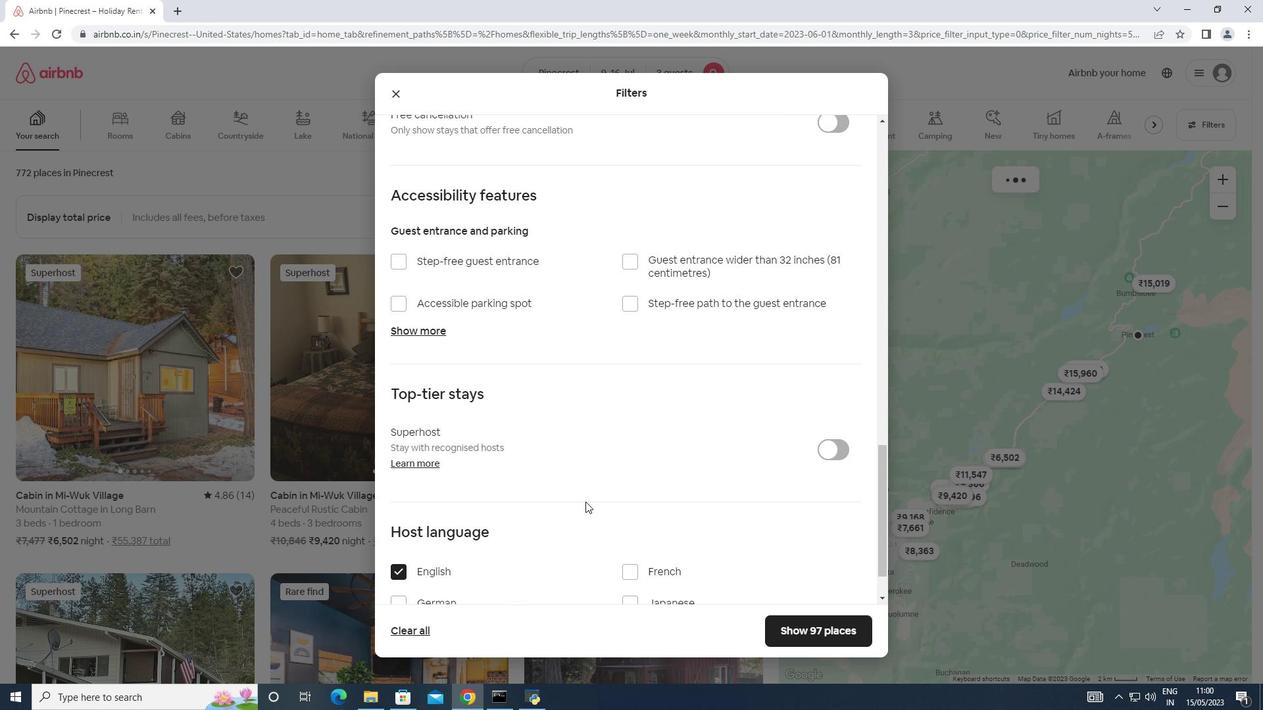 
Action: Mouse scrolled (586, 500) with delta (0, 0)
Screenshot: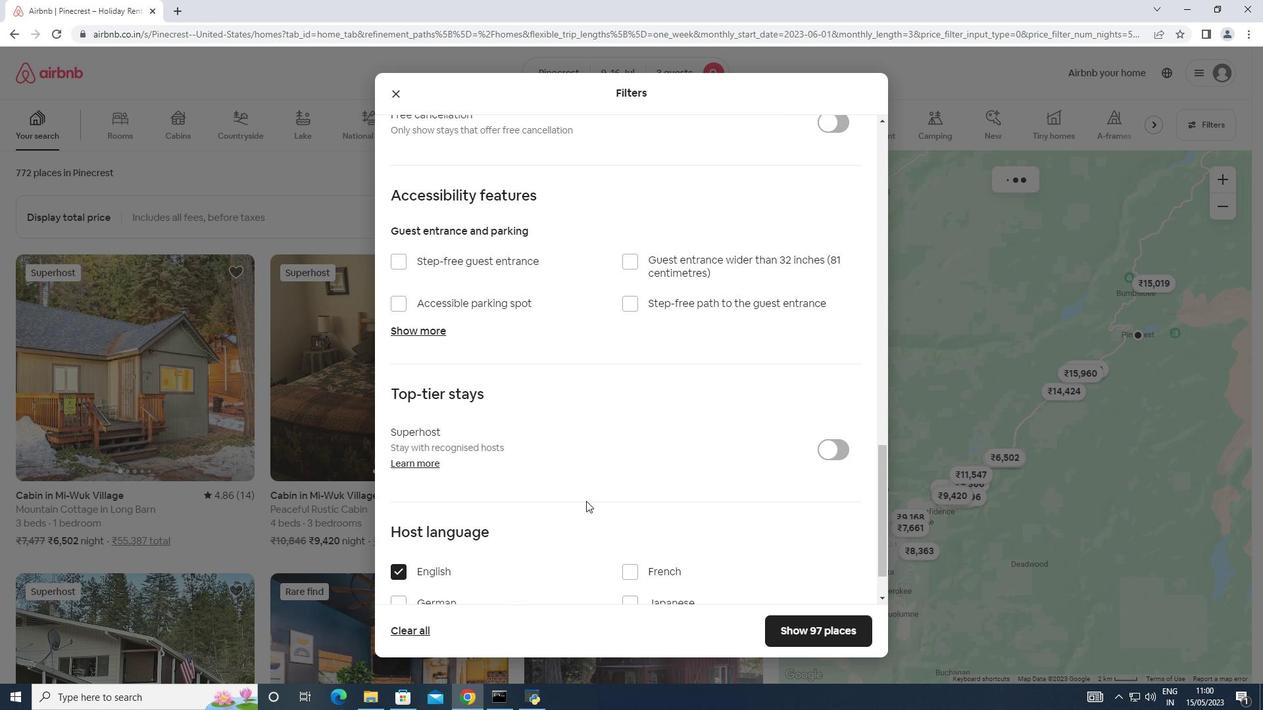 
Action: Mouse moved to (799, 626)
Screenshot: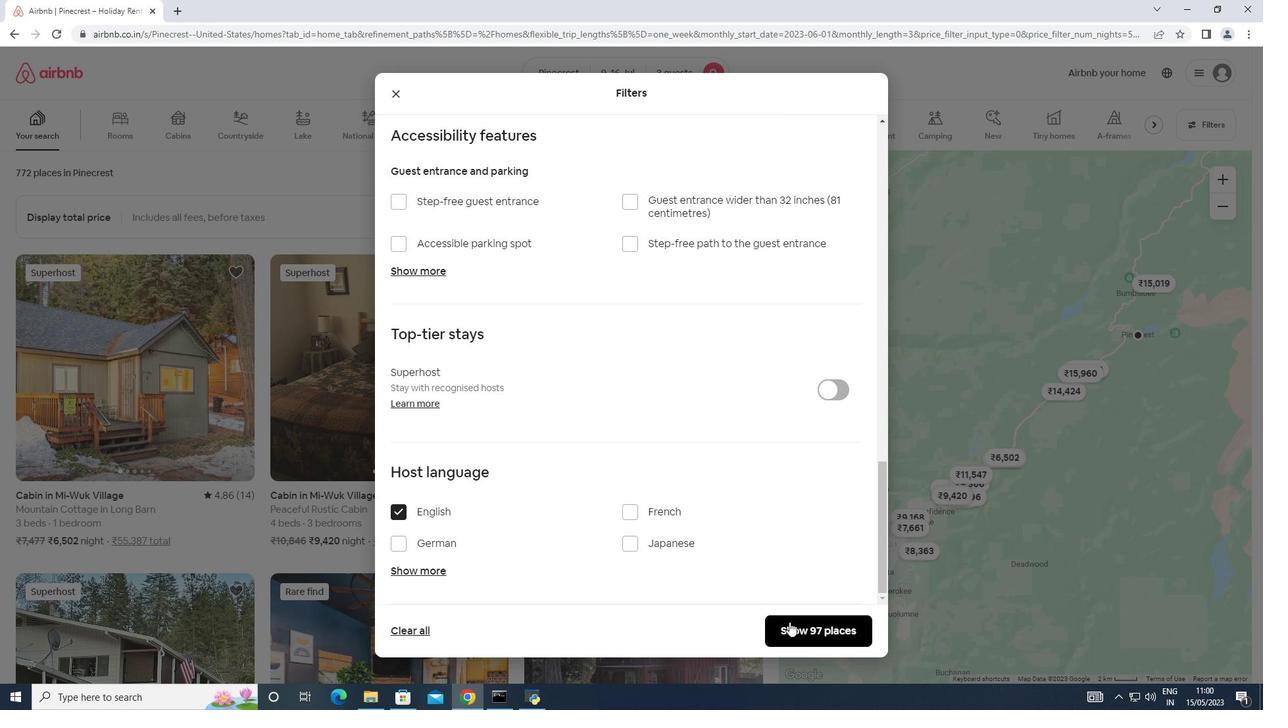 
Action: Mouse pressed left at (799, 626)
Screenshot: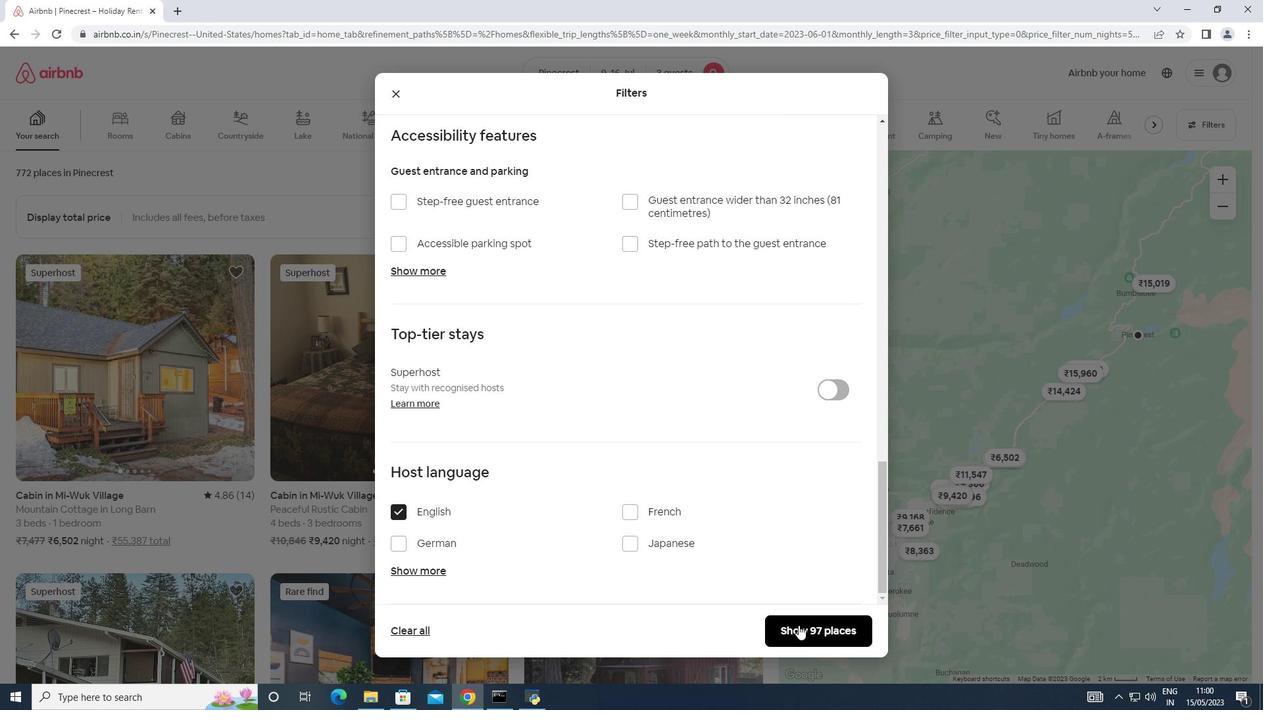 
Action: Mouse moved to (693, 589)
Screenshot: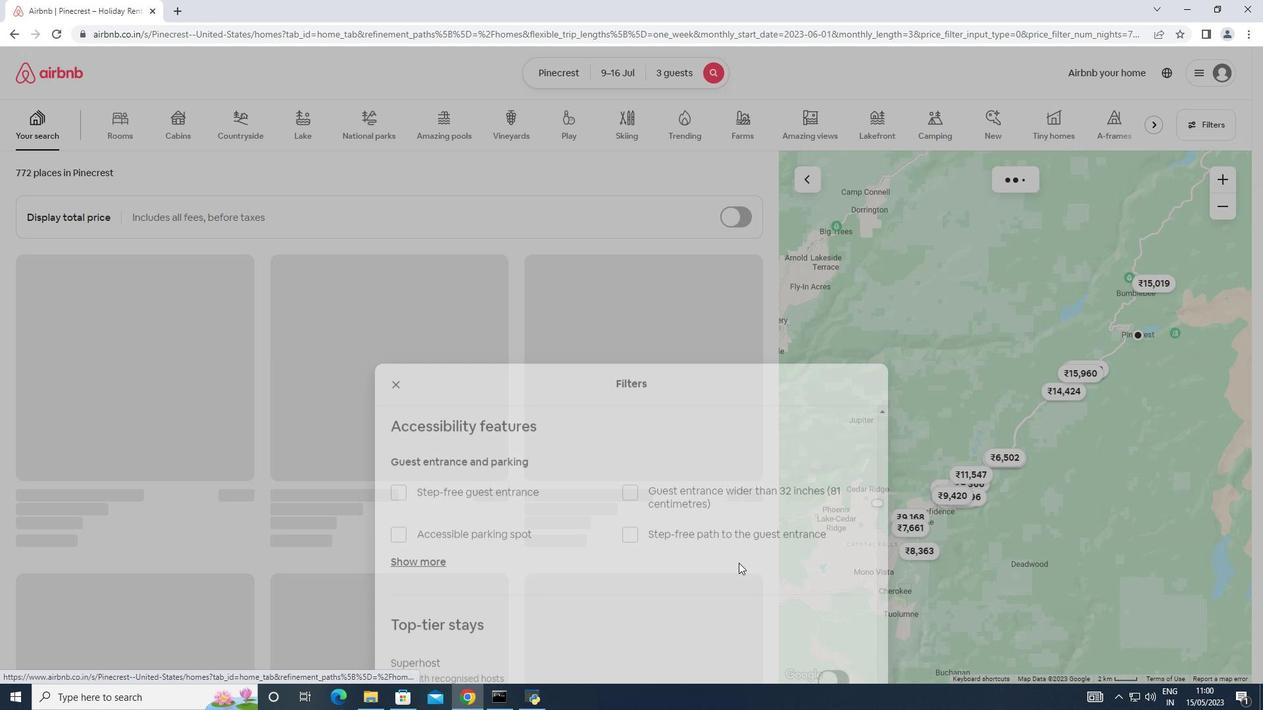 
